 Task: Look for space in Atami, Japan from 22nd June, 2023 to 30th June, 2023 for 2 adults in price range Rs.7000 to Rs.15000. Place can be entire place with 1  bedroom having 1 bed and 1 bathroom. Property type can be house, flat, guest house, hotel. Booking option can be shelf check-in. Required host language is English.
Action: Mouse moved to (591, 142)
Screenshot: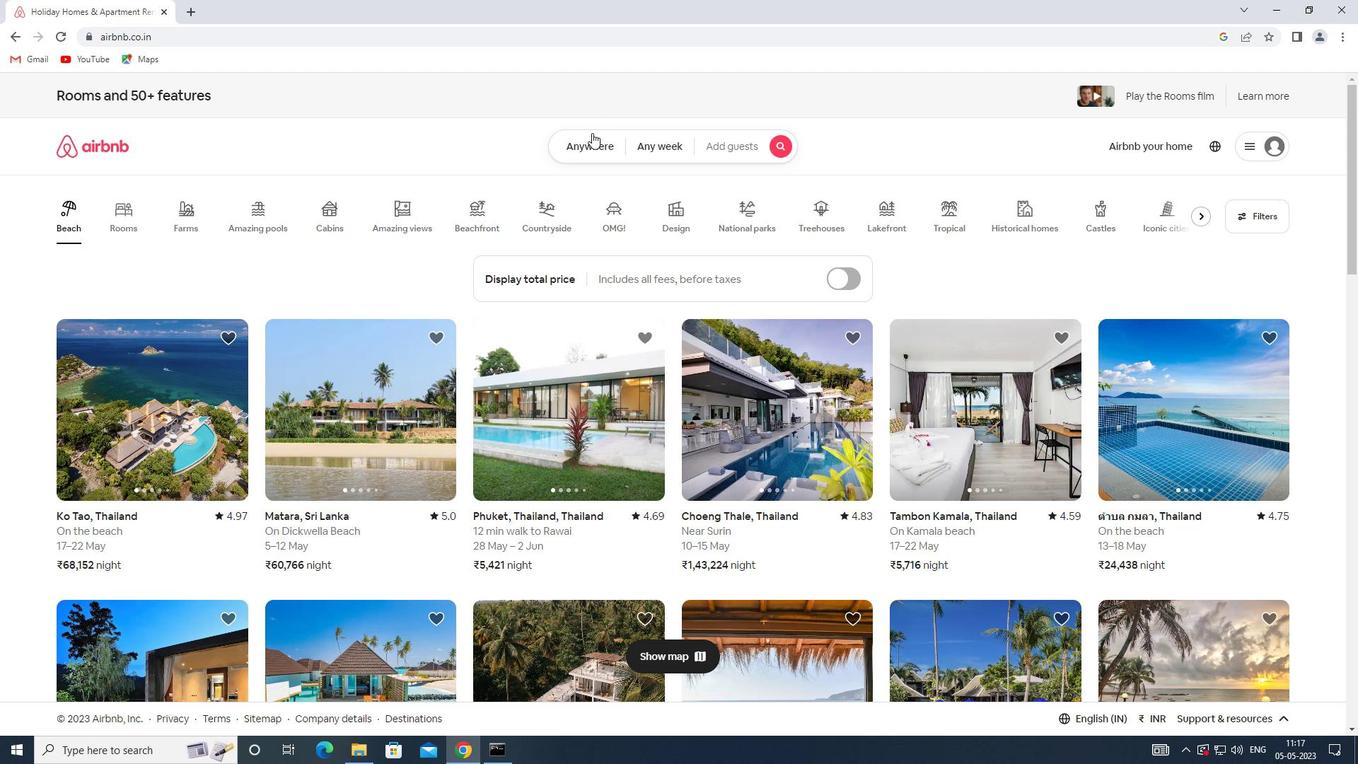 
Action: Mouse pressed left at (591, 142)
Screenshot: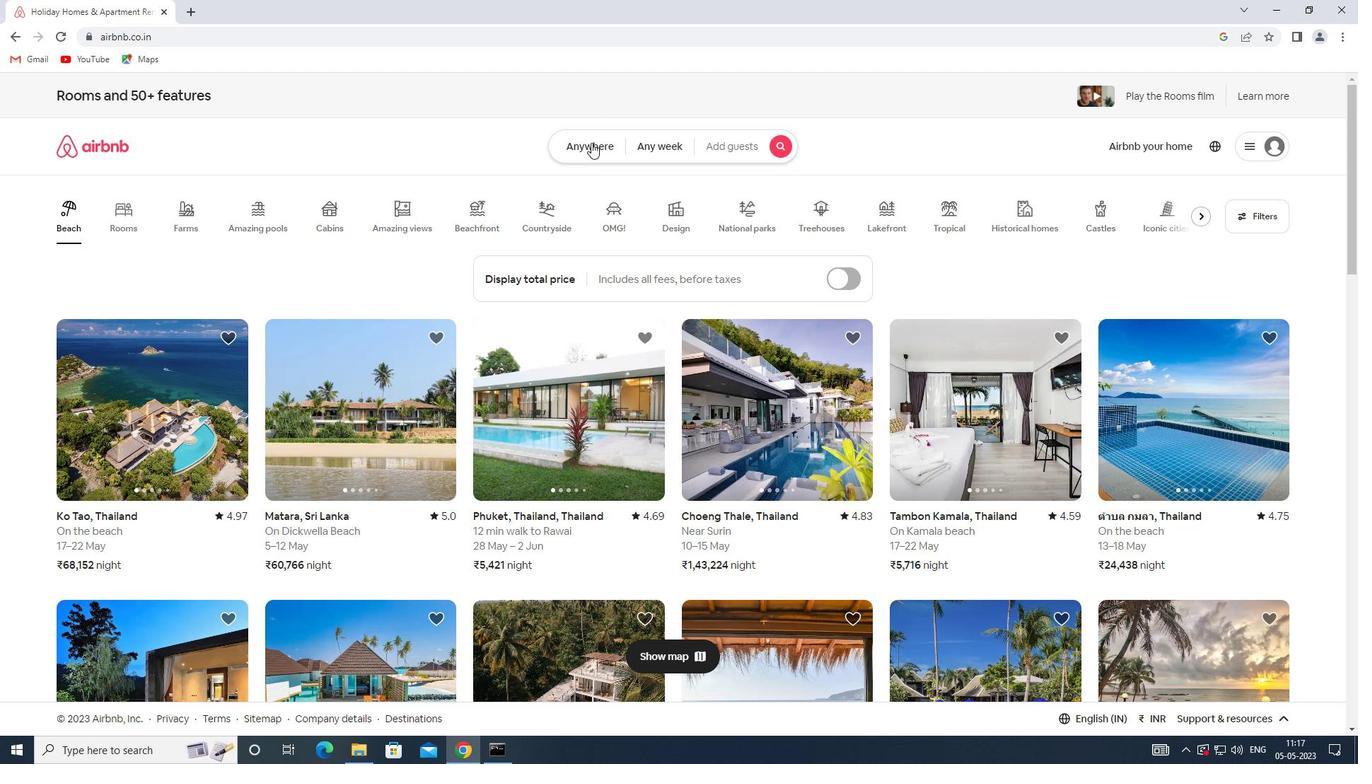 
Action: Mouse moved to (458, 193)
Screenshot: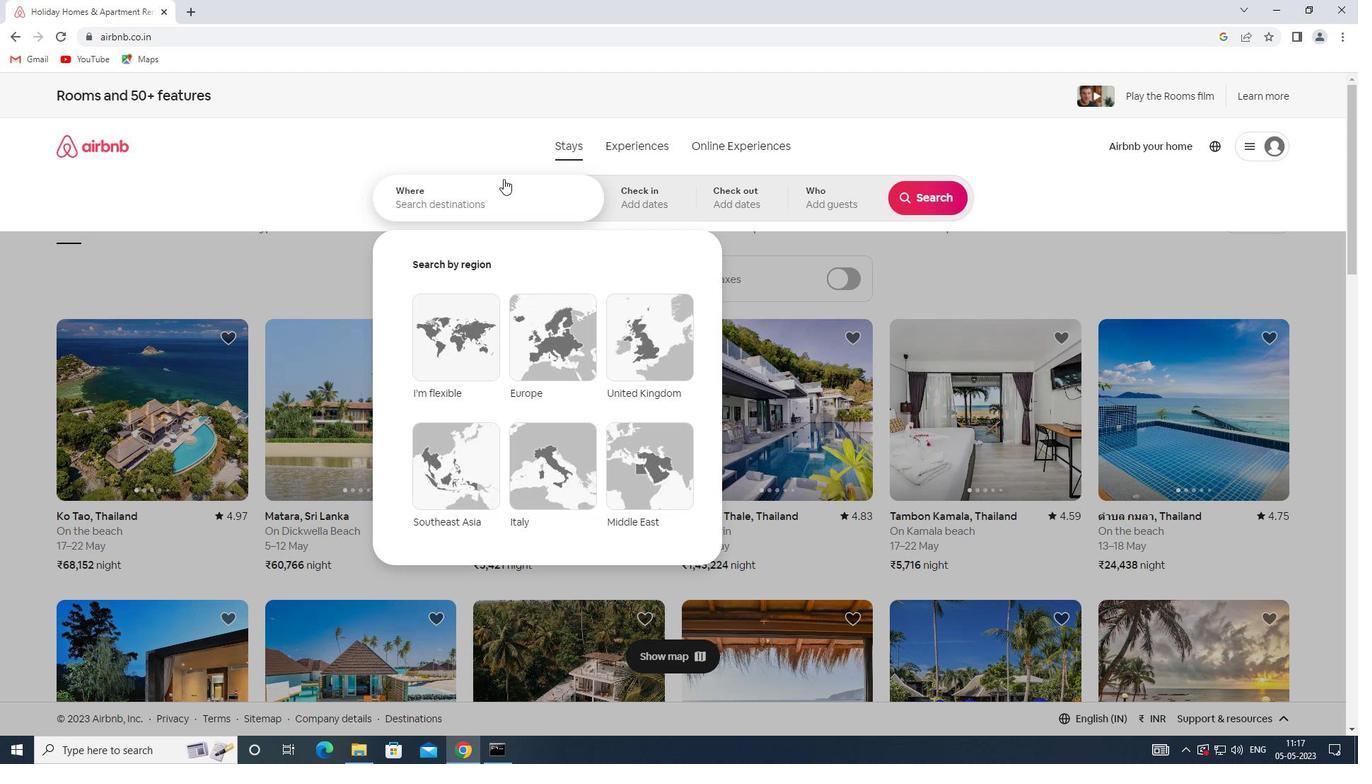 
Action: Mouse pressed left at (458, 193)
Screenshot: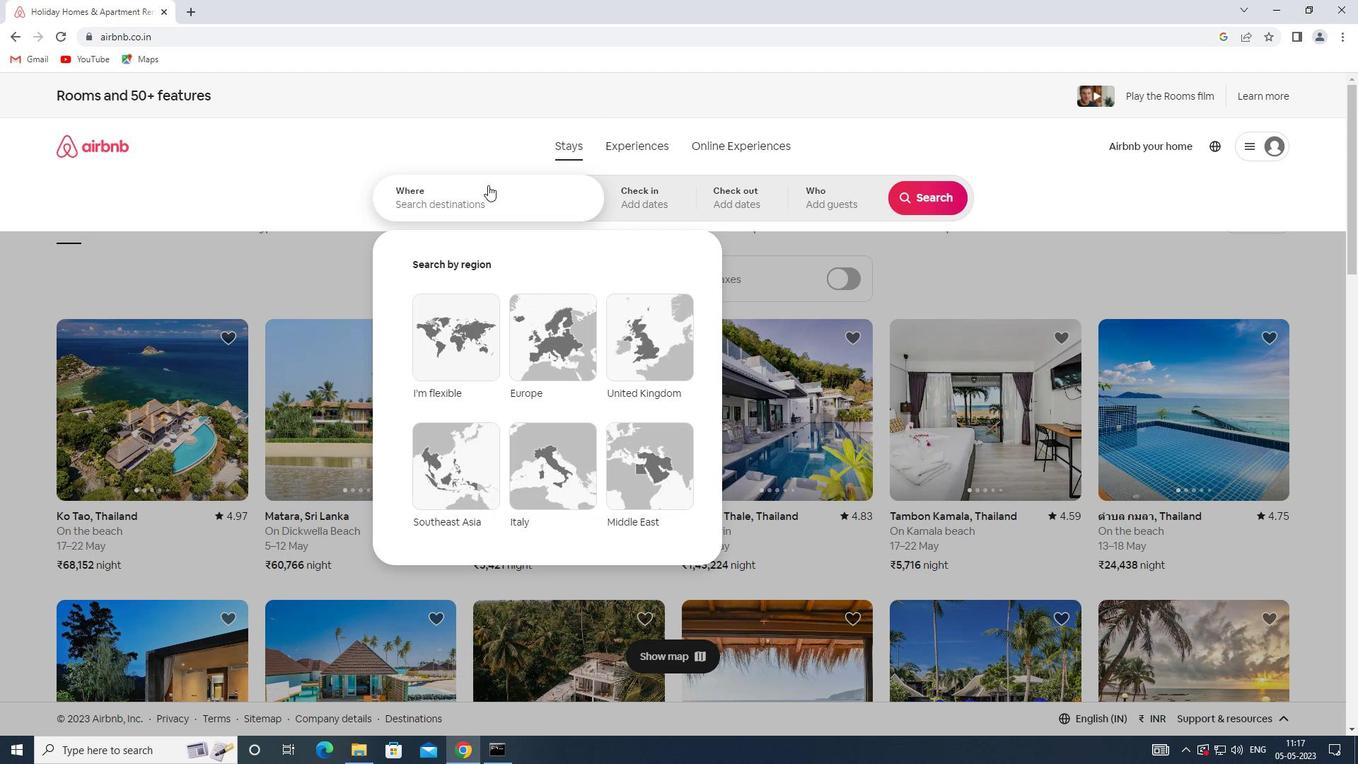 
Action: Key pressed <Key.shift>ATAMI,<Key.shift>JAPAN
Screenshot: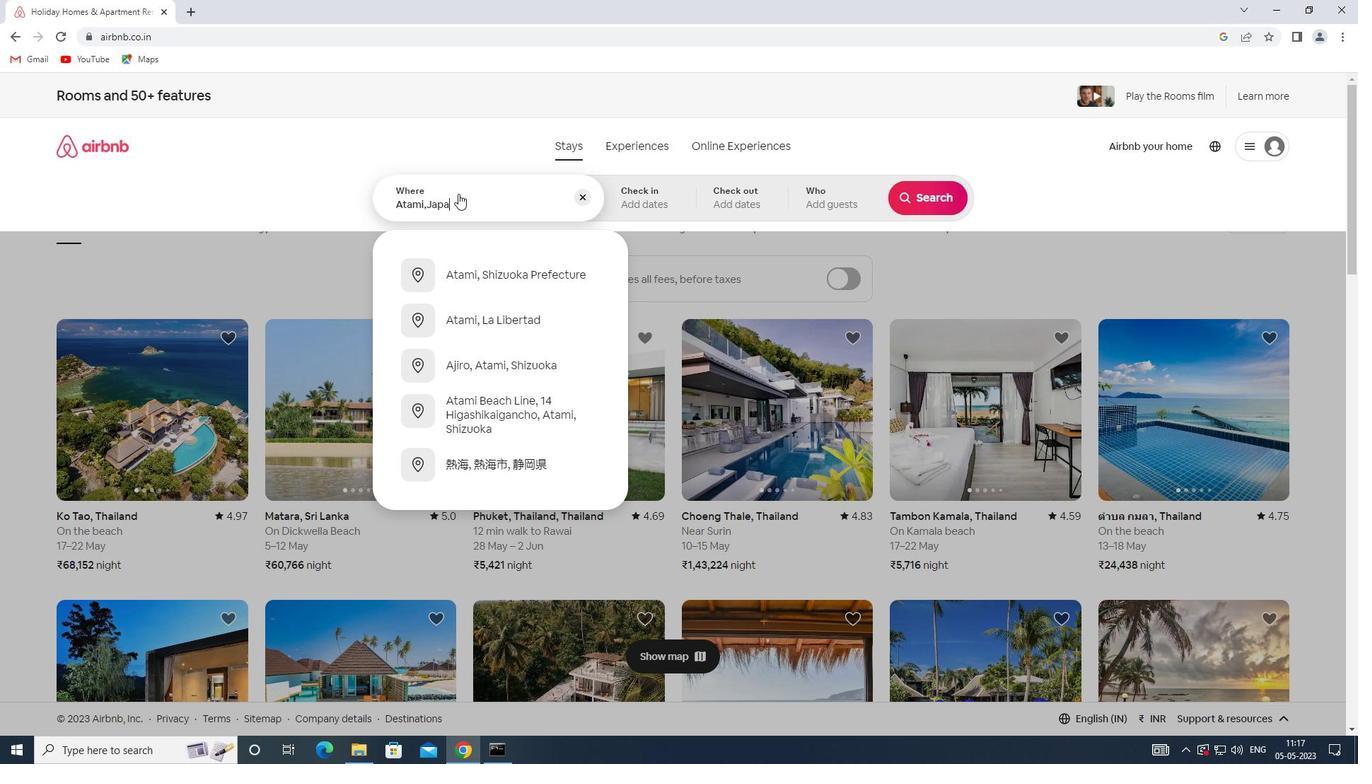 
Action: Mouse moved to (621, 199)
Screenshot: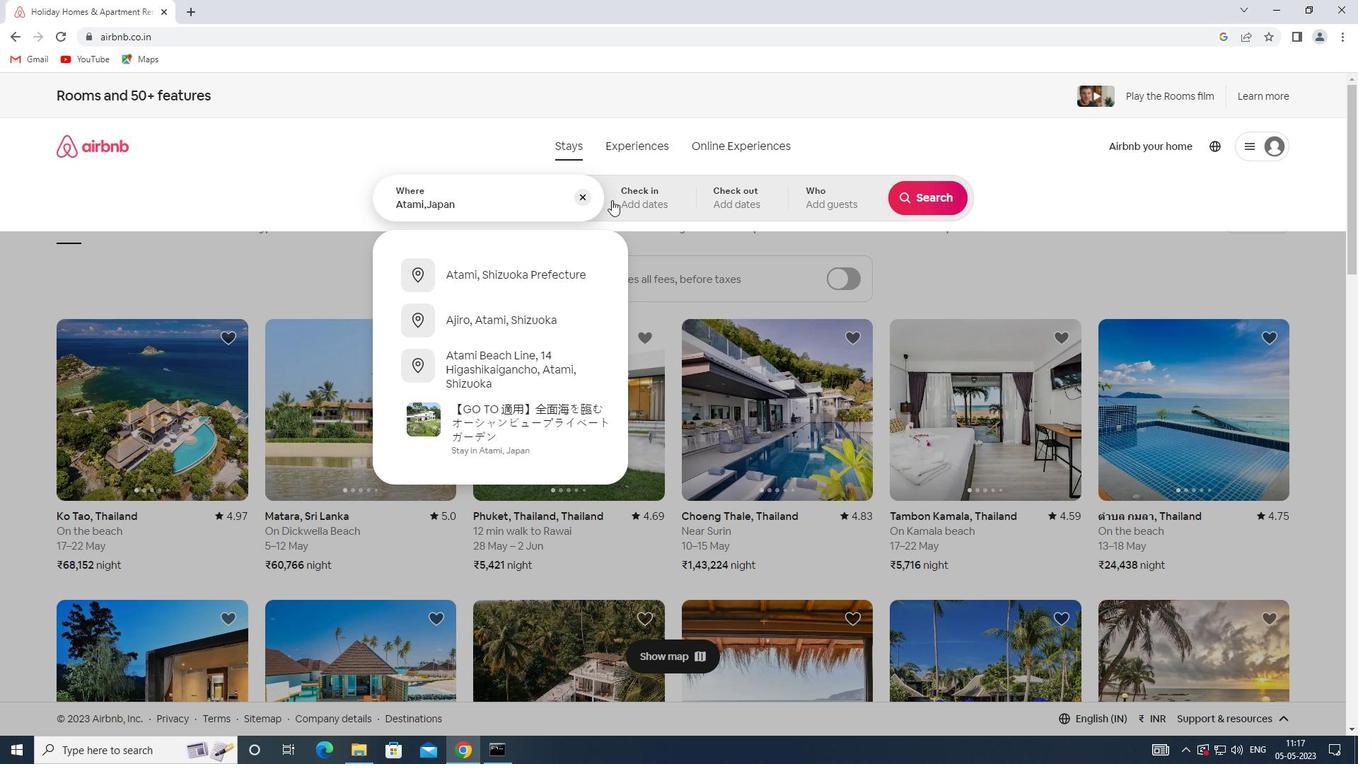 
Action: Mouse pressed left at (621, 199)
Screenshot: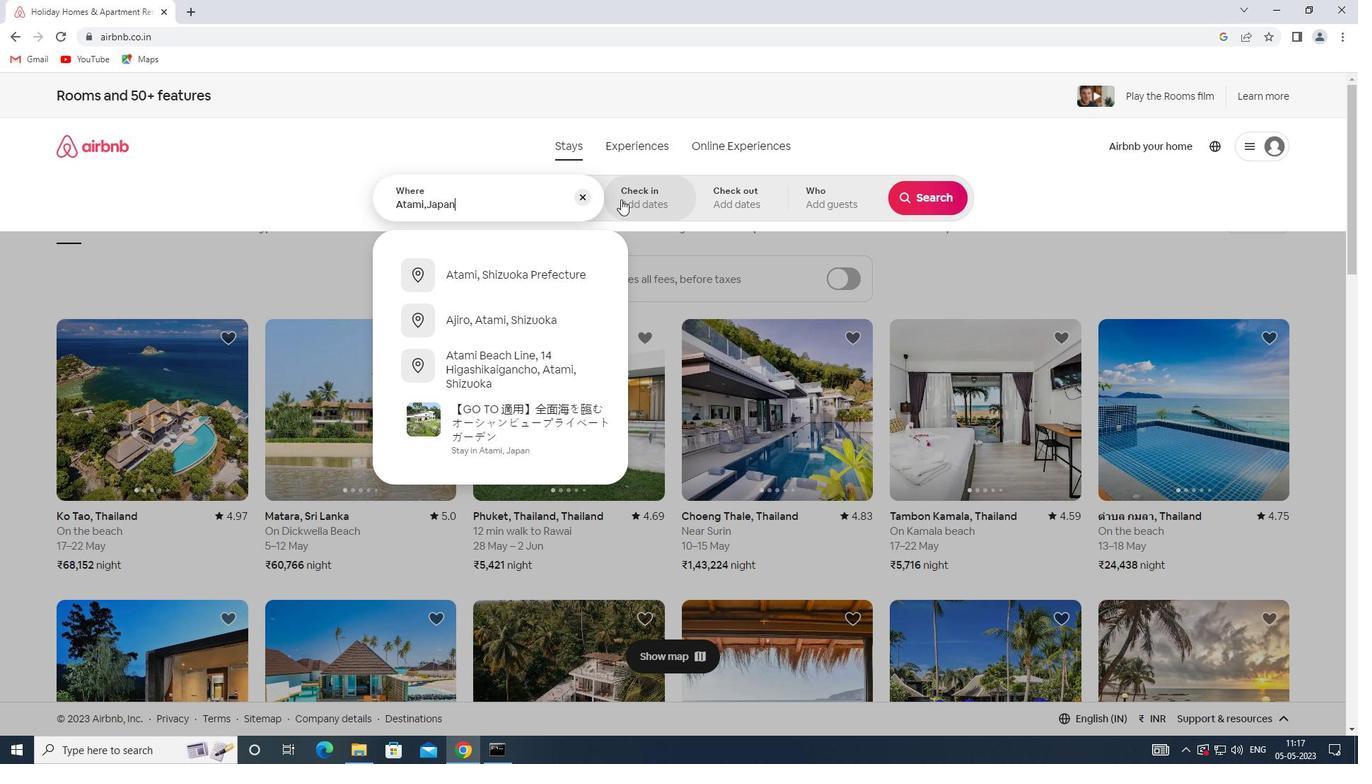 
Action: Mouse moved to (831, 474)
Screenshot: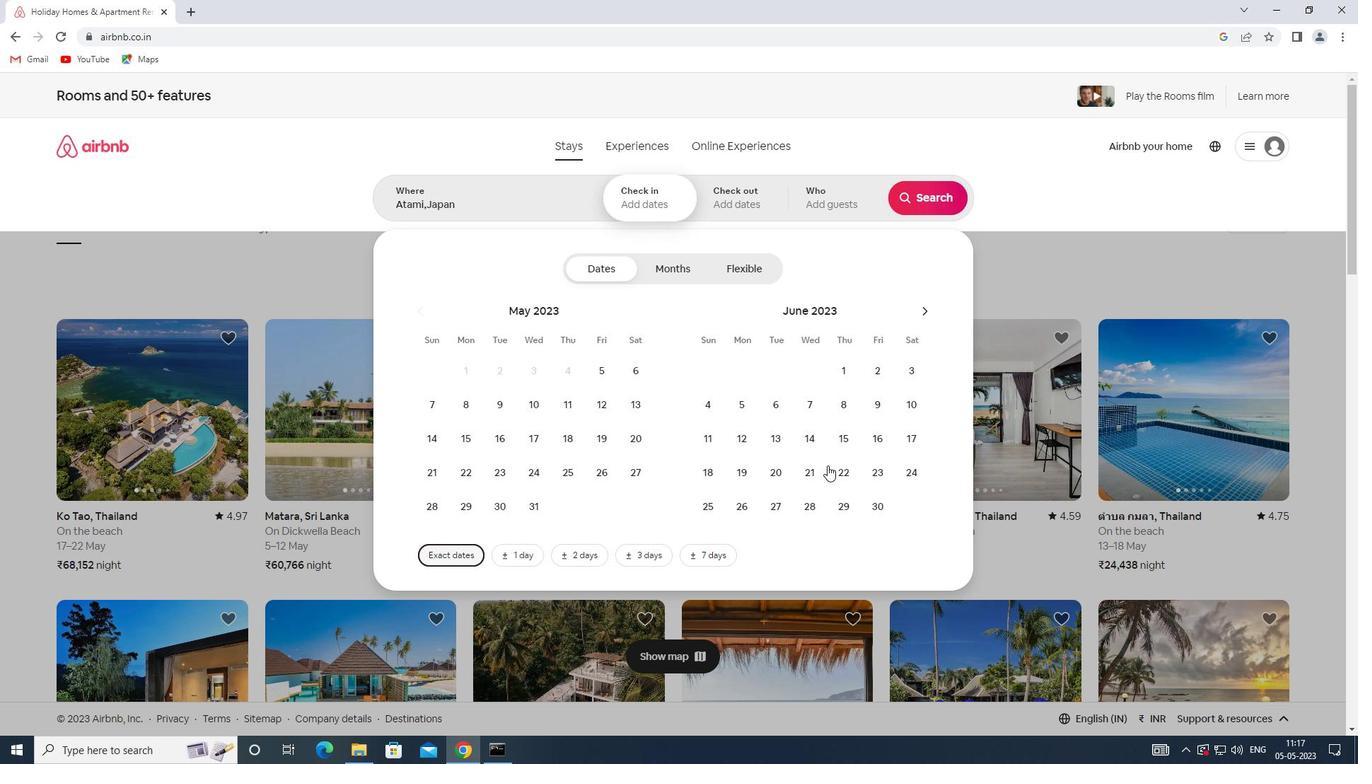 
Action: Mouse pressed left at (831, 474)
Screenshot: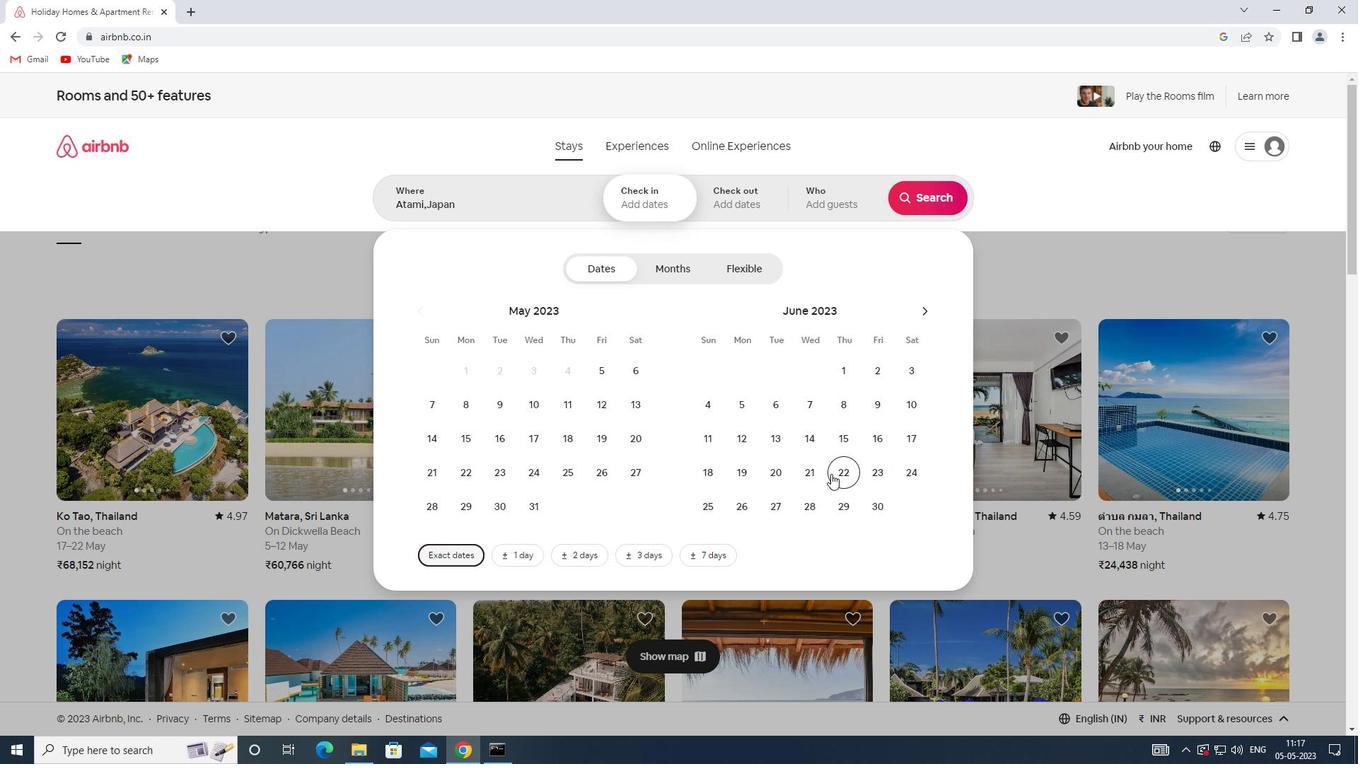 
Action: Mouse moved to (881, 498)
Screenshot: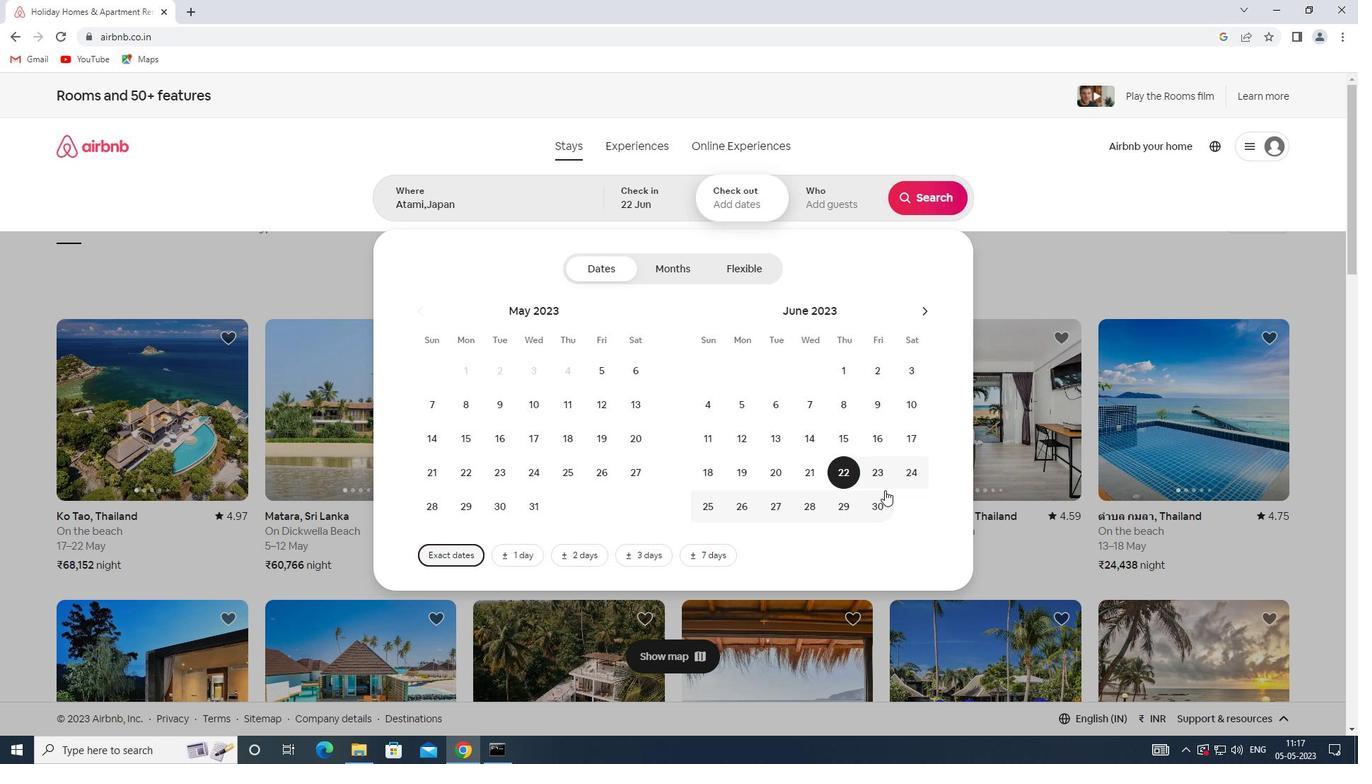 
Action: Mouse pressed left at (881, 498)
Screenshot: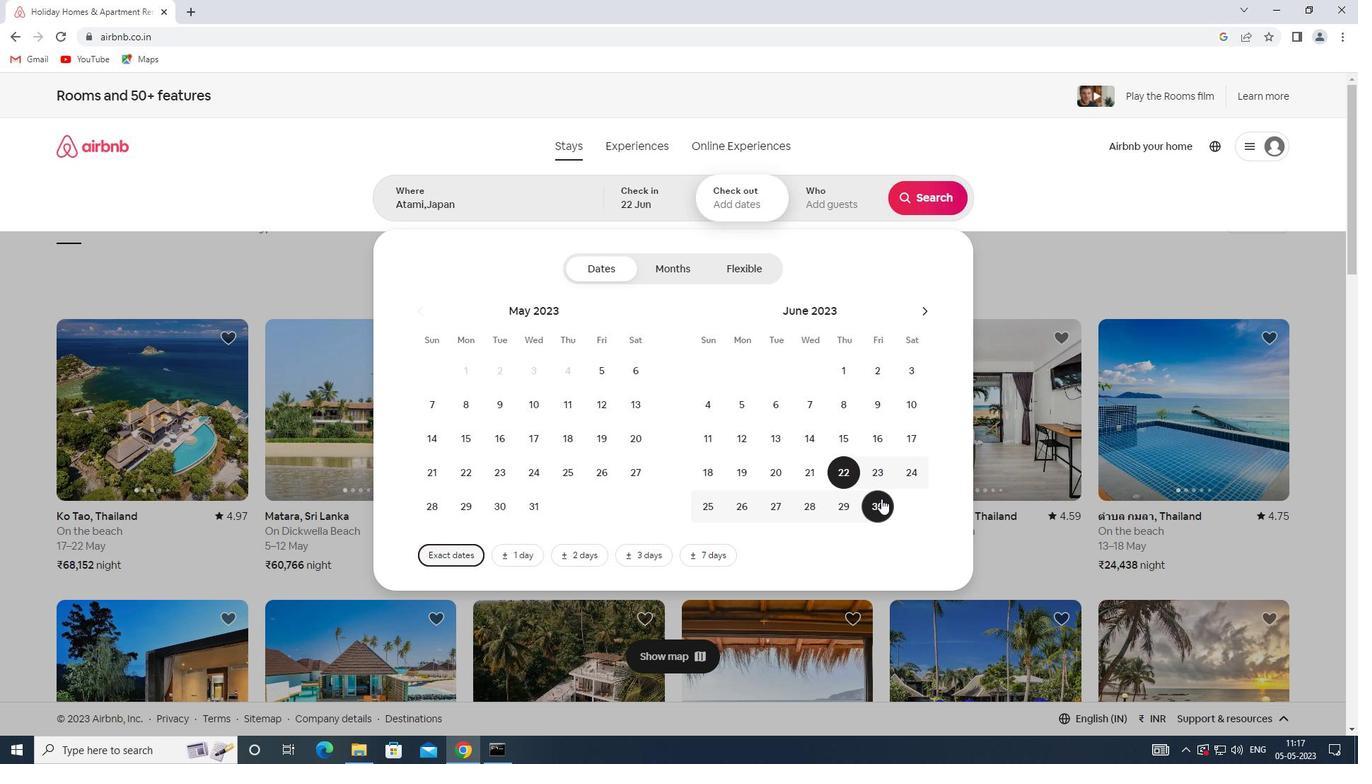 
Action: Mouse moved to (830, 192)
Screenshot: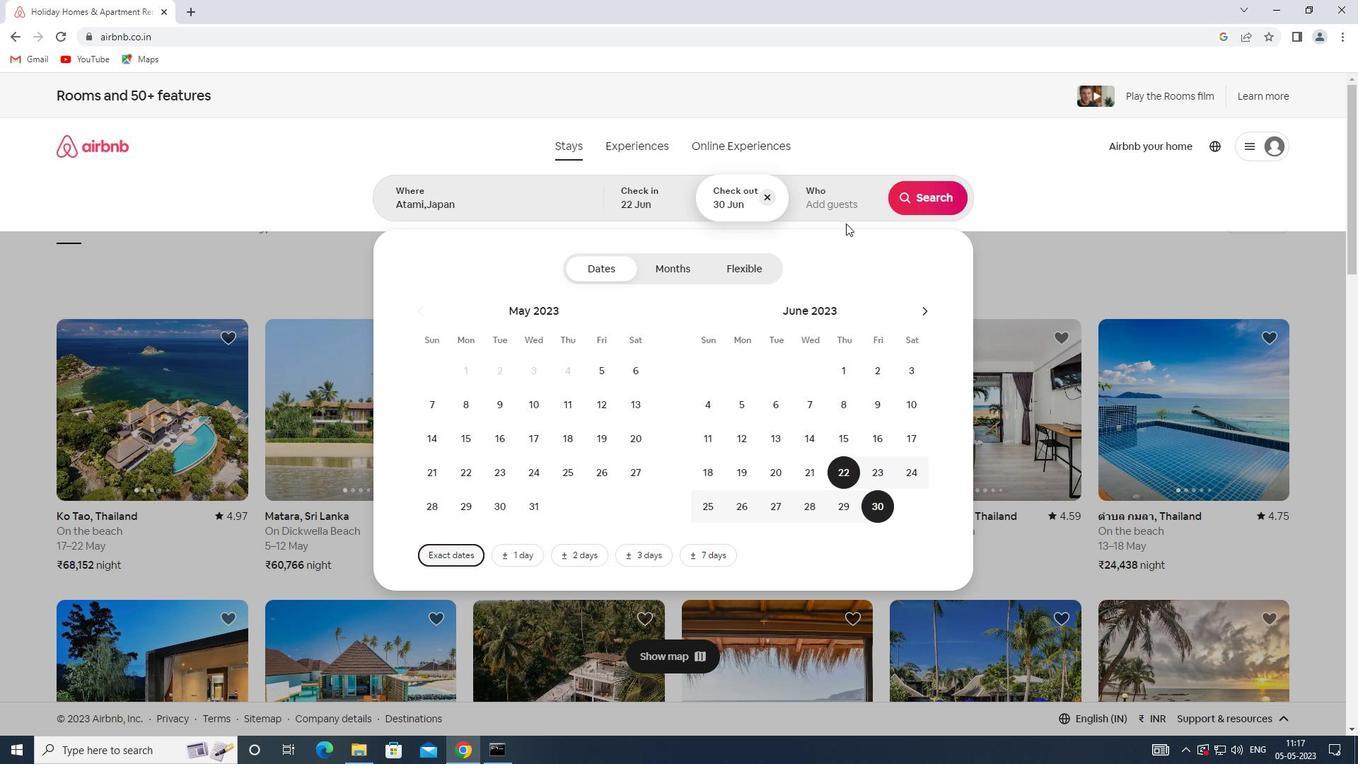 
Action: Mouse pressed left at (830, 192)
Screenshot: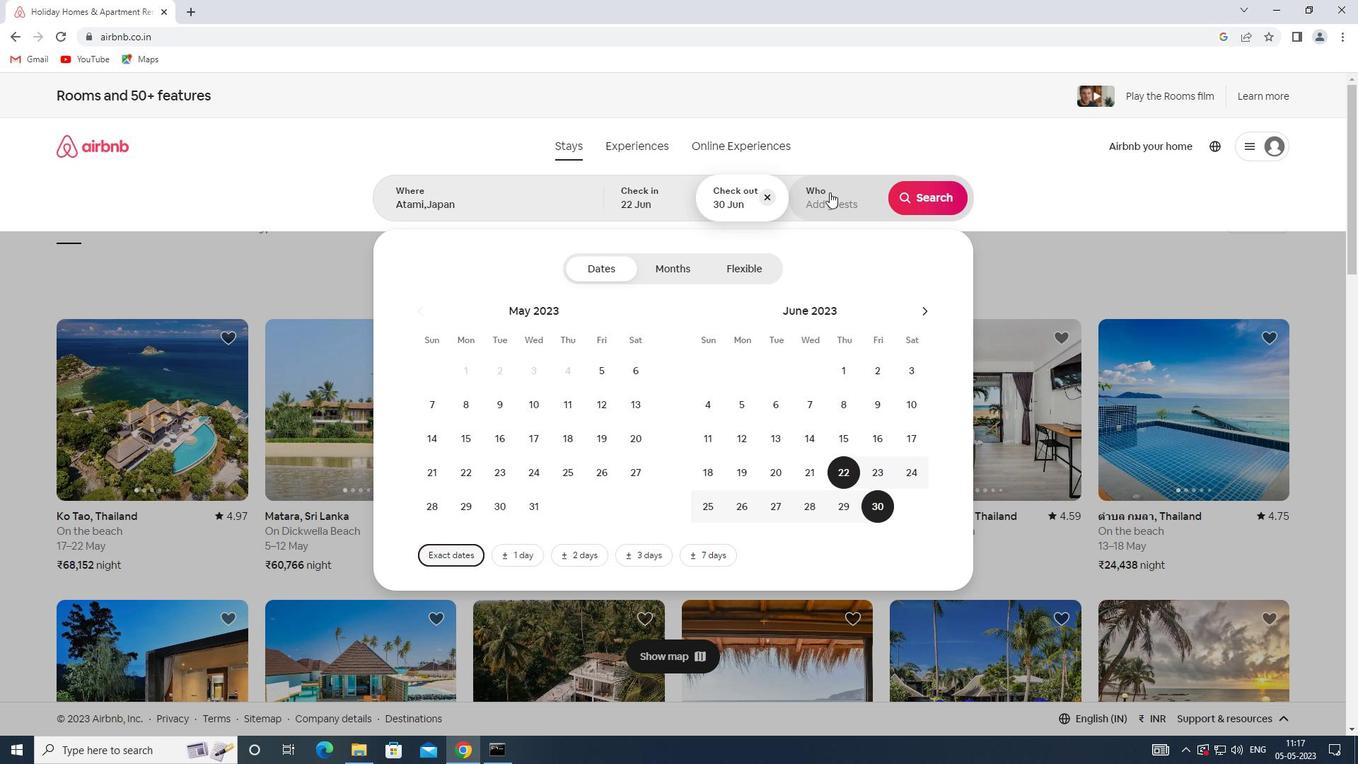 
Action: Mouse moved to (931, 271)
Screenshot: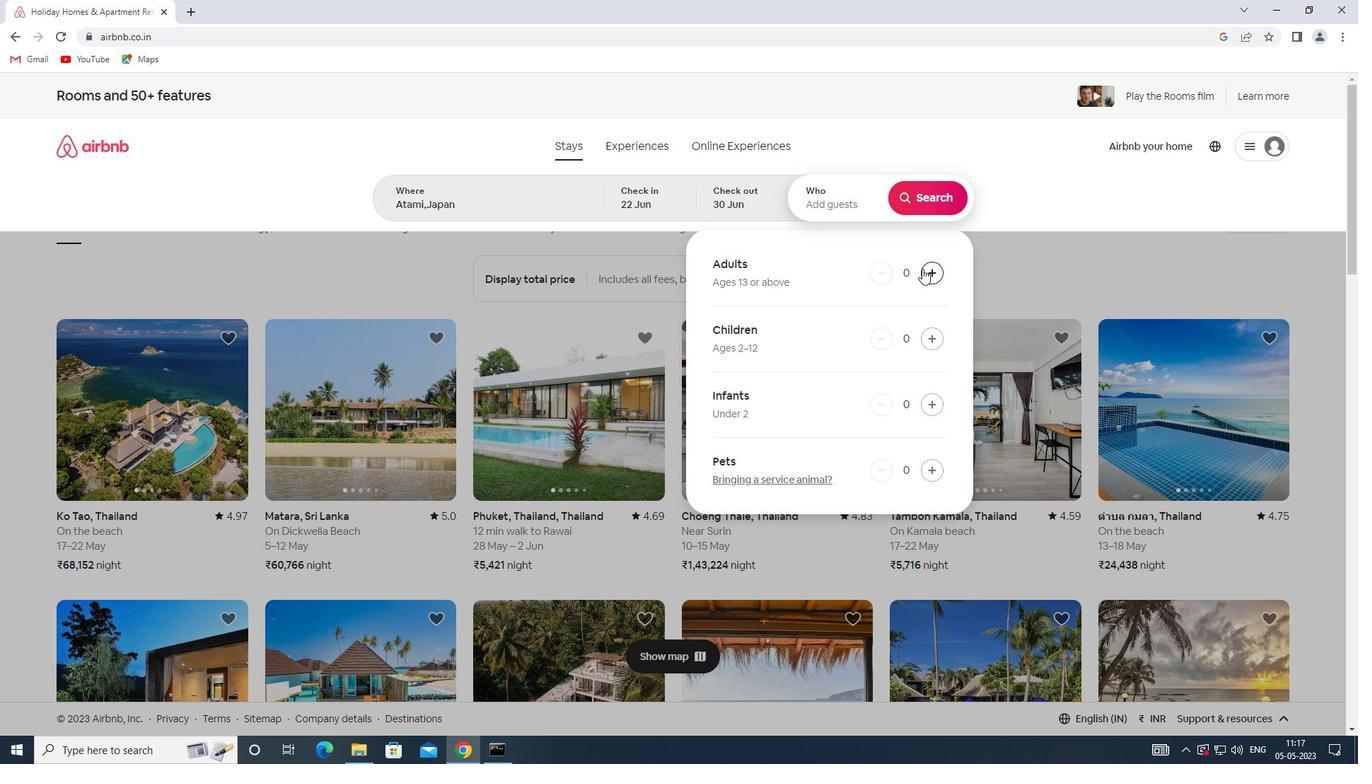 
Action: Mouse pressed left at (931, 271)
Screenshot: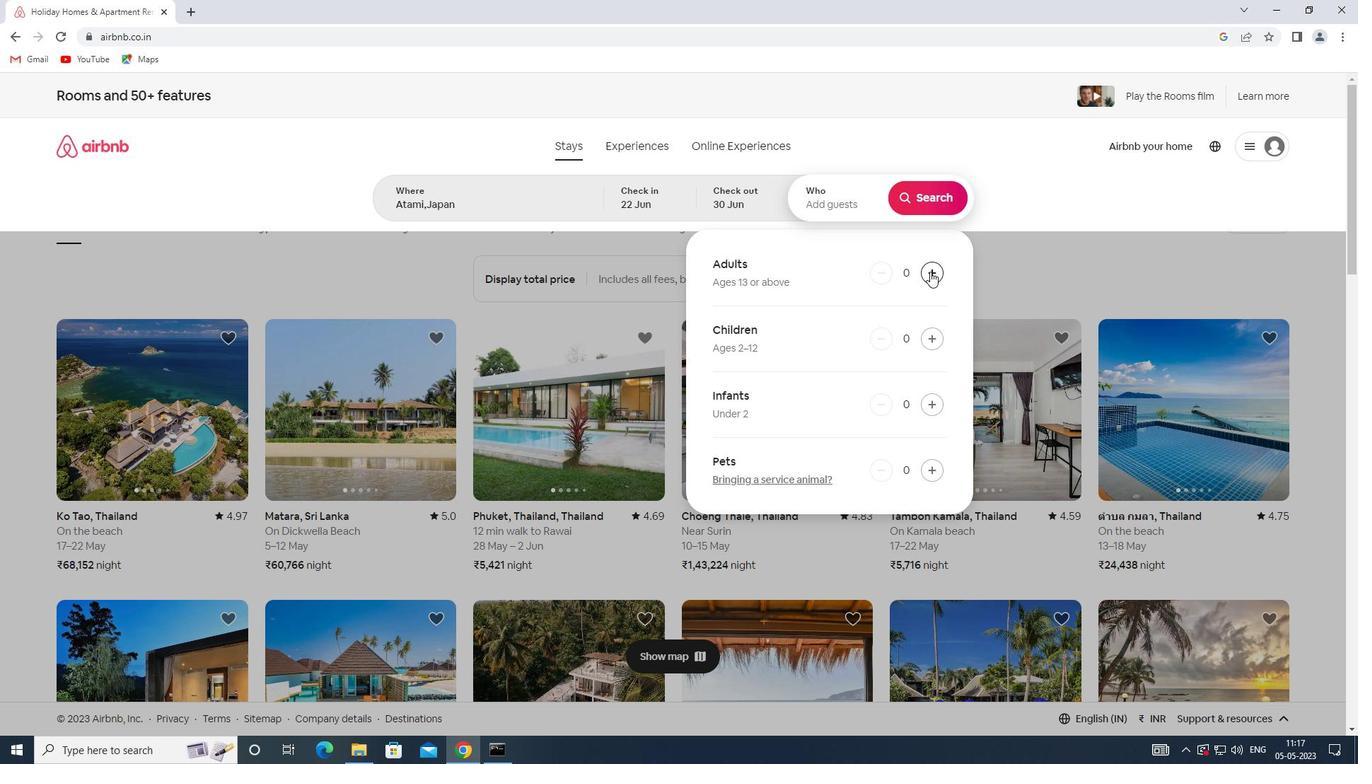 
Action: Mouse pressed left at (931, 271)
Screenshot: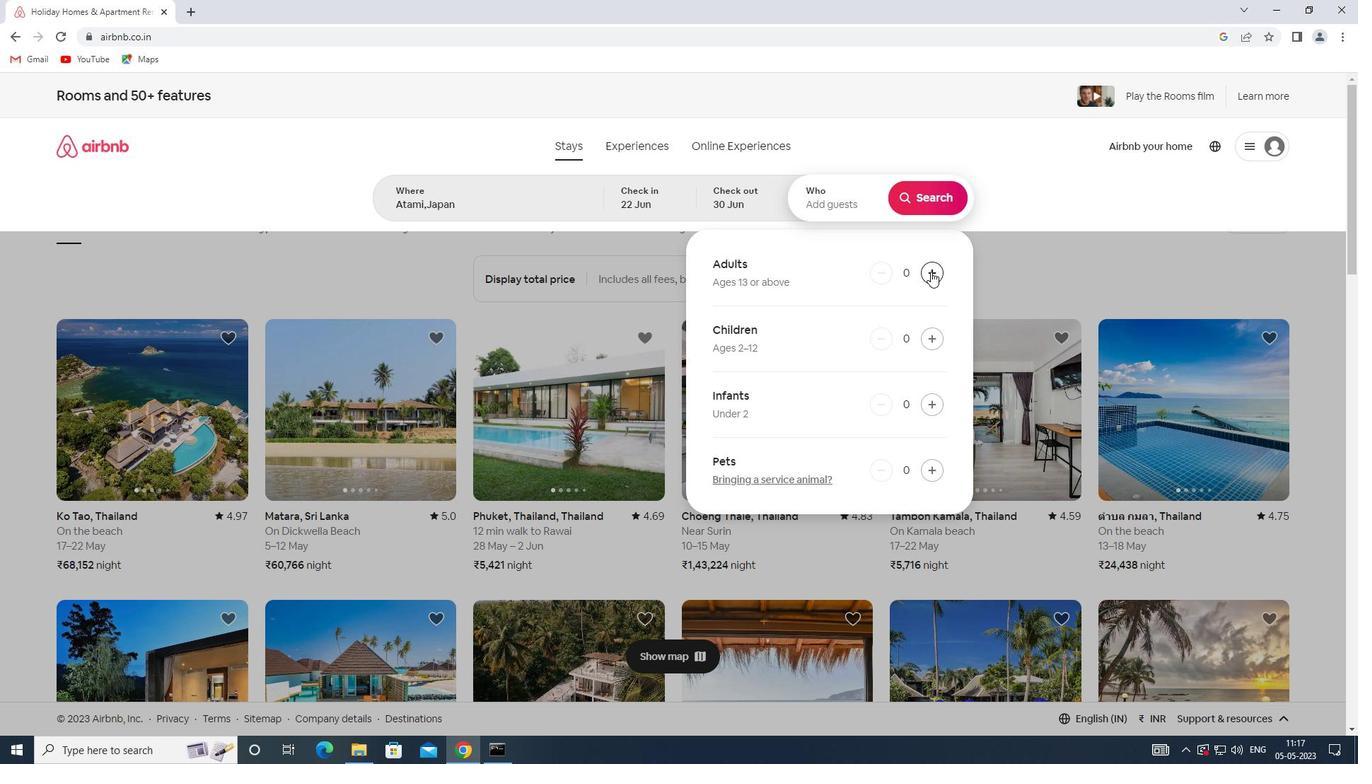 
Action: Mouse moved to (940, 203)
Screenshot: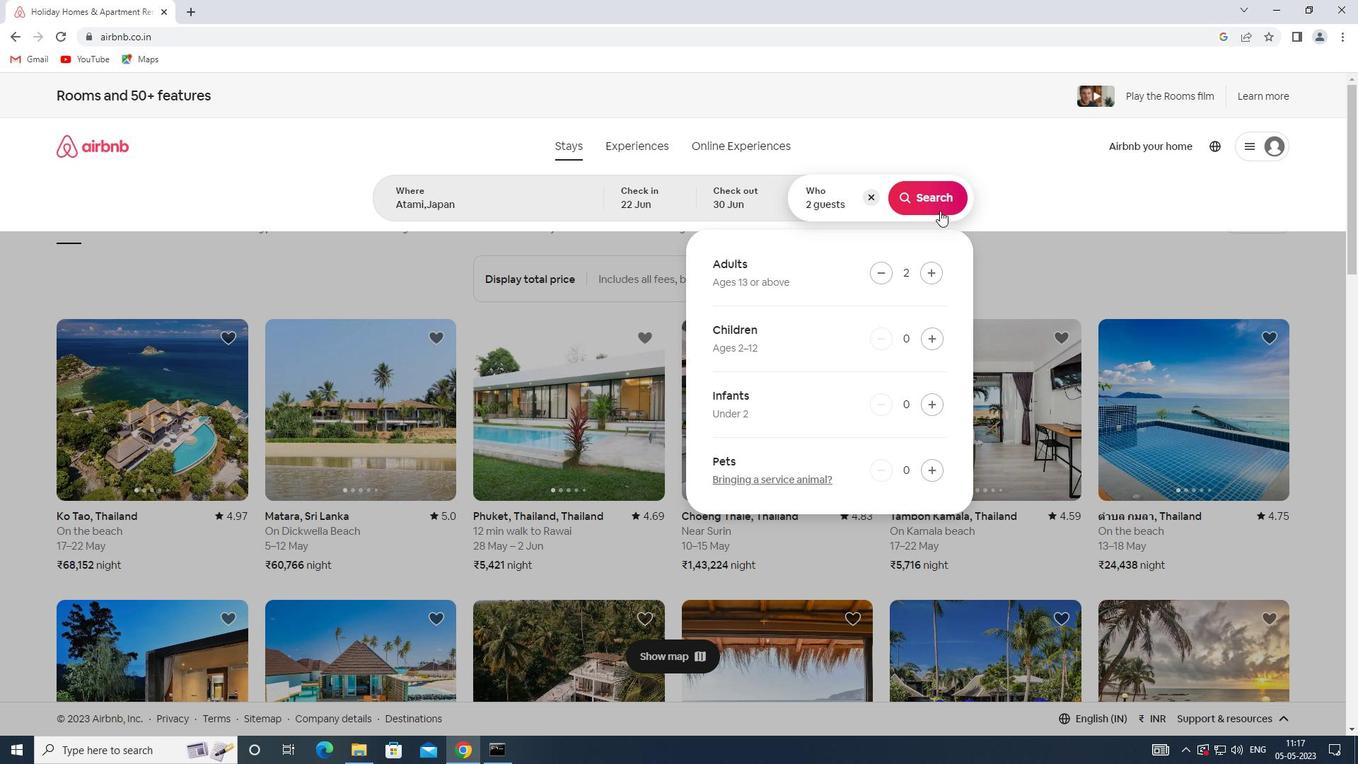 
Action: Mouse pressed left at (940, 203)
Screenshot: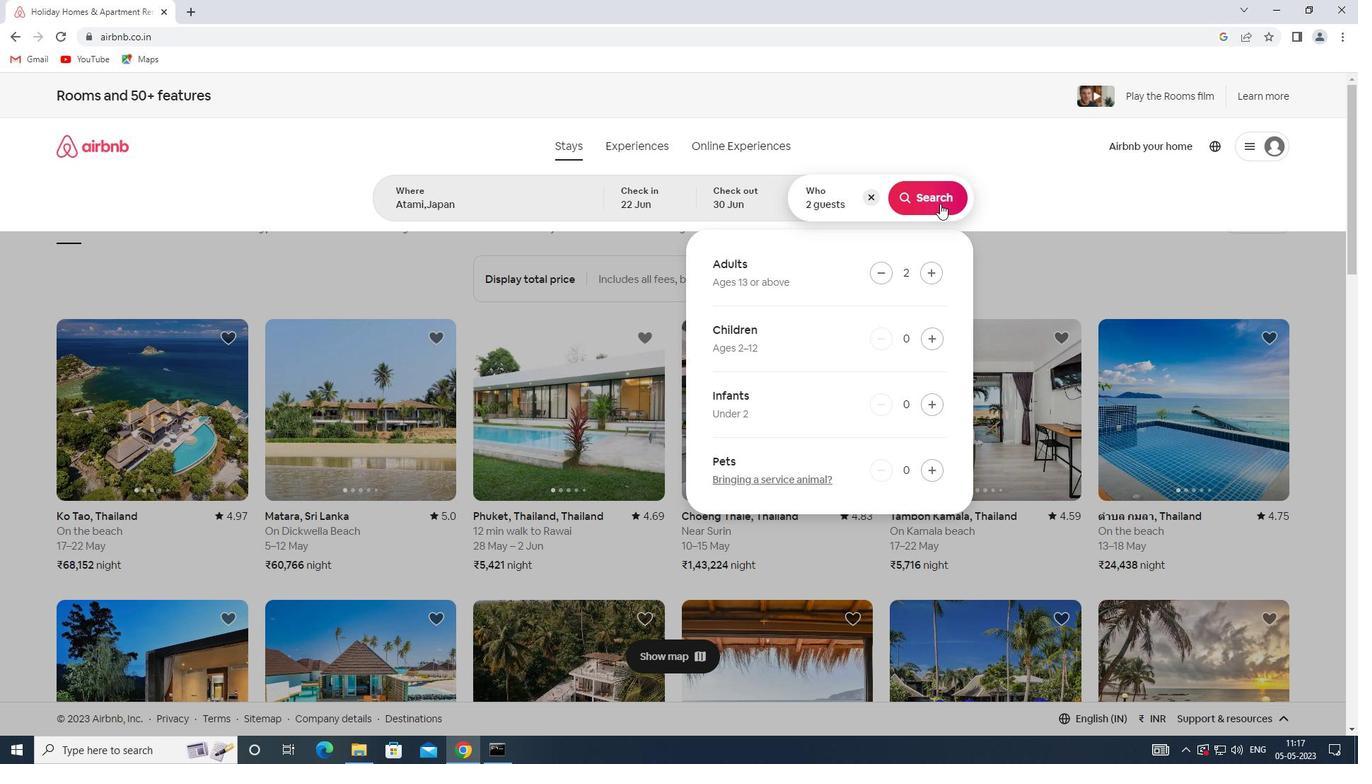 
Action: Mouse moved to (1292, 161)
Screenshot: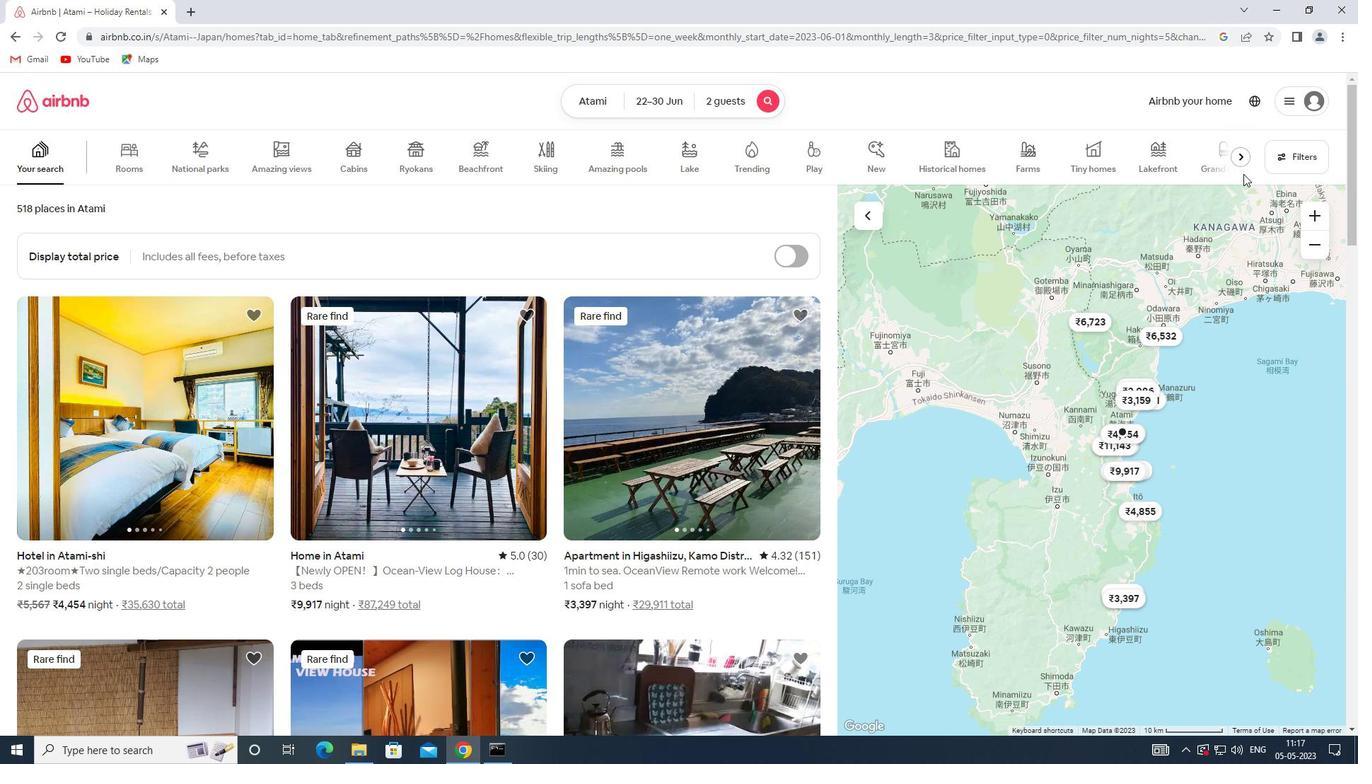 
Action: Mouse pressed left at (1292, 161)
Screenshot: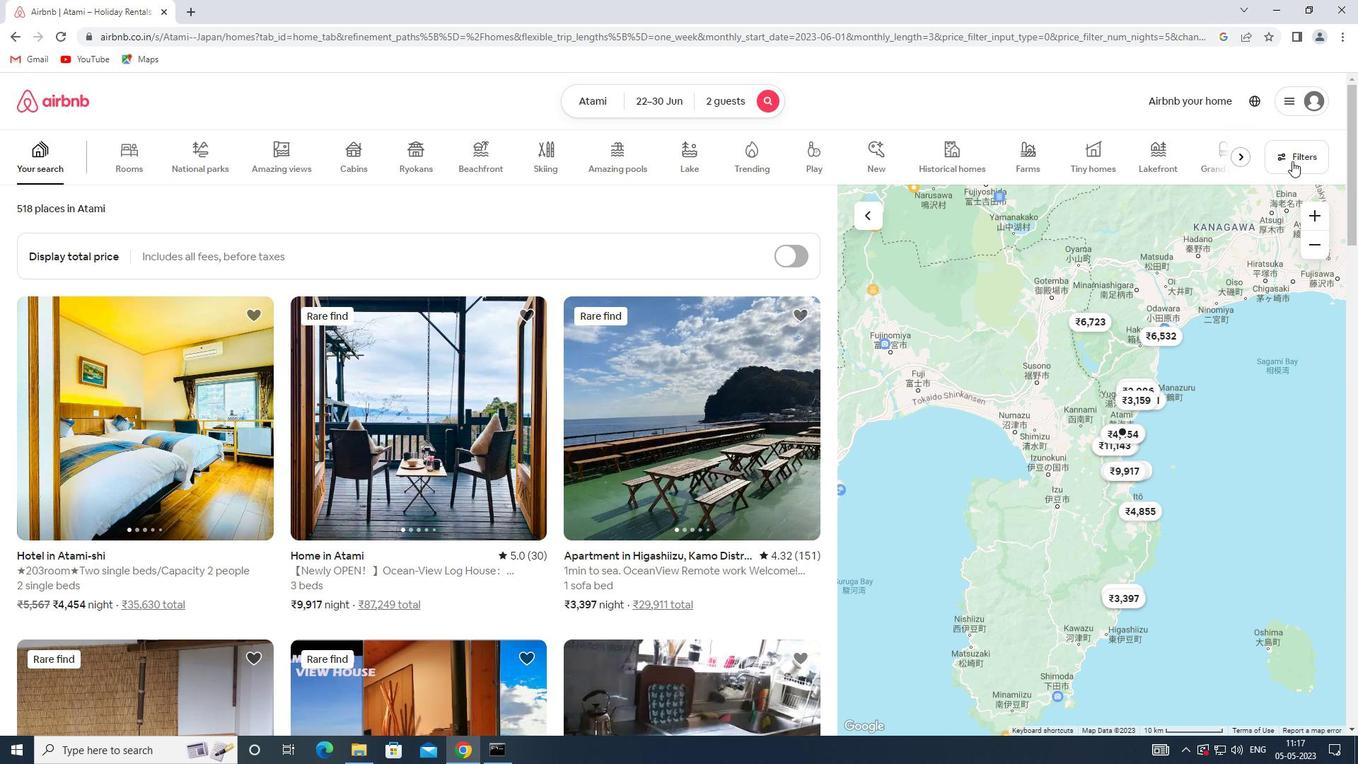 
Action: Mouse moved to (494, 505)
Screenshot: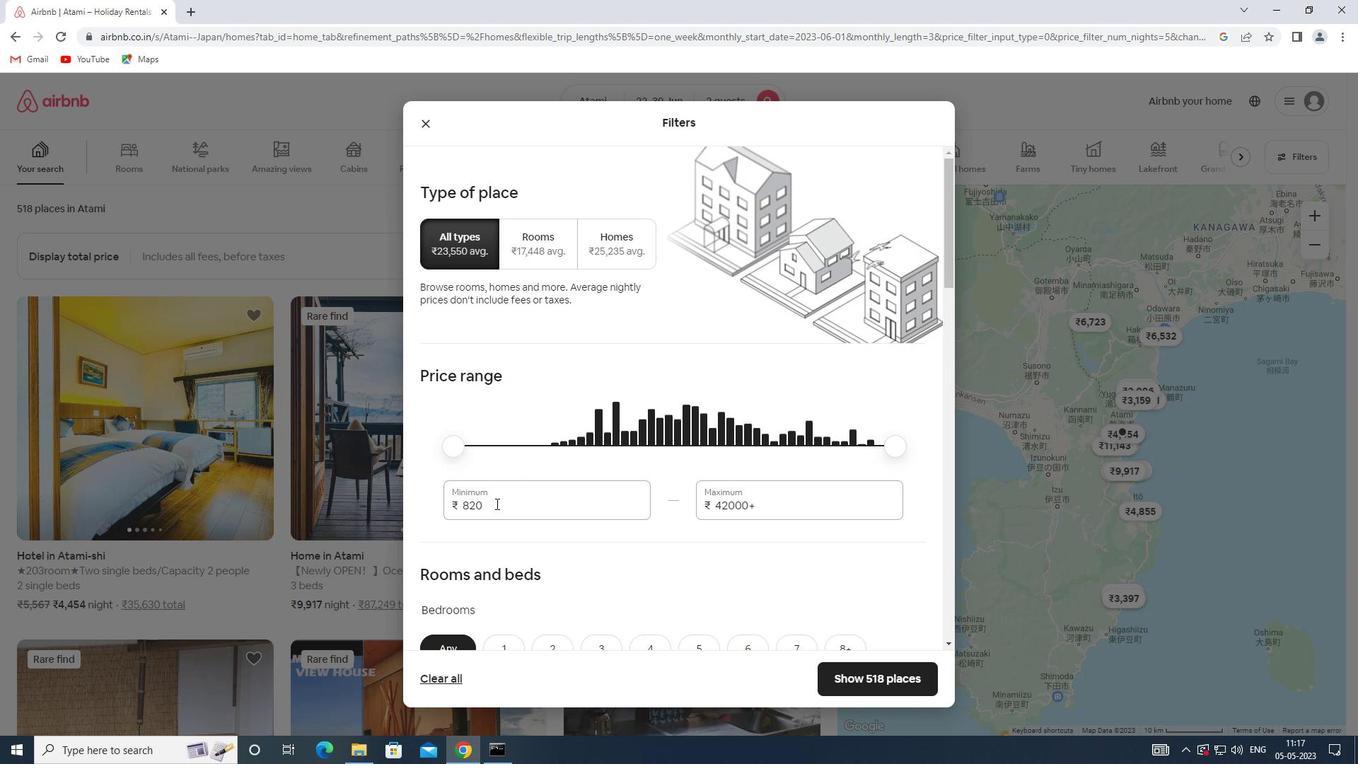 
Action: Mouse pressed left at (494, 505)
Screenshot: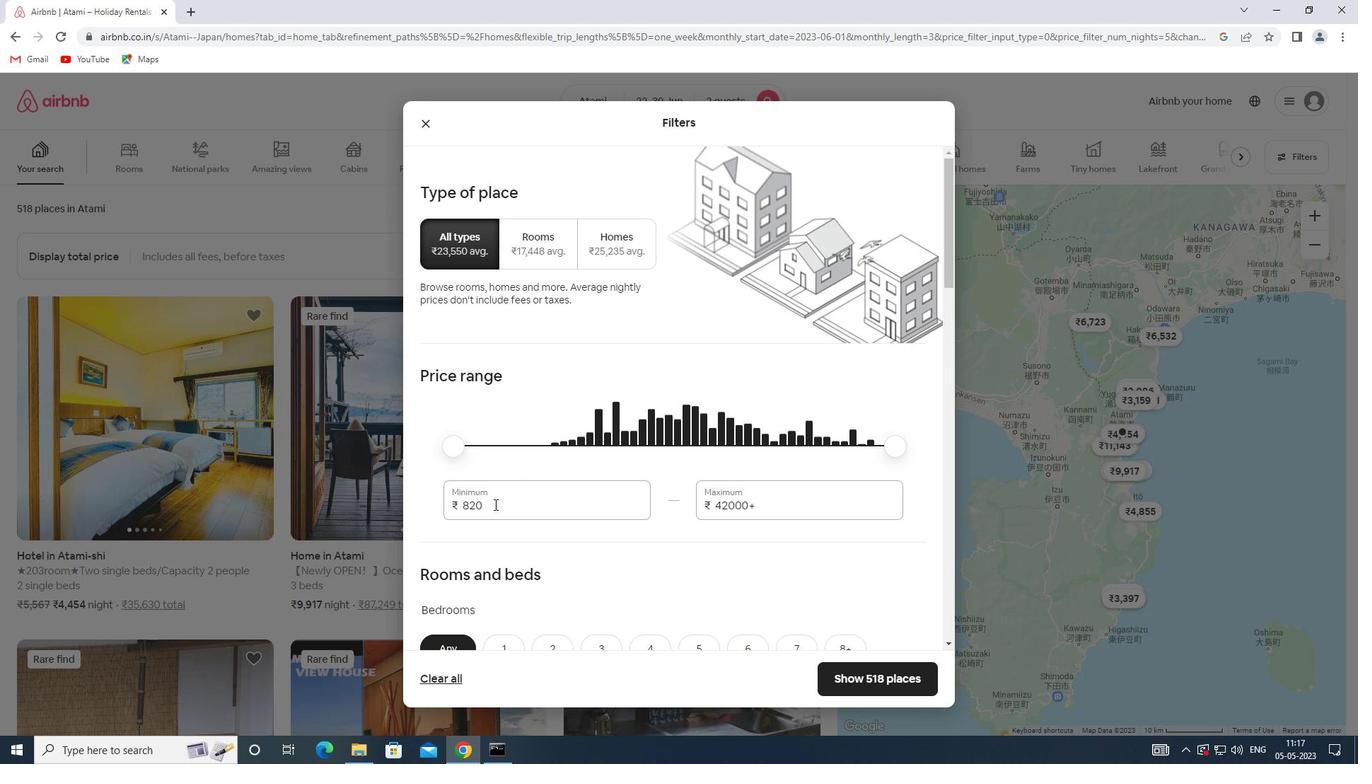 
Action: Mouse moved to (441, 502)
Screenshot: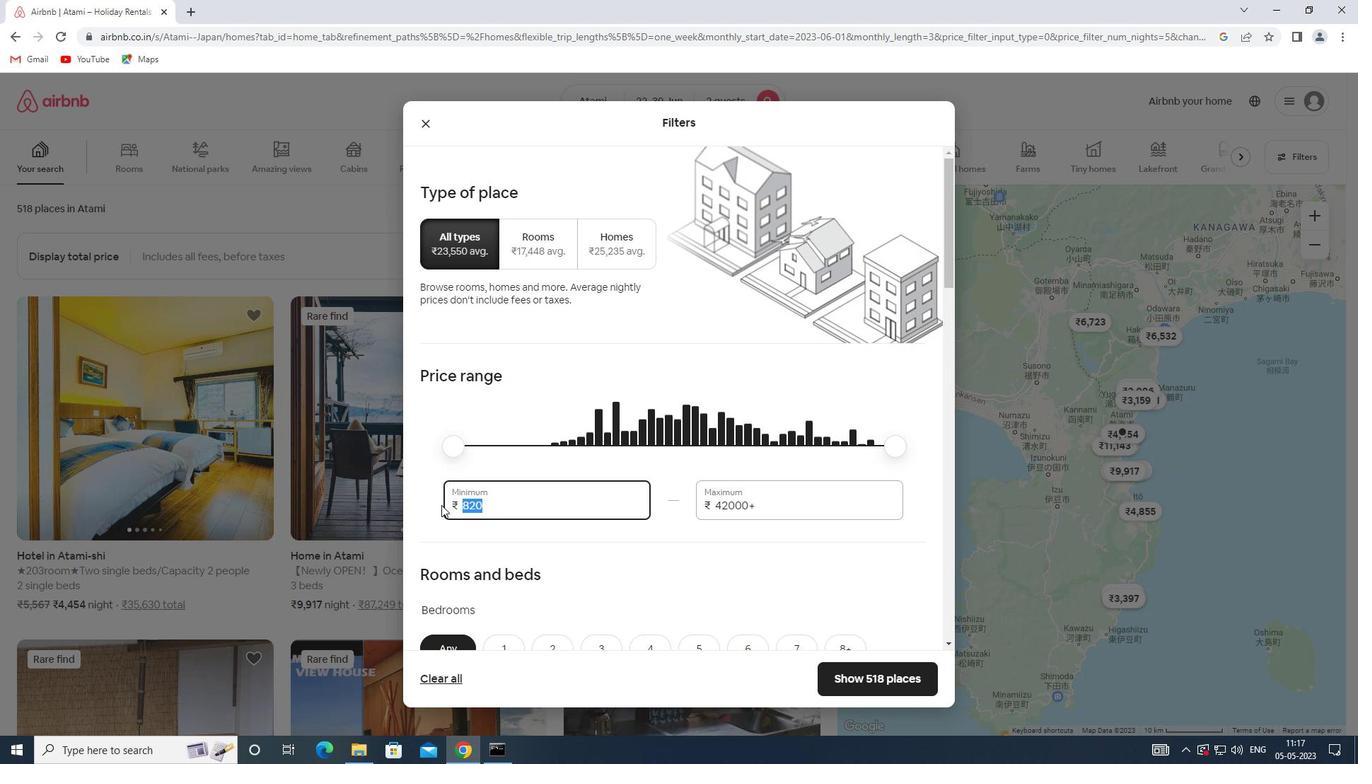 
Action: Key pressed 7000
Screenshot: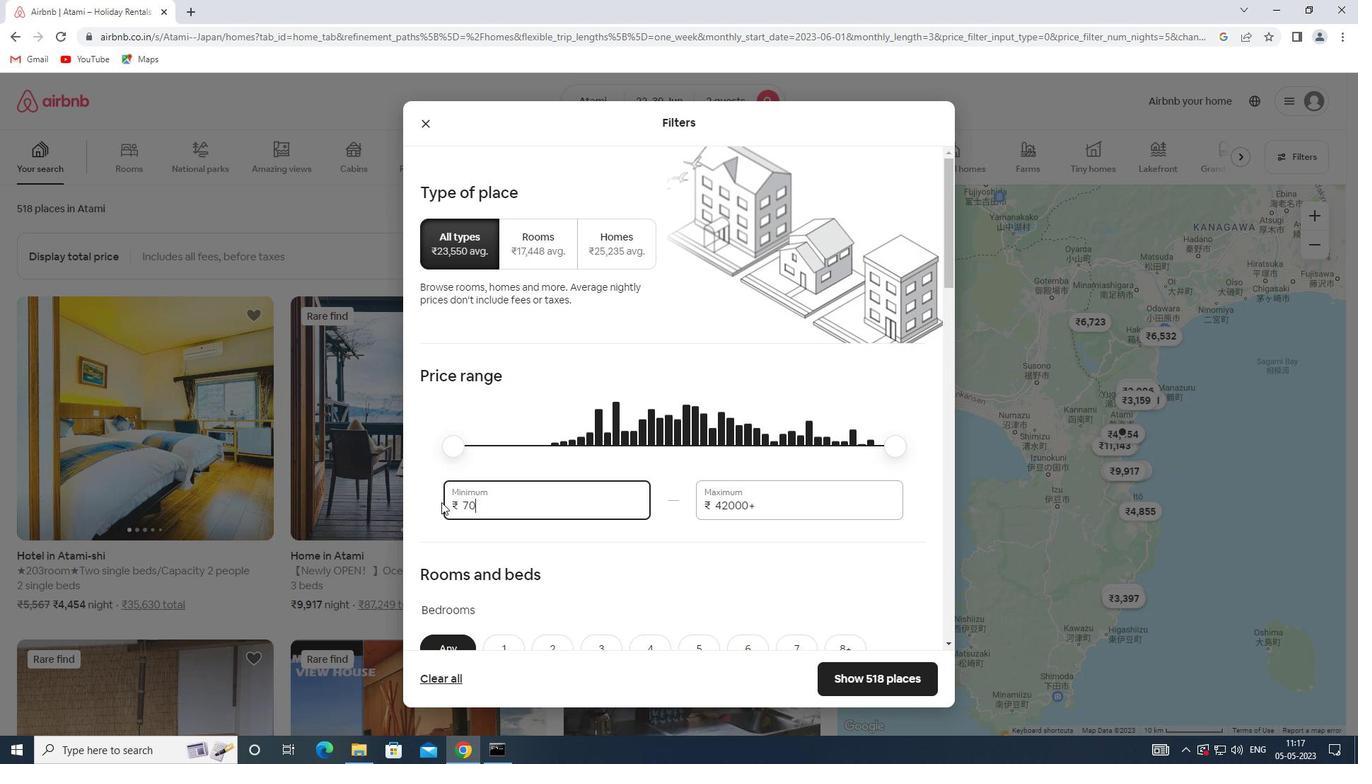 
Action: Mouse moved to (762, 508)
Screenshot: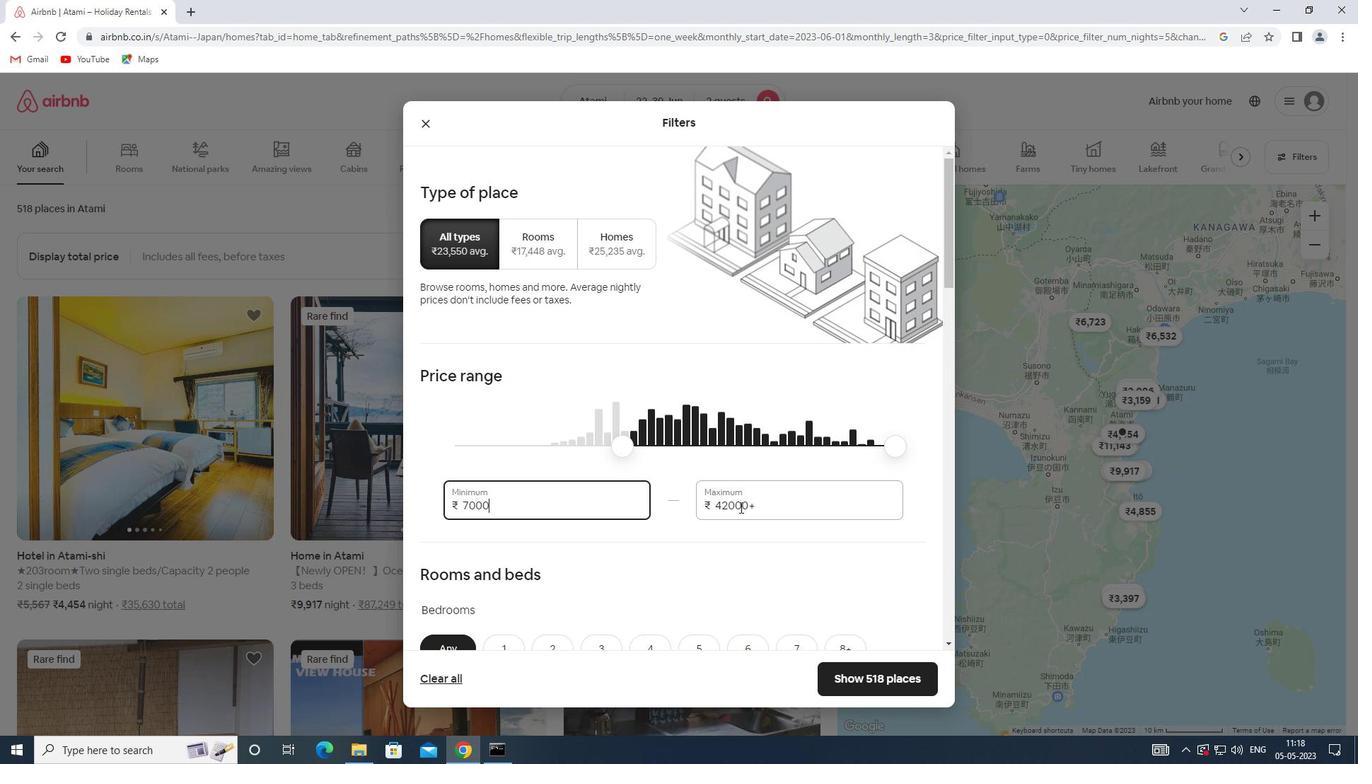 
Action: Mouse pressed left at (762, 508)
Screenshot: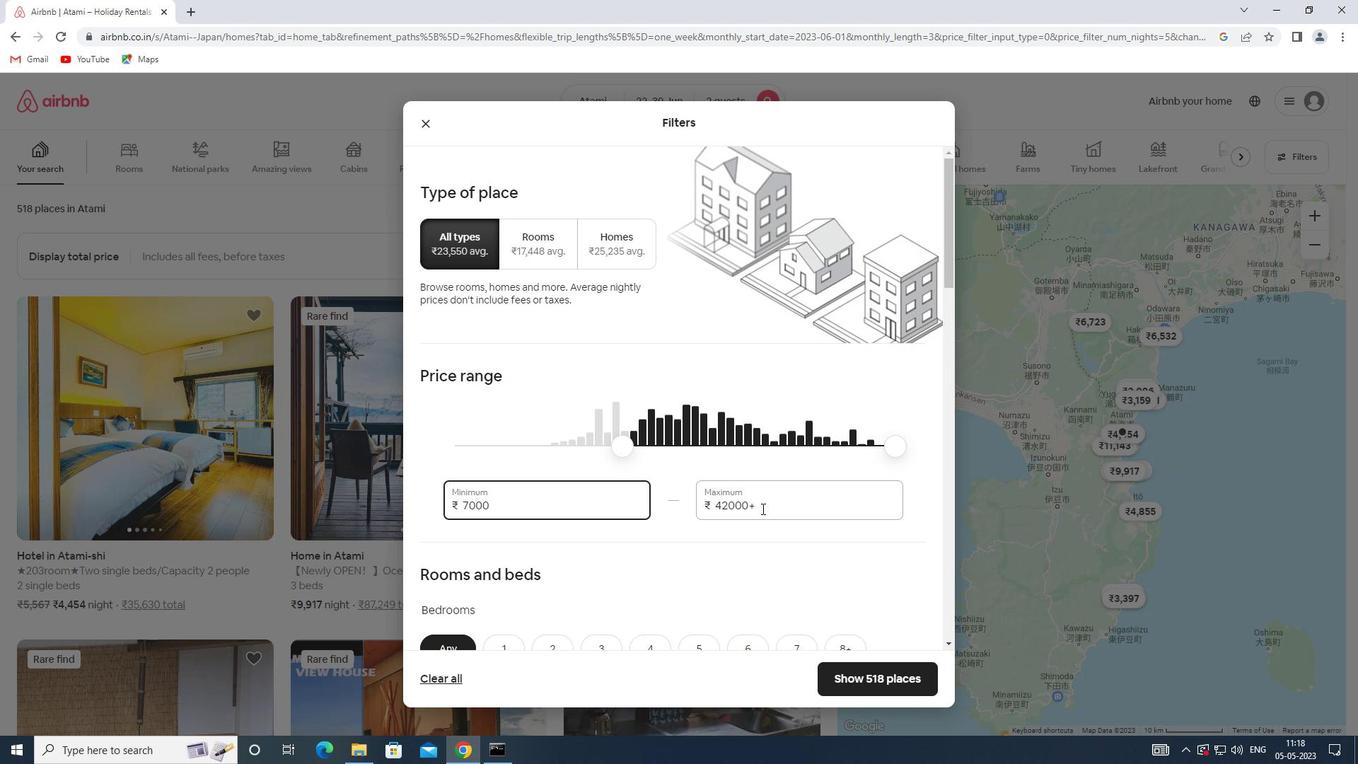 
Action: Mouse moved to (689, 510)
Screenshot: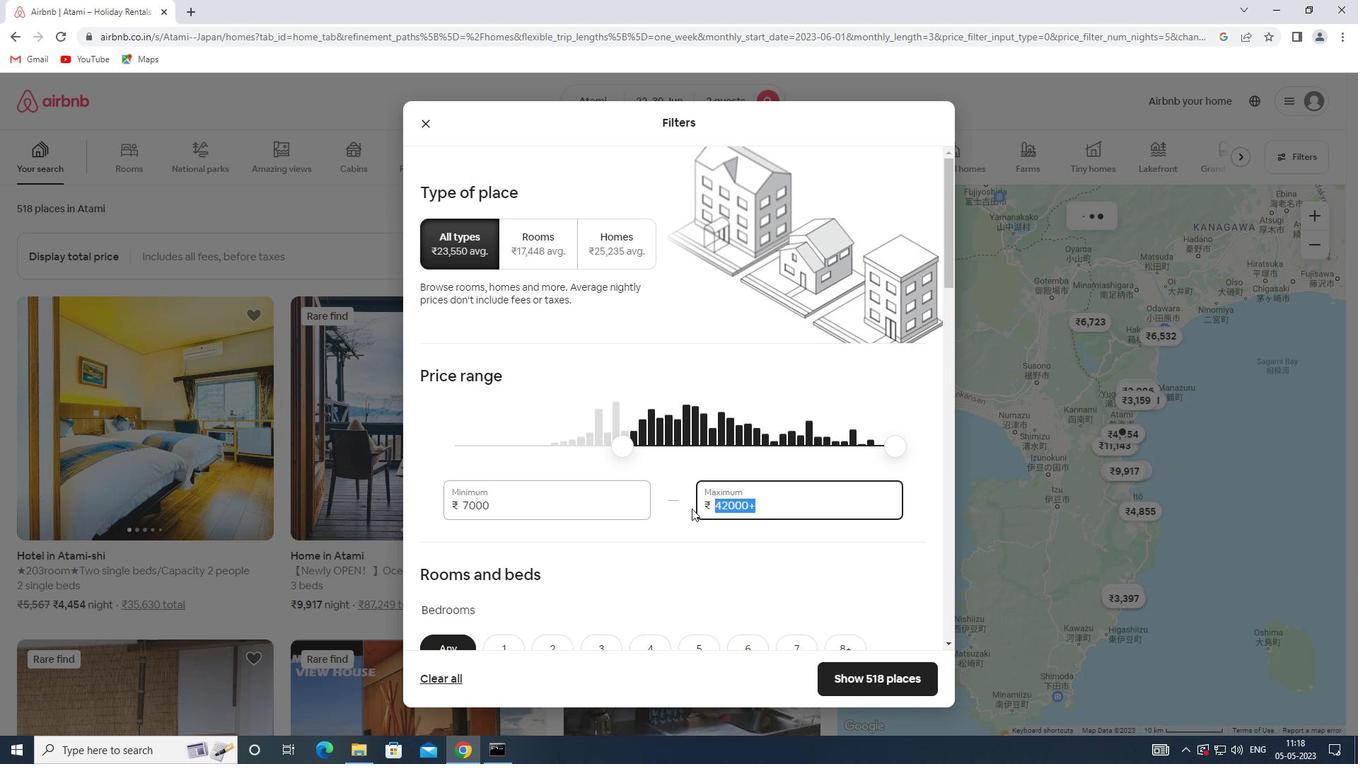 
Action: Key pressed 15000
Screenshot: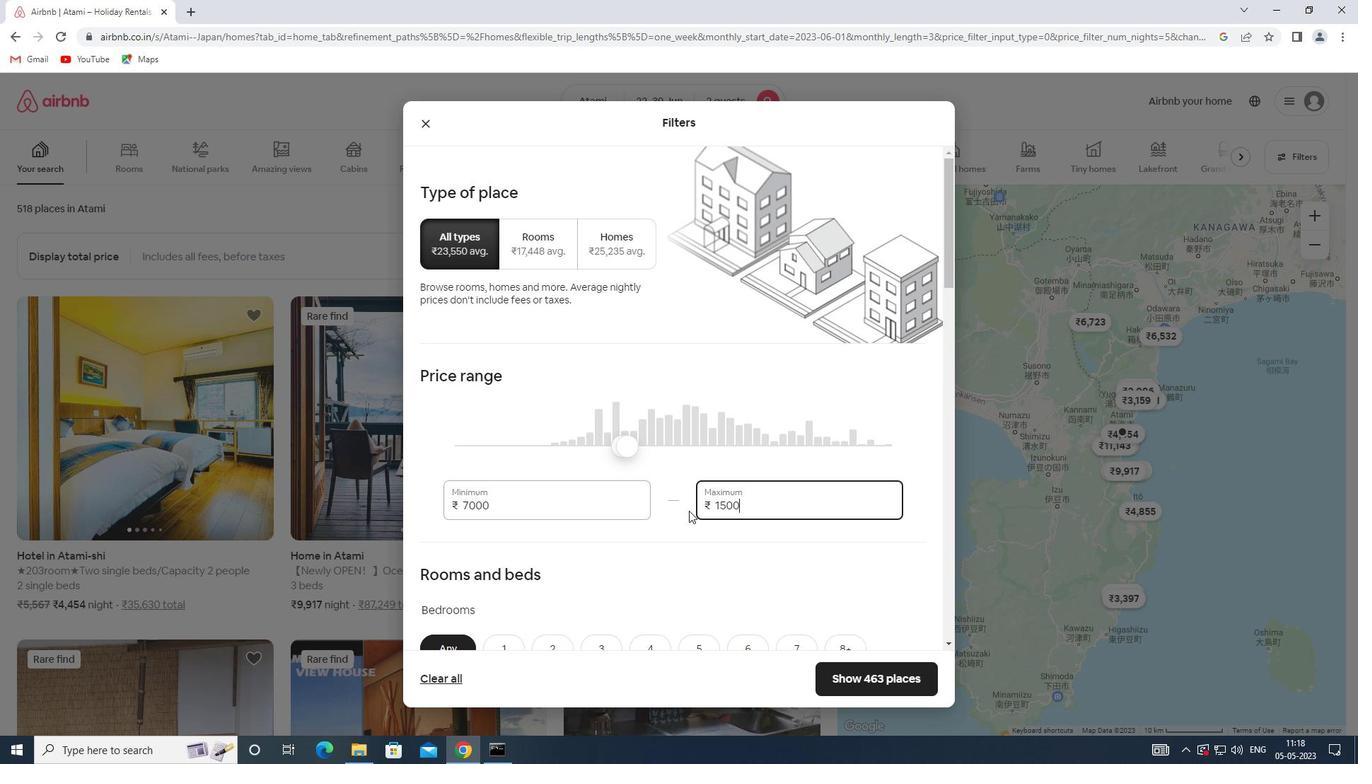 
Action: Mouse scrolled (689, 510) with delta (0, 0)
Screenshot: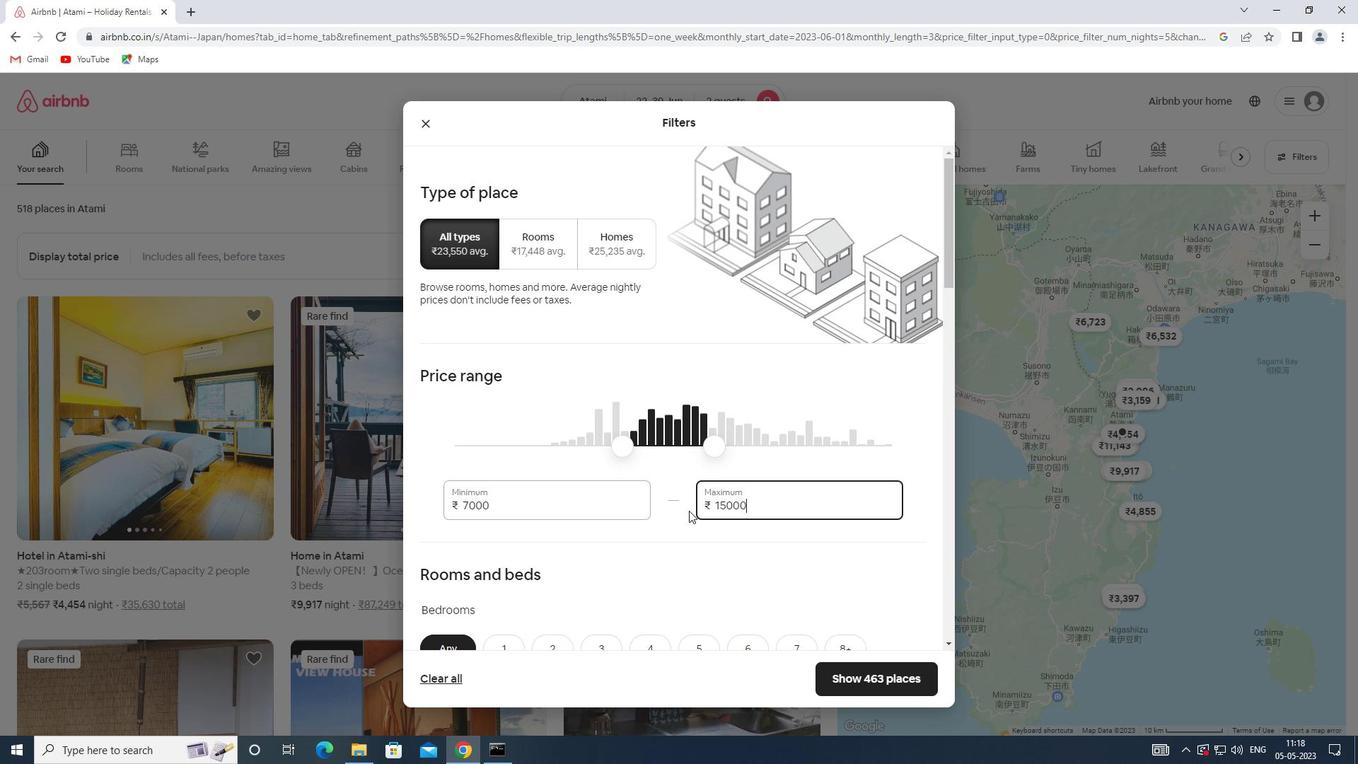 
Action: Mouse scrolled (689, 510) with delta (0, 0)
Screenshot: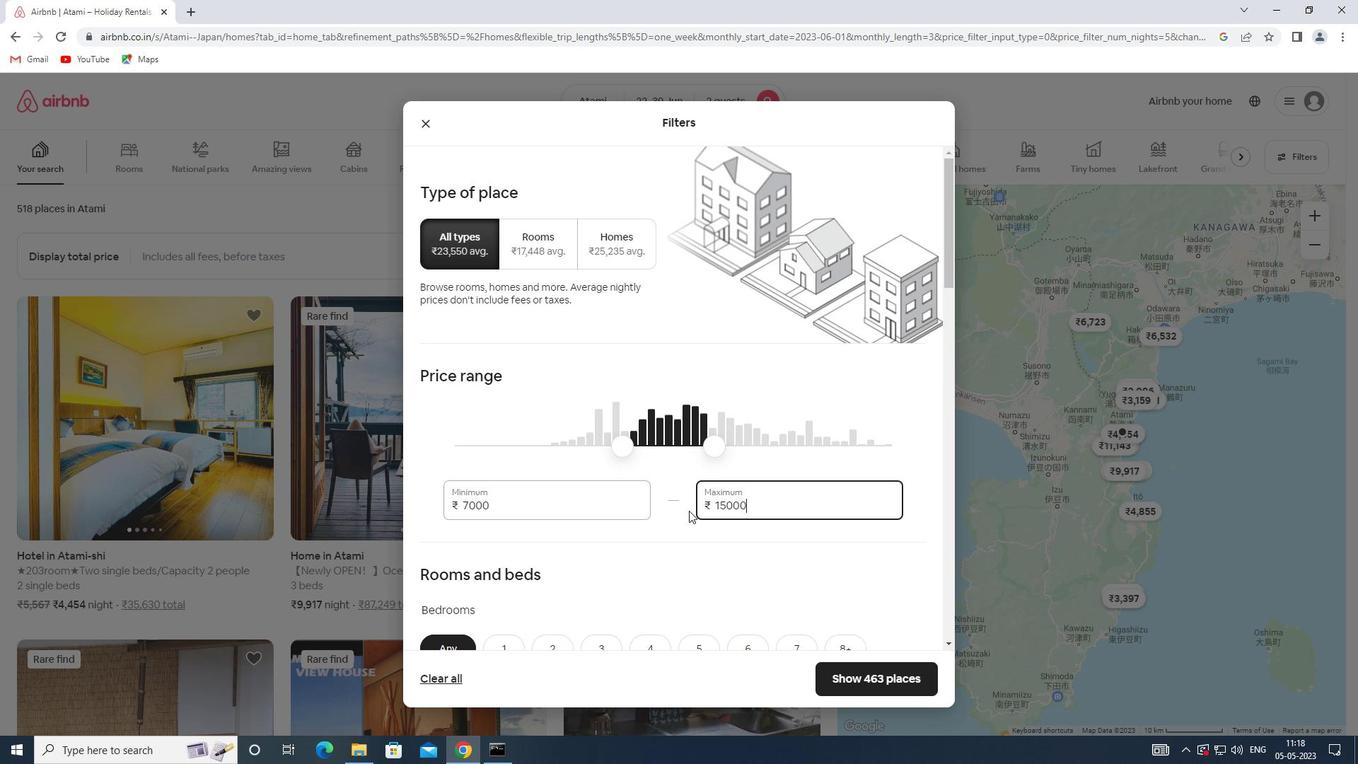 
Action: Mouse scrolled (689, 510) with delta (0, 0)
Screenshot: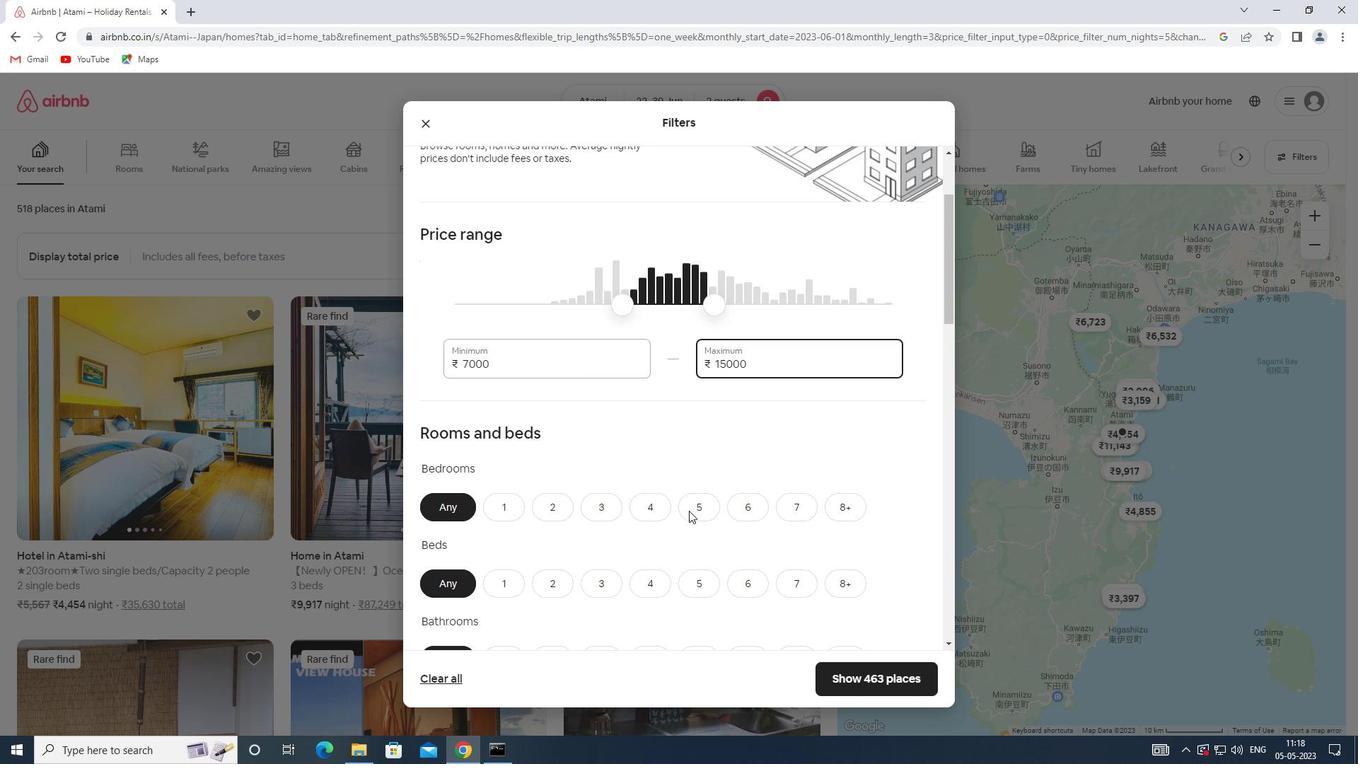 
Action: Mouse moved to (510, 433)
Screenshot: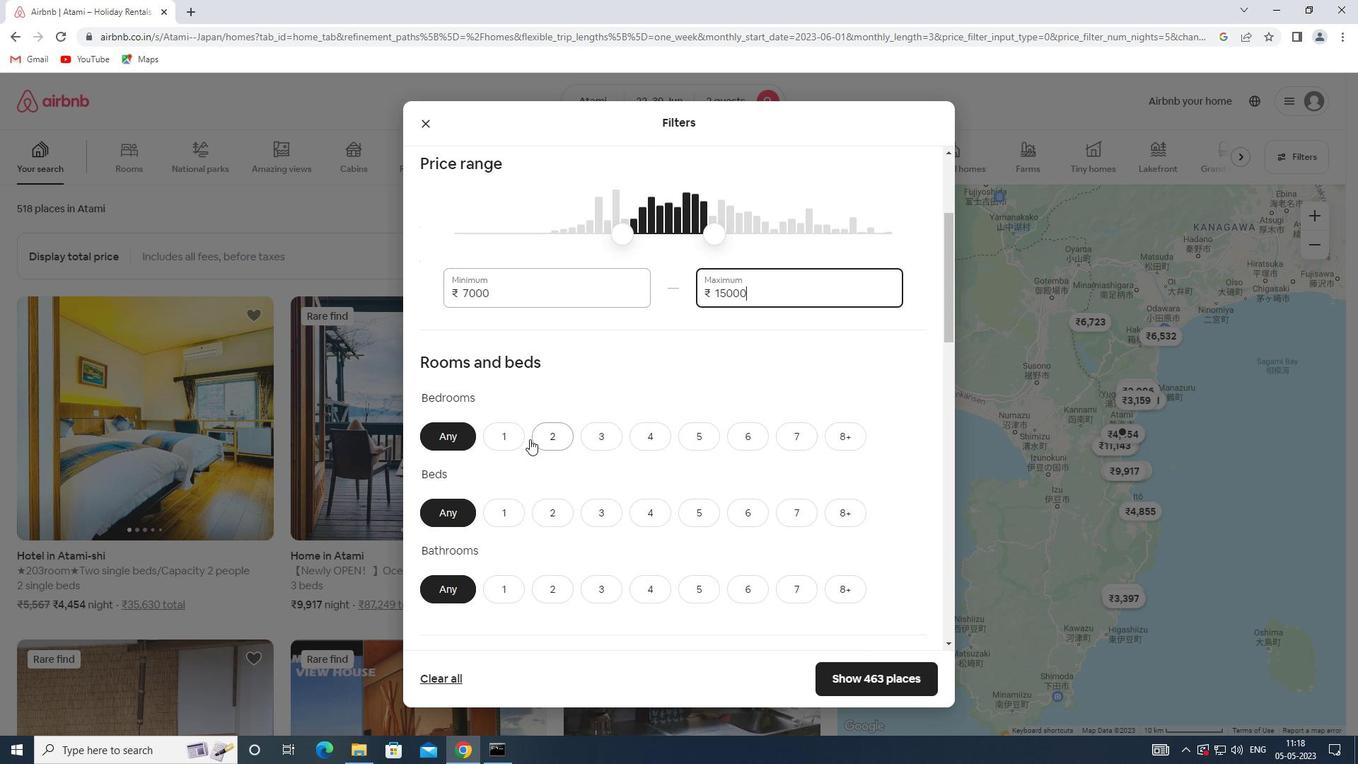 
Action: Mouse pressed left at (510, 433)
Screenshot: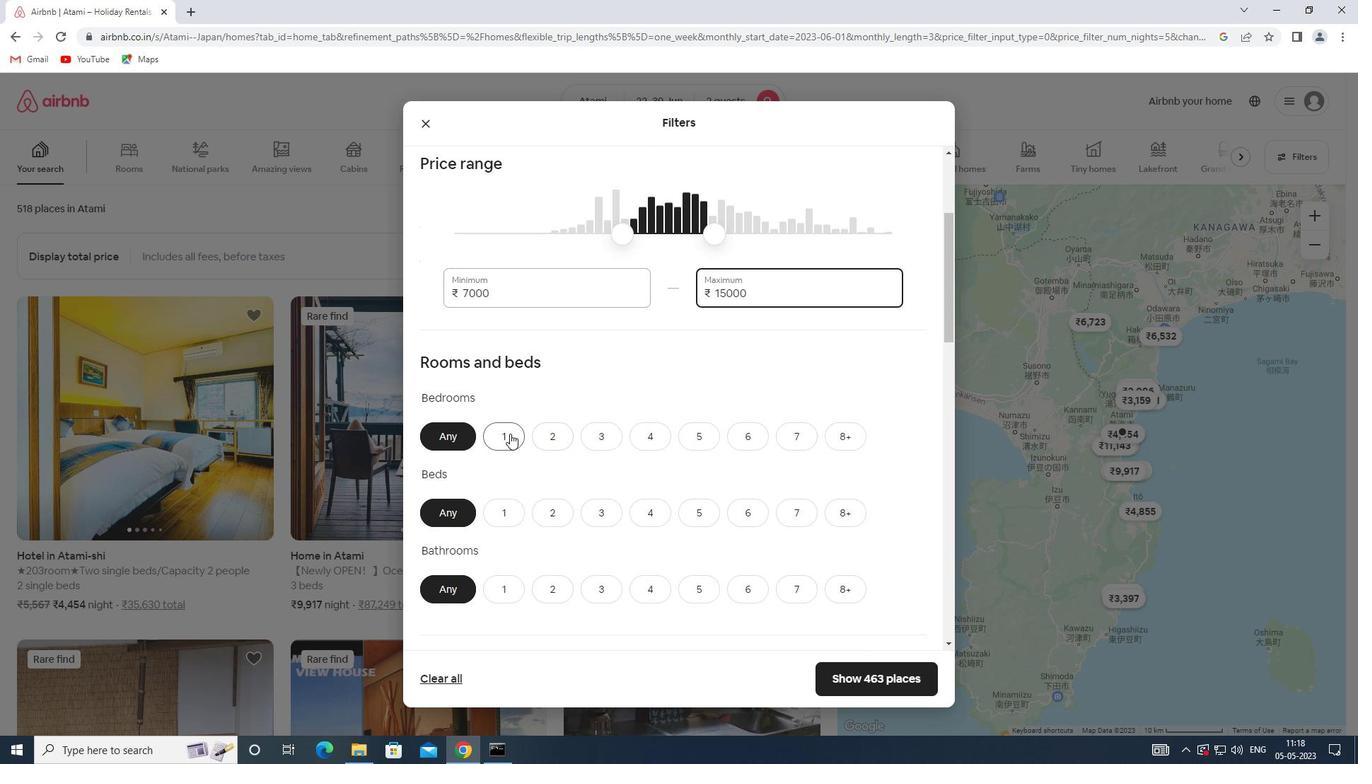 
Action: Mouse moved to (503, 510)
Screenshot: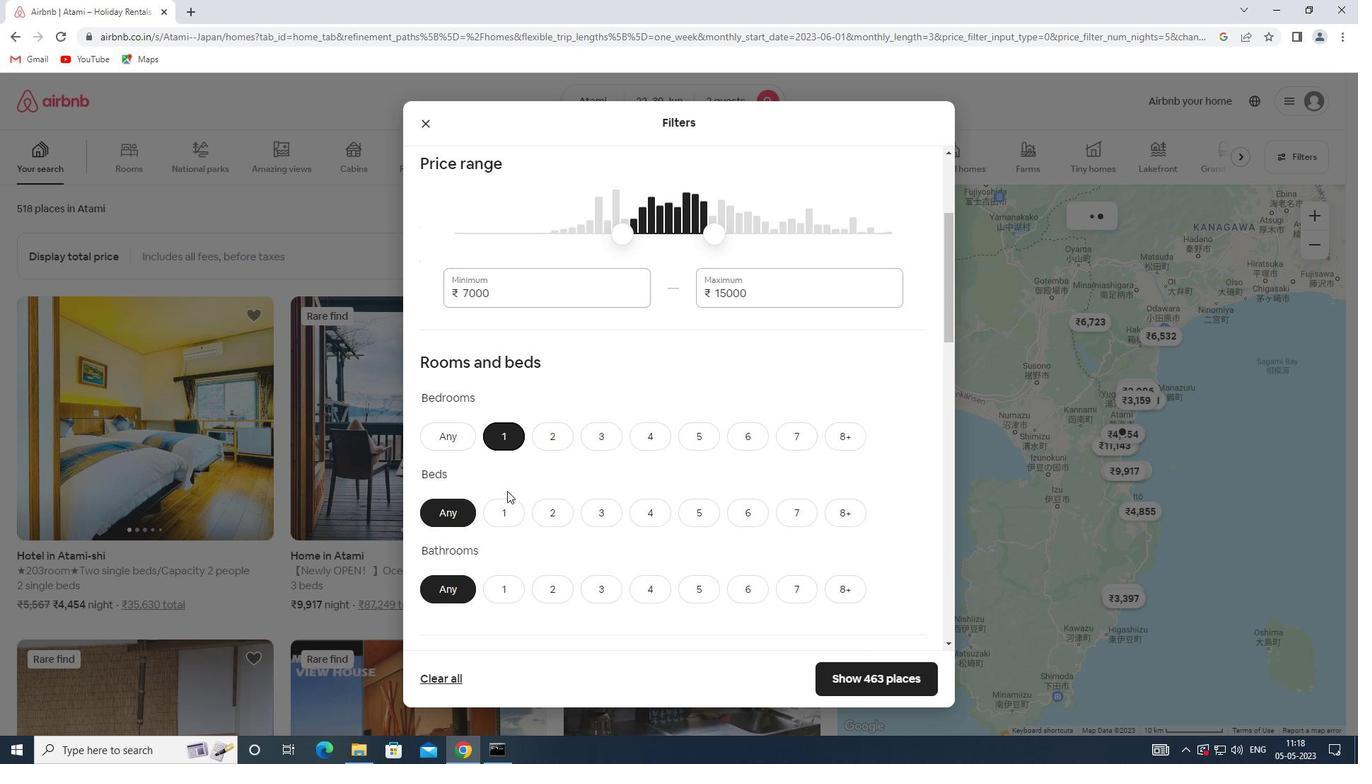 
Action: Mouse pressed left at (503, 510)
Screenshot: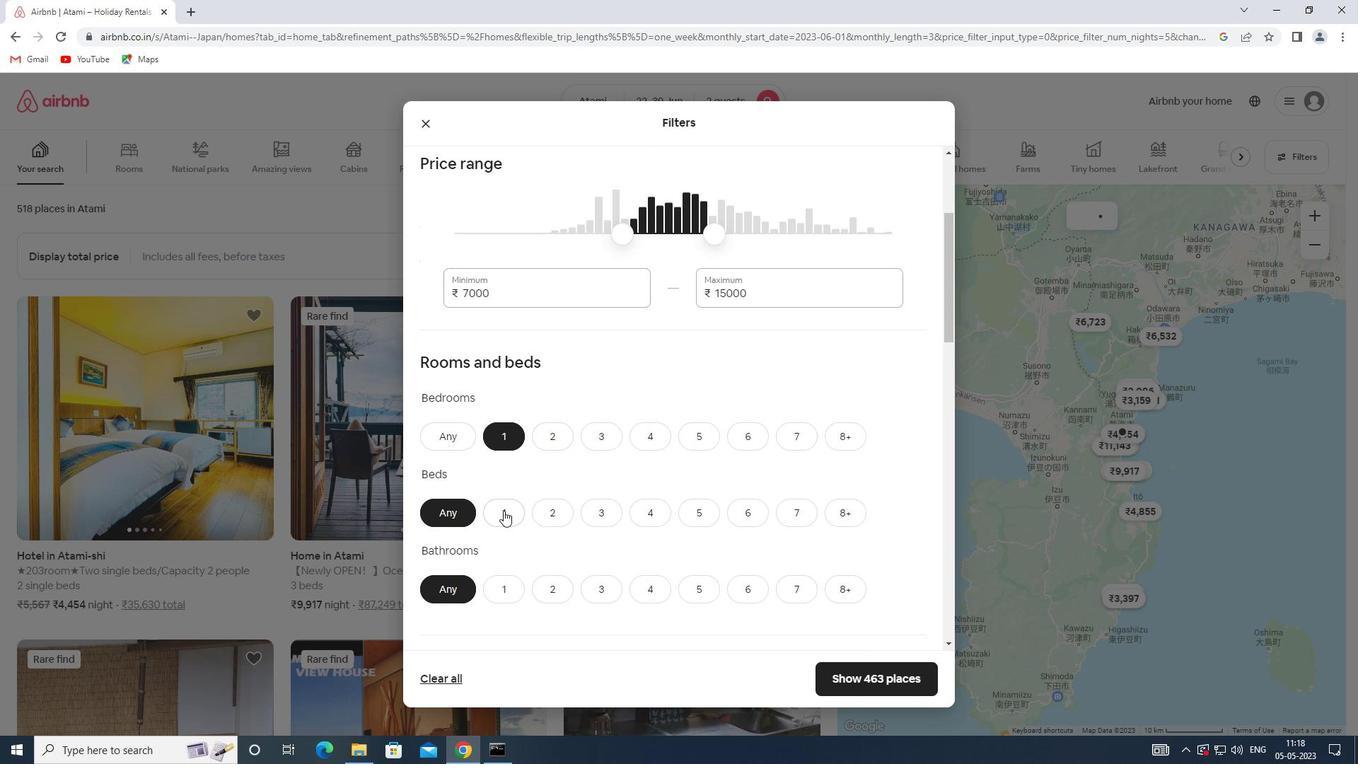 
Action: Mouse moved to (508, 588)
Screenshot: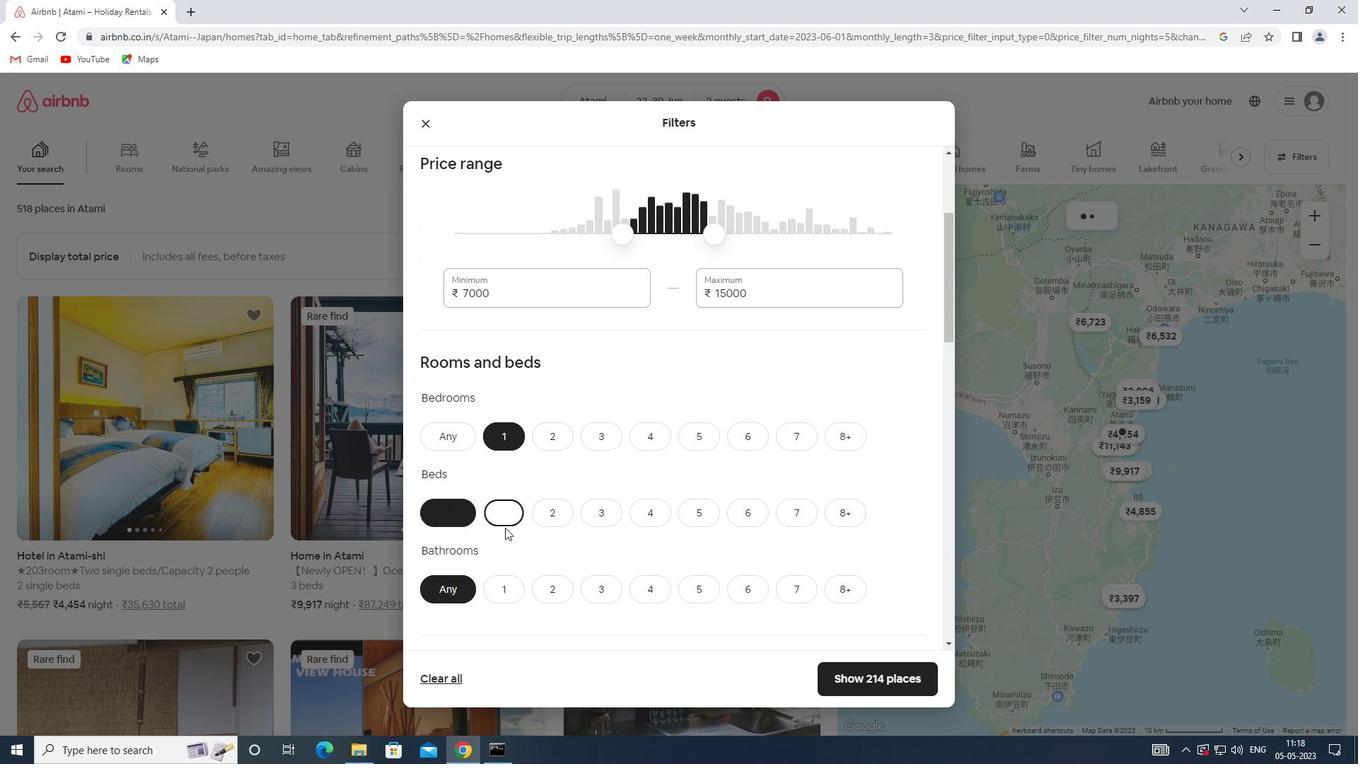 
Action: Mouse pressed left at (508, 588)
Screenshot: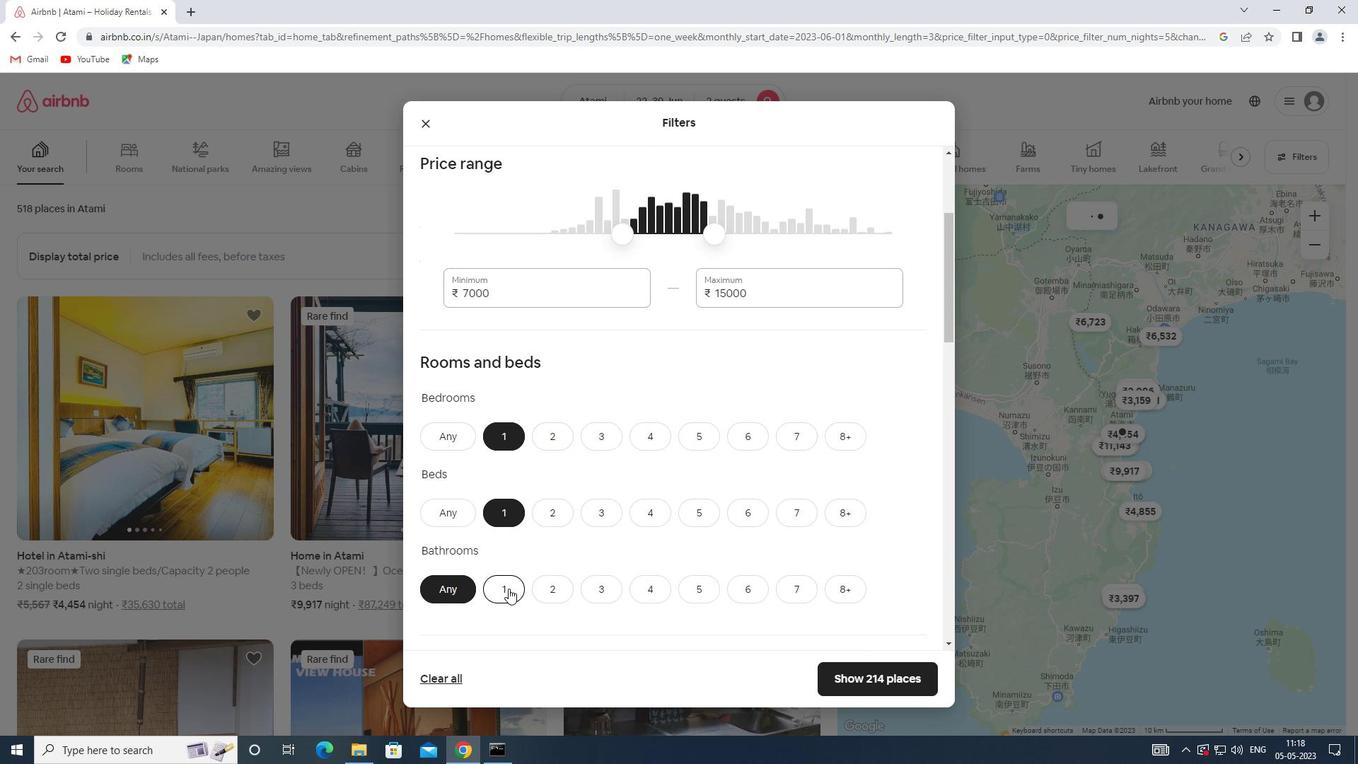 
Action: Mouse moved to (508, 588)
Screenshot: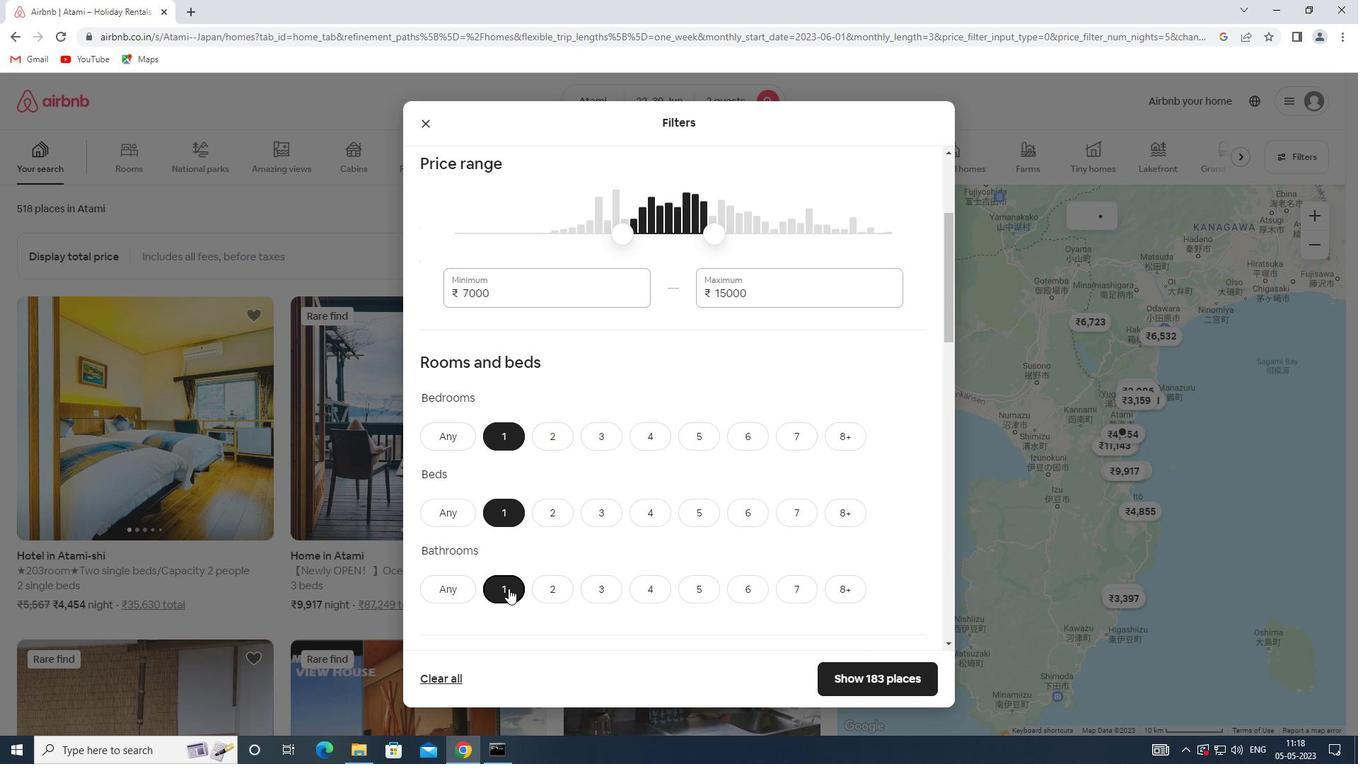 
Action: Mouse scrolled (508, 588) with delta (0, 0)
Screenshot: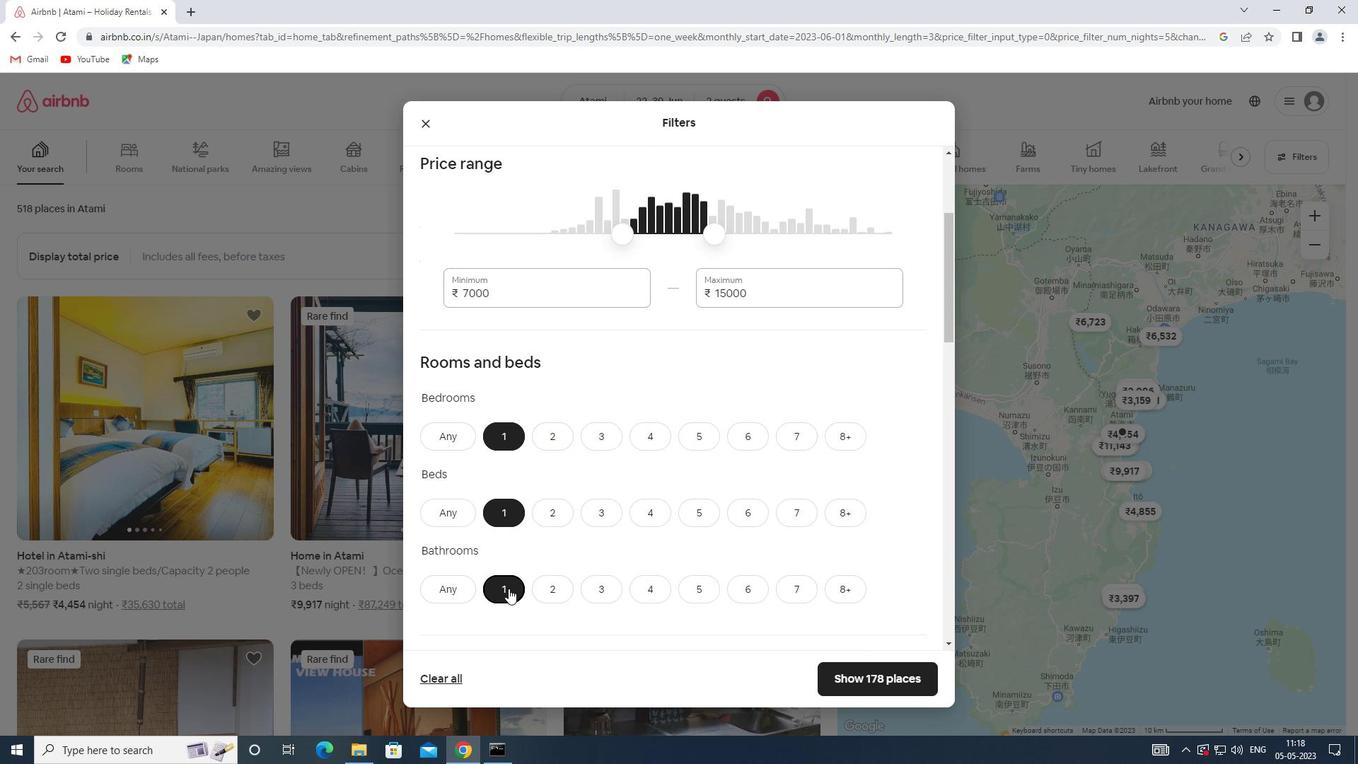 
Action: Mouse scrolled (508, 588) with delta (0, 0)
Screenshot: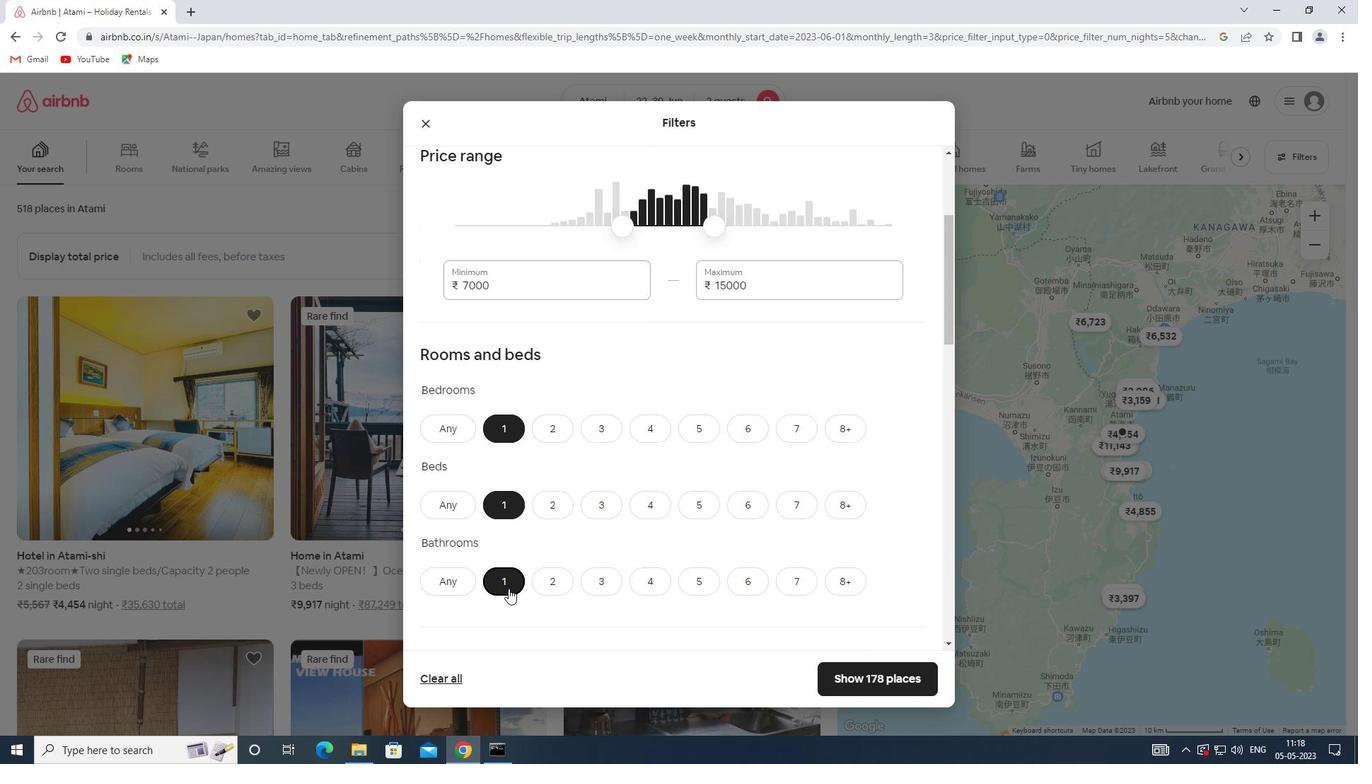 
Action: Mouse moved to (515, 582)
Screenshot: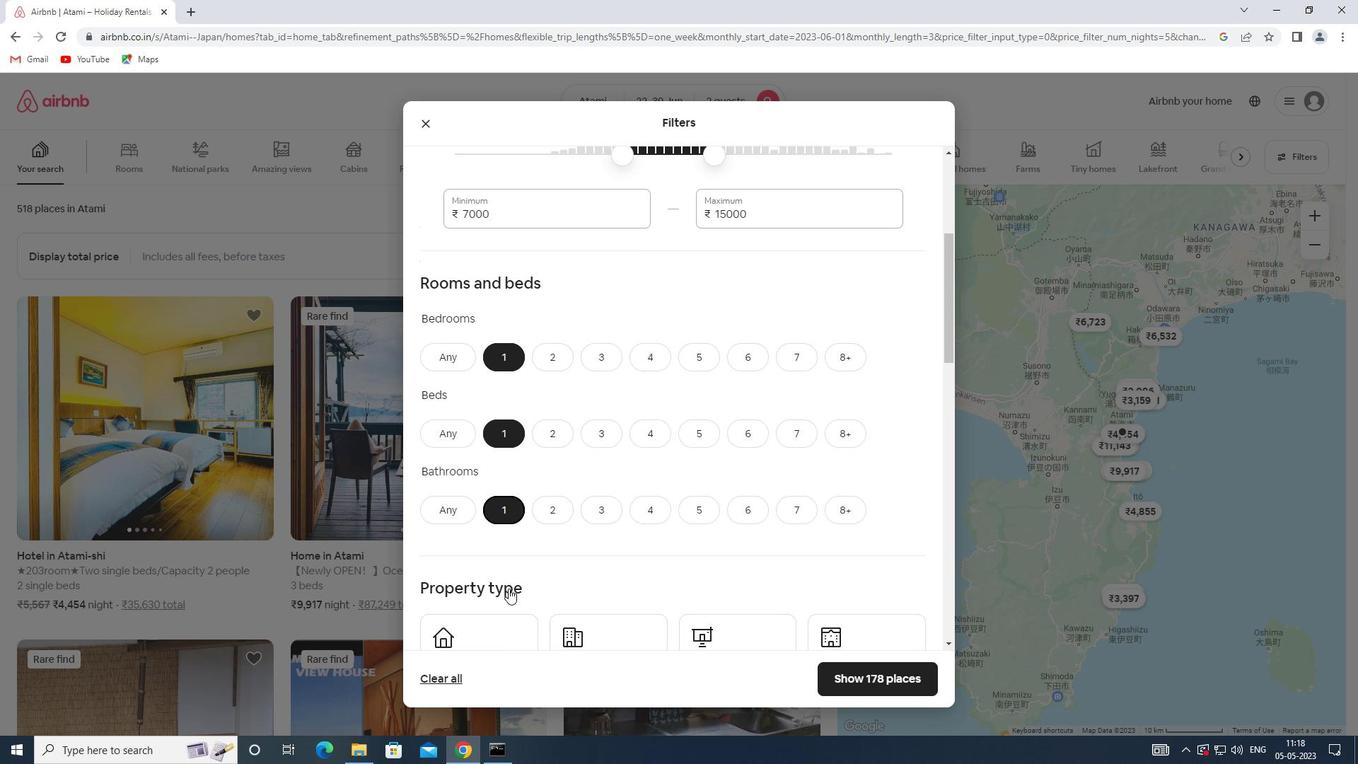 
Action: Mouse scrolled (515, 581) with delta (0, 0)
Screenshot: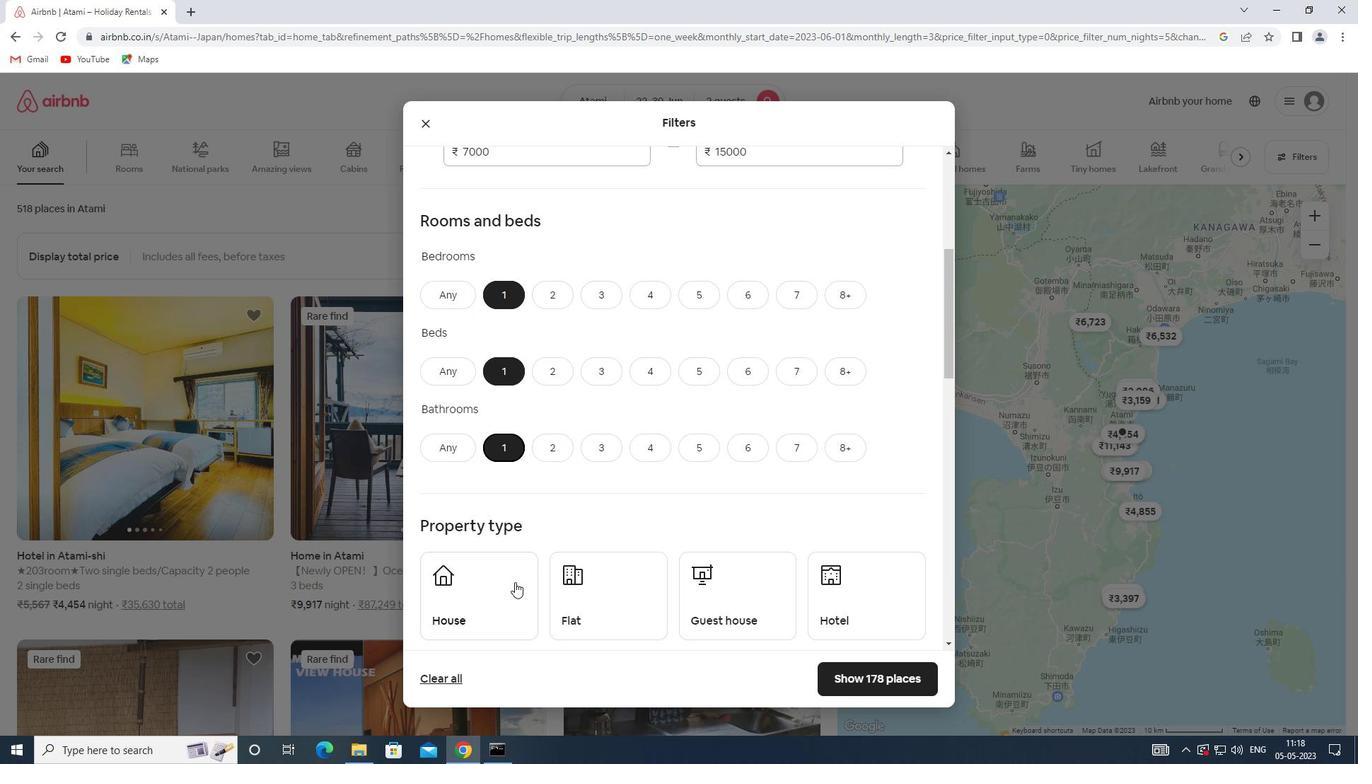 
Action: Mouse scrolled (515, 581) with delta (0, 0)
Screenshot: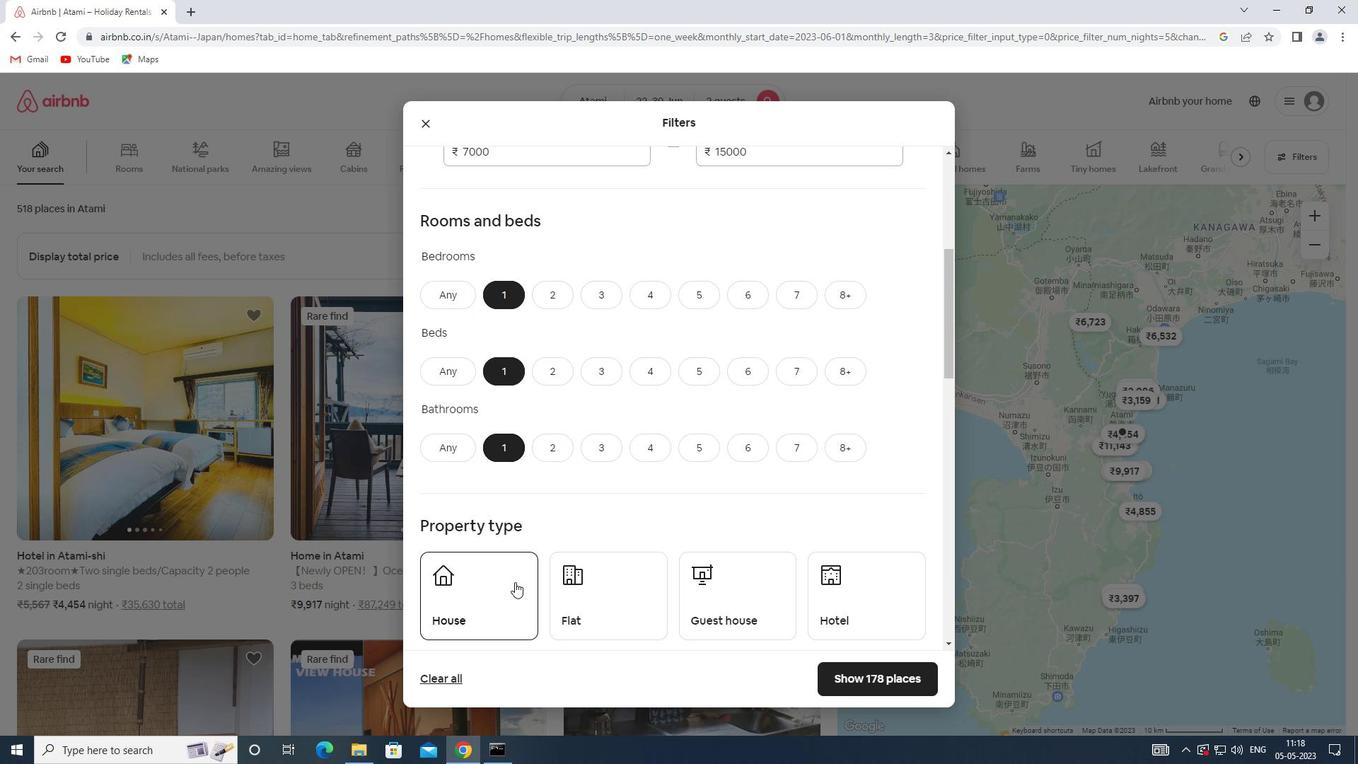 
Action: Mouse scrolled (515, 581) with delta (0, 0)
Screenshot: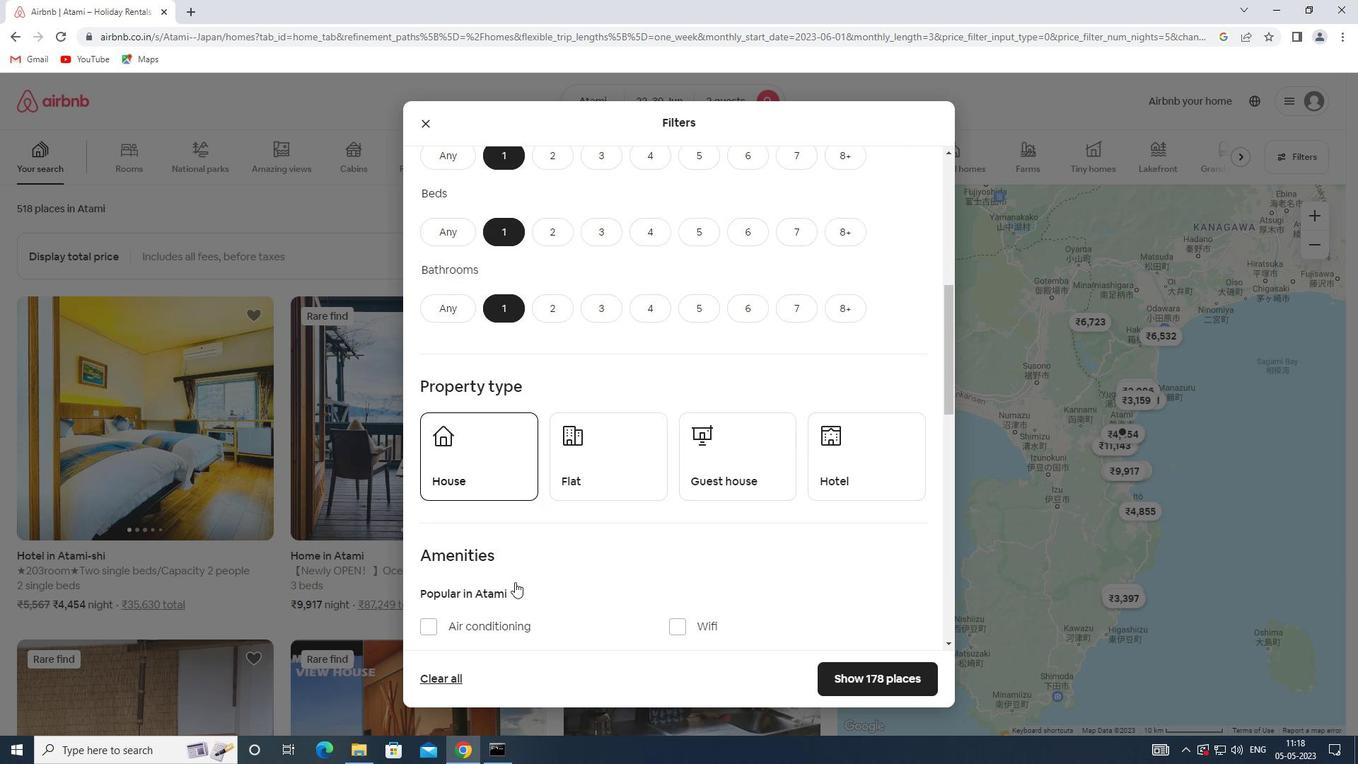 
Action: Mouse moved to (518, 419)
Screenshot: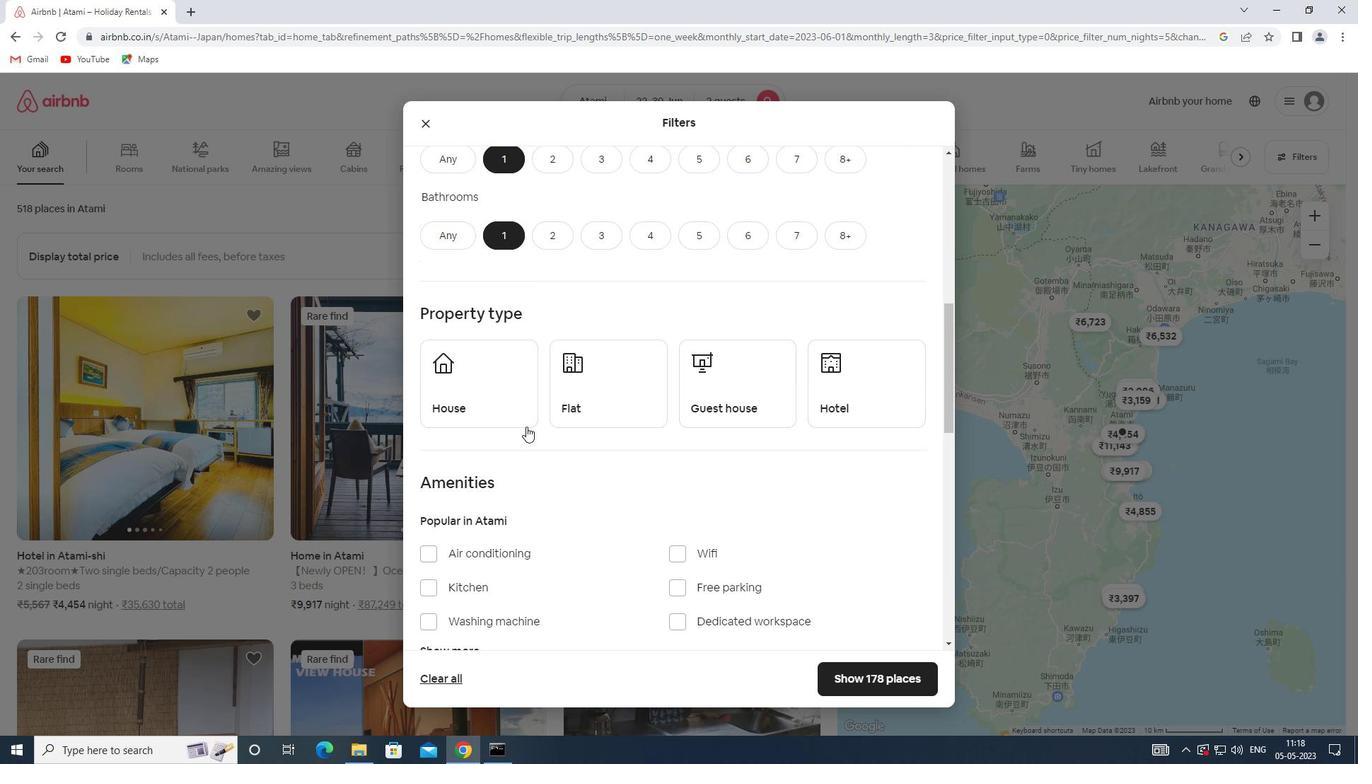 
Action: Mouse pressed left at (518, 419)
Screenshot: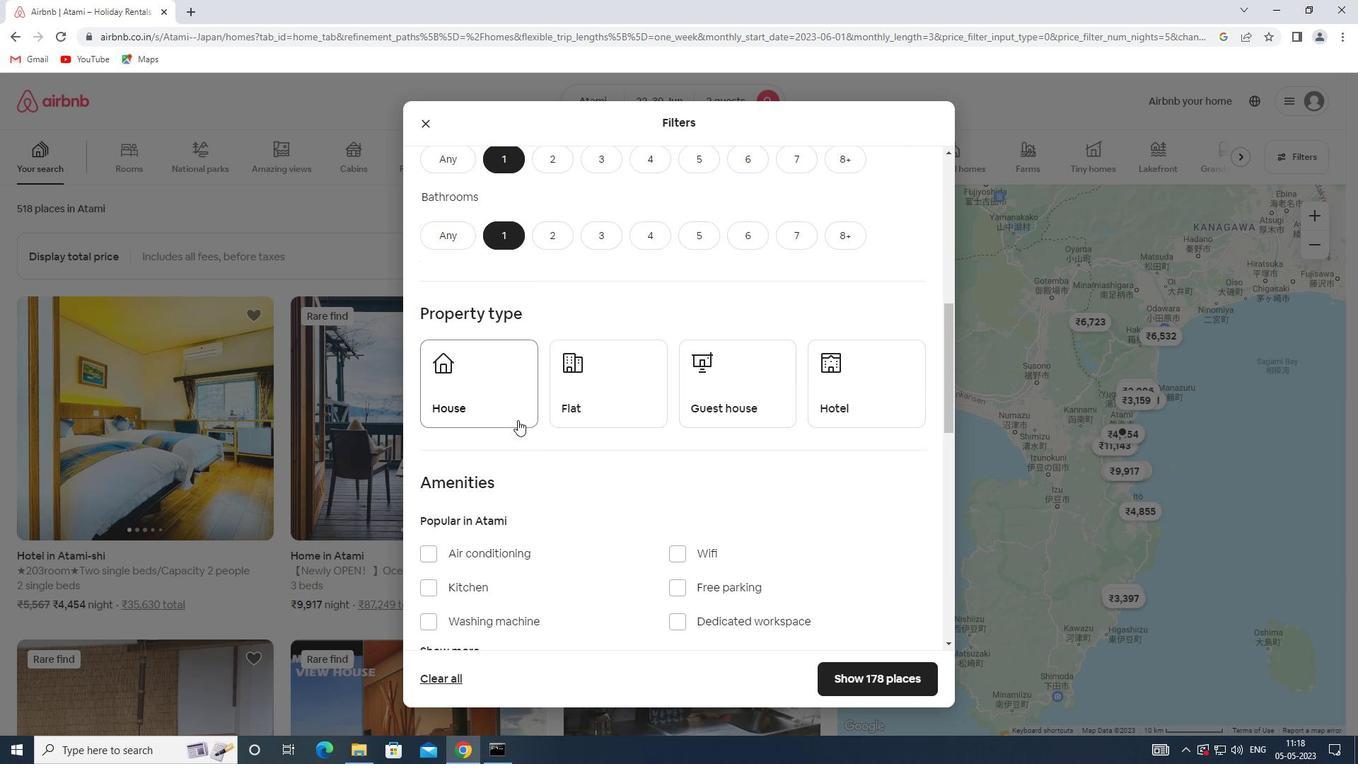 
Action: Mouse moved to (556, 416)
Screenshot: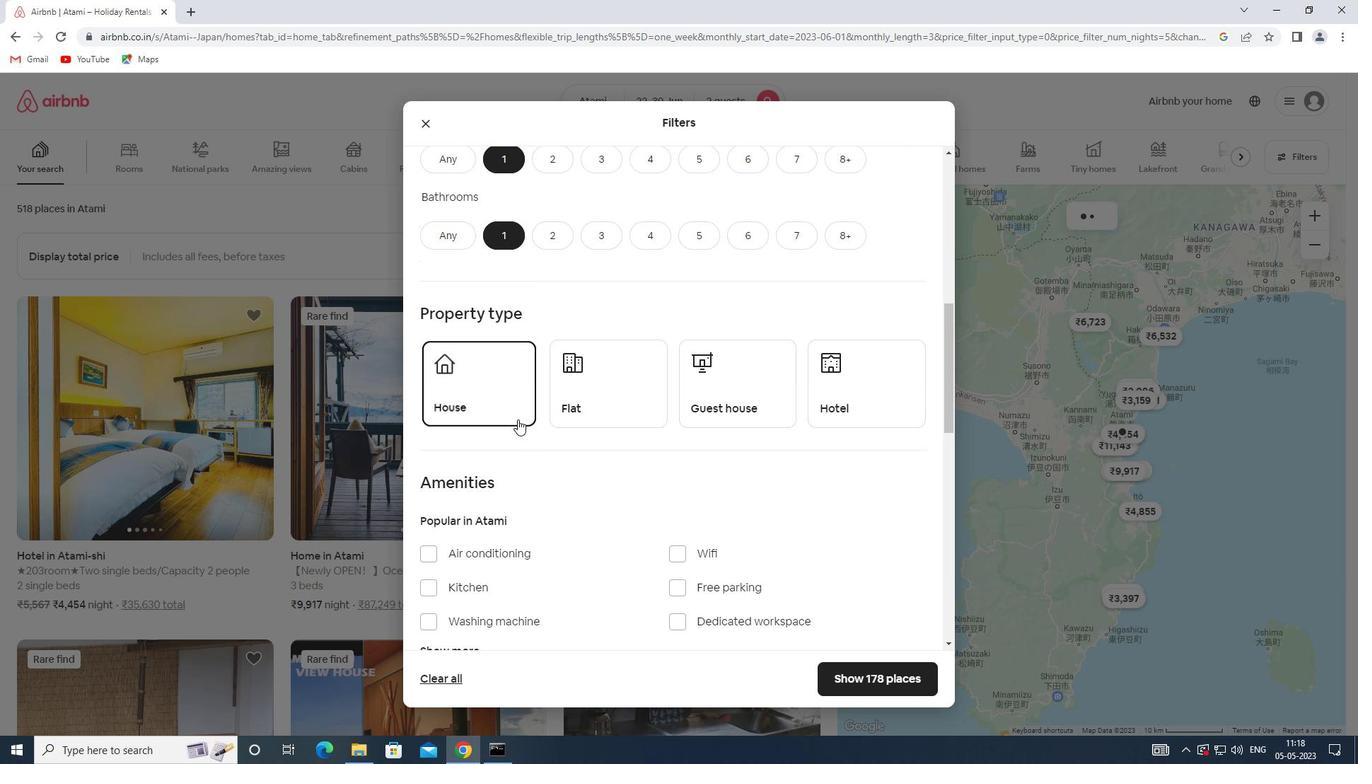 
Action: Mouse pressed left at (556, 416)
Screenshot: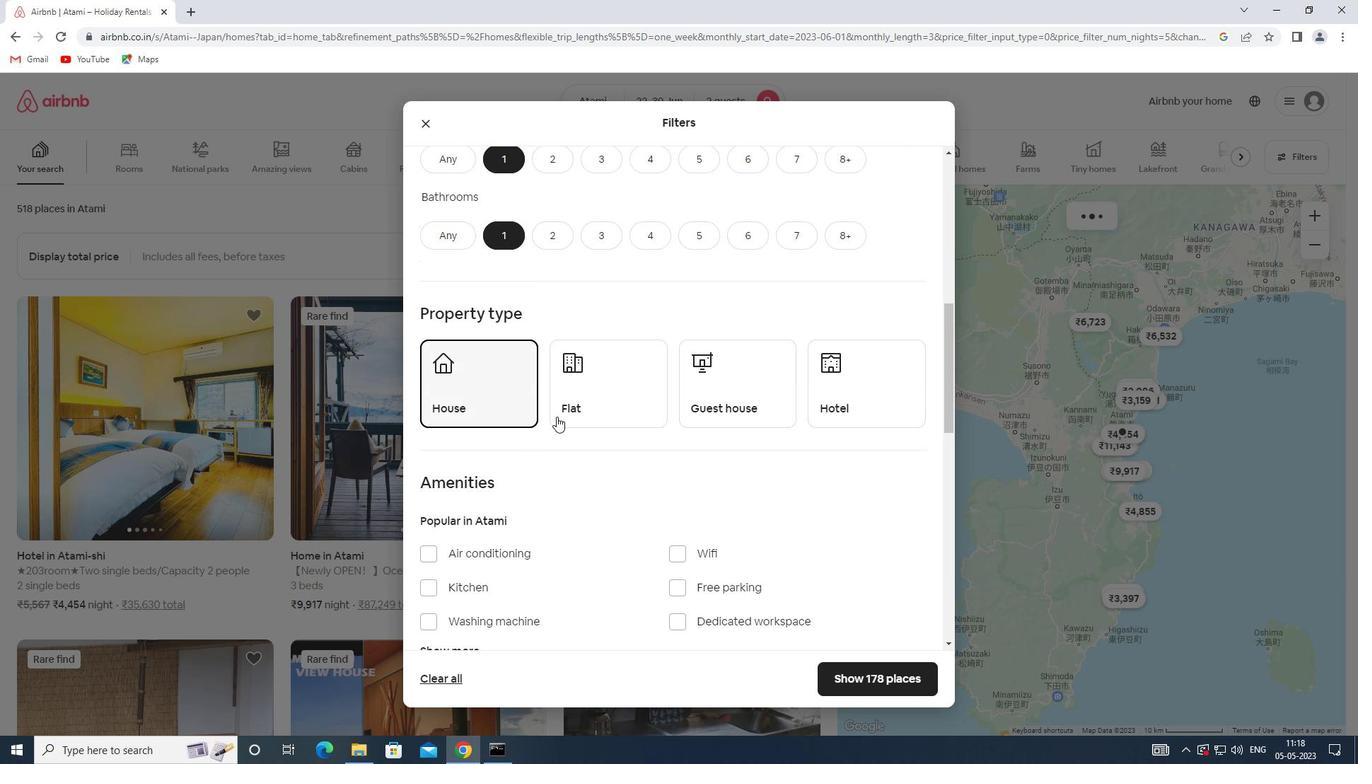 
Action: Mouse moved to (698, 407)
Screenshot: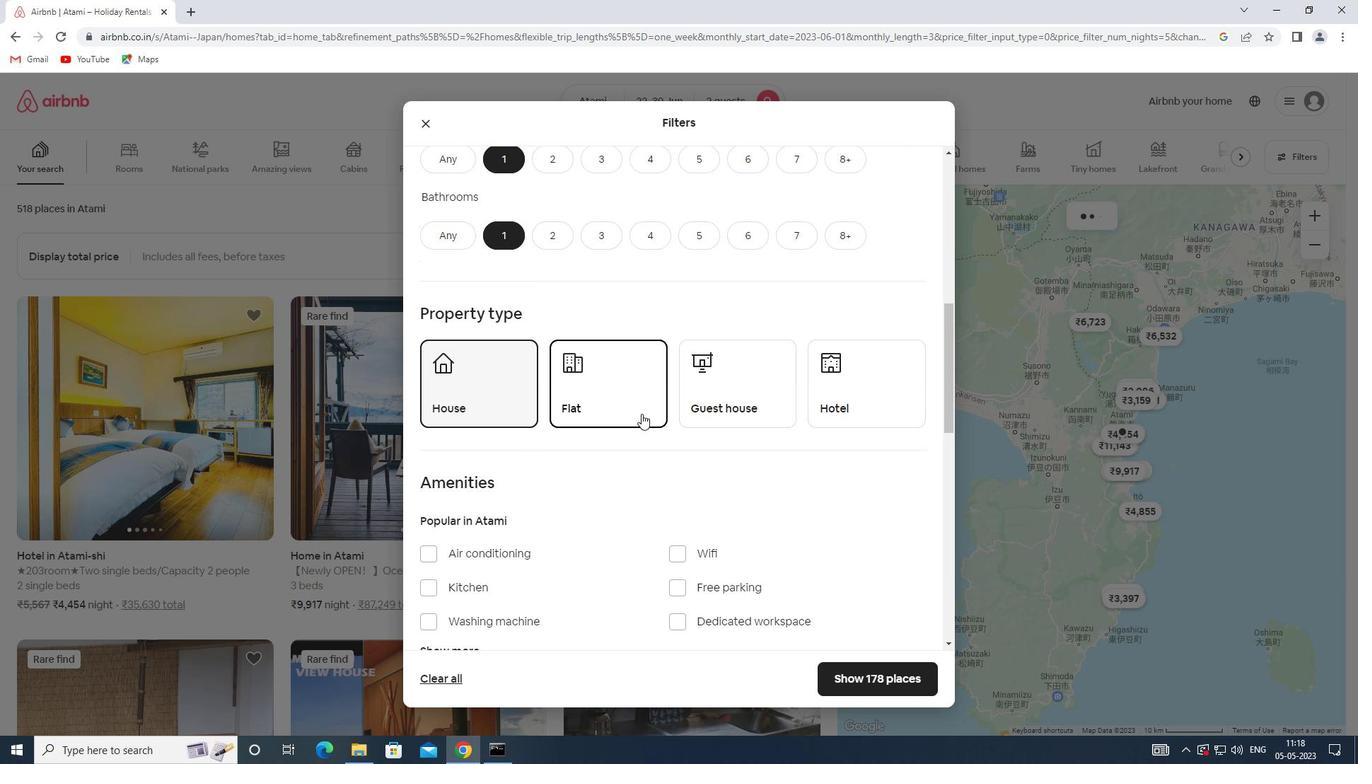 
Action: Mouse pressed left at (698, 407)
Screenshot: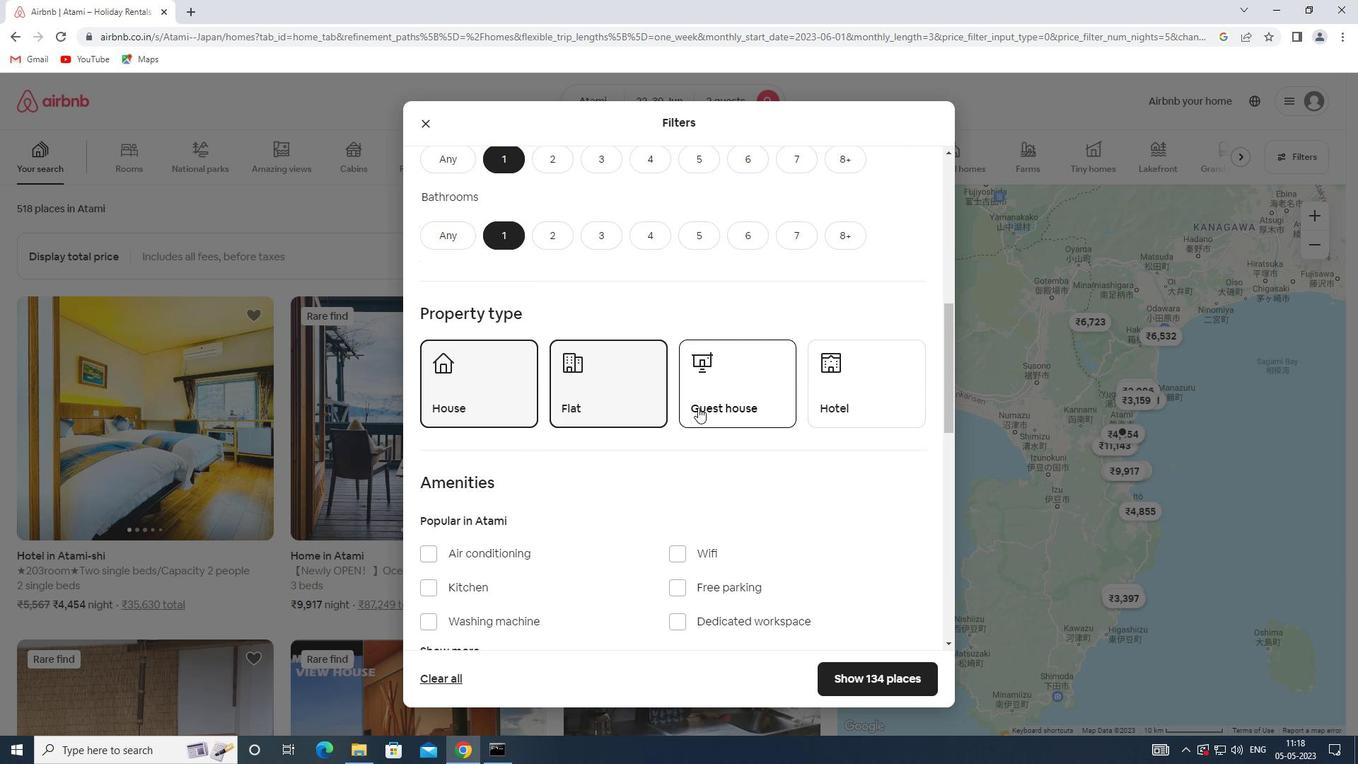 
Action: Mouse moved to (827, 394)
Screenshot: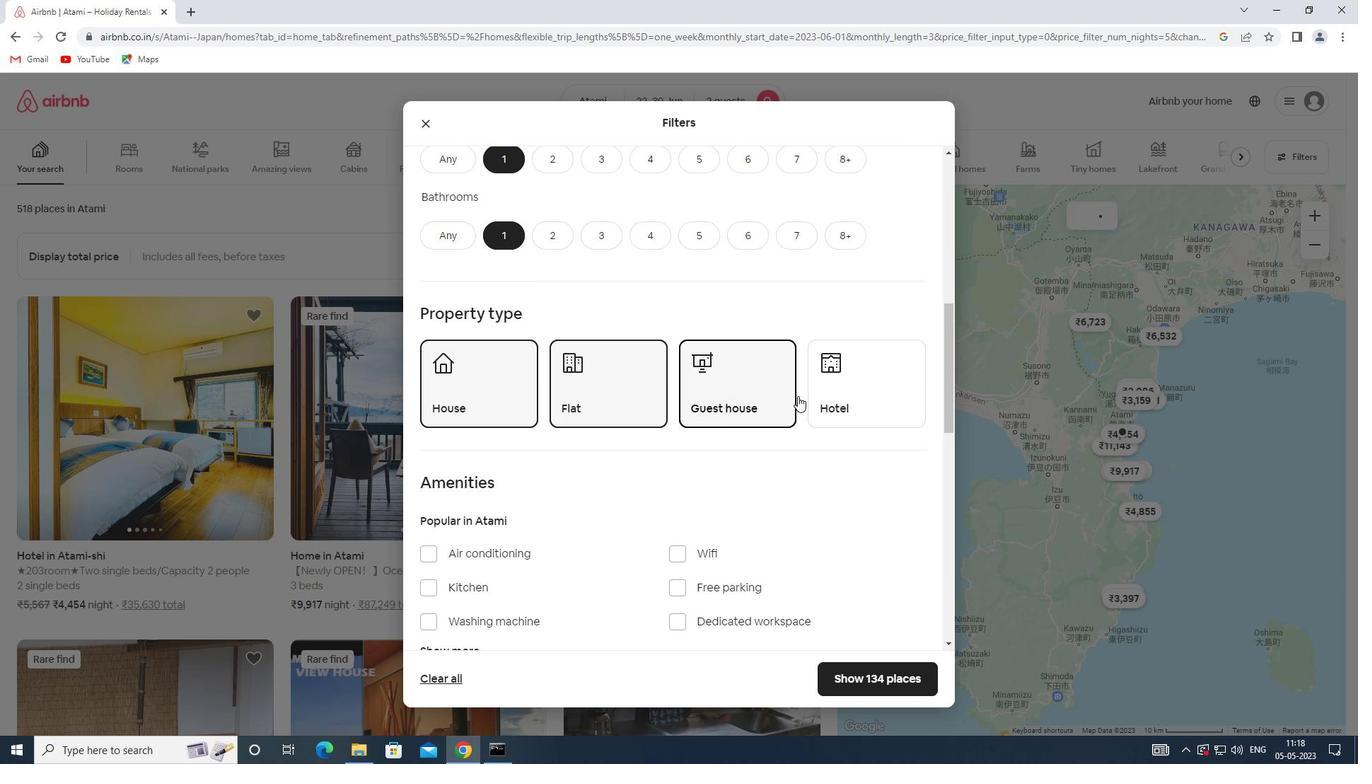 
Action: Mouse pressed left at (827, 394)
Screenshot: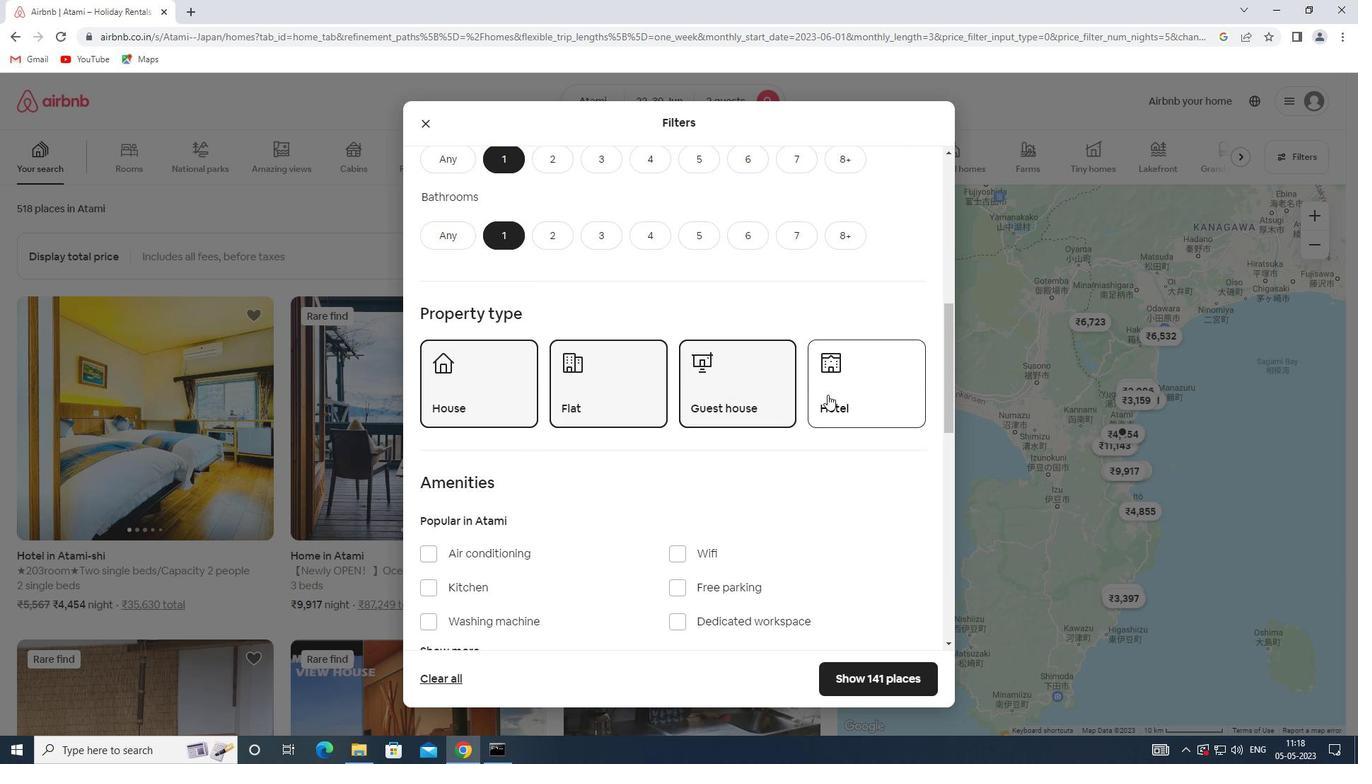 
Action: Mouse moved to (740, 415)
Screenshot: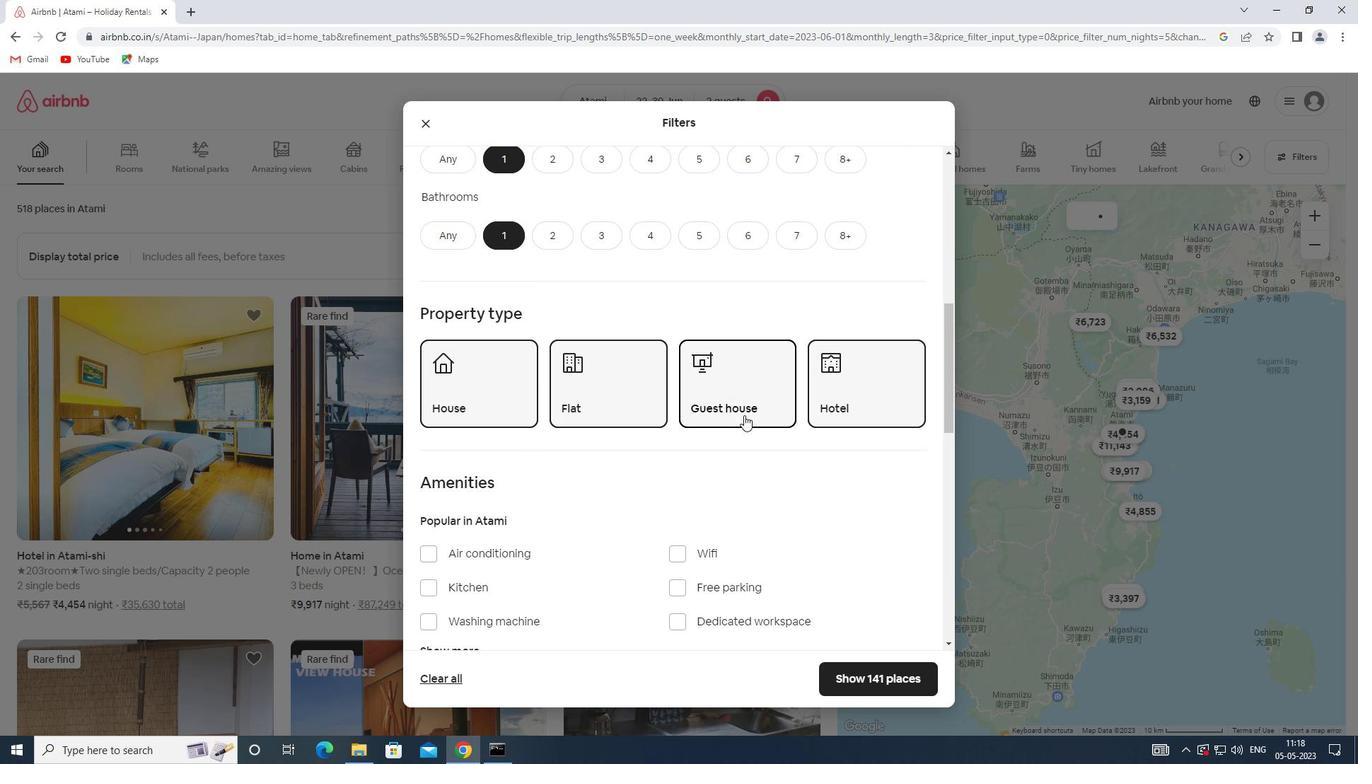 
Action: Mouse scrolled (740, 414) with delta (0, 0)
Screenshot: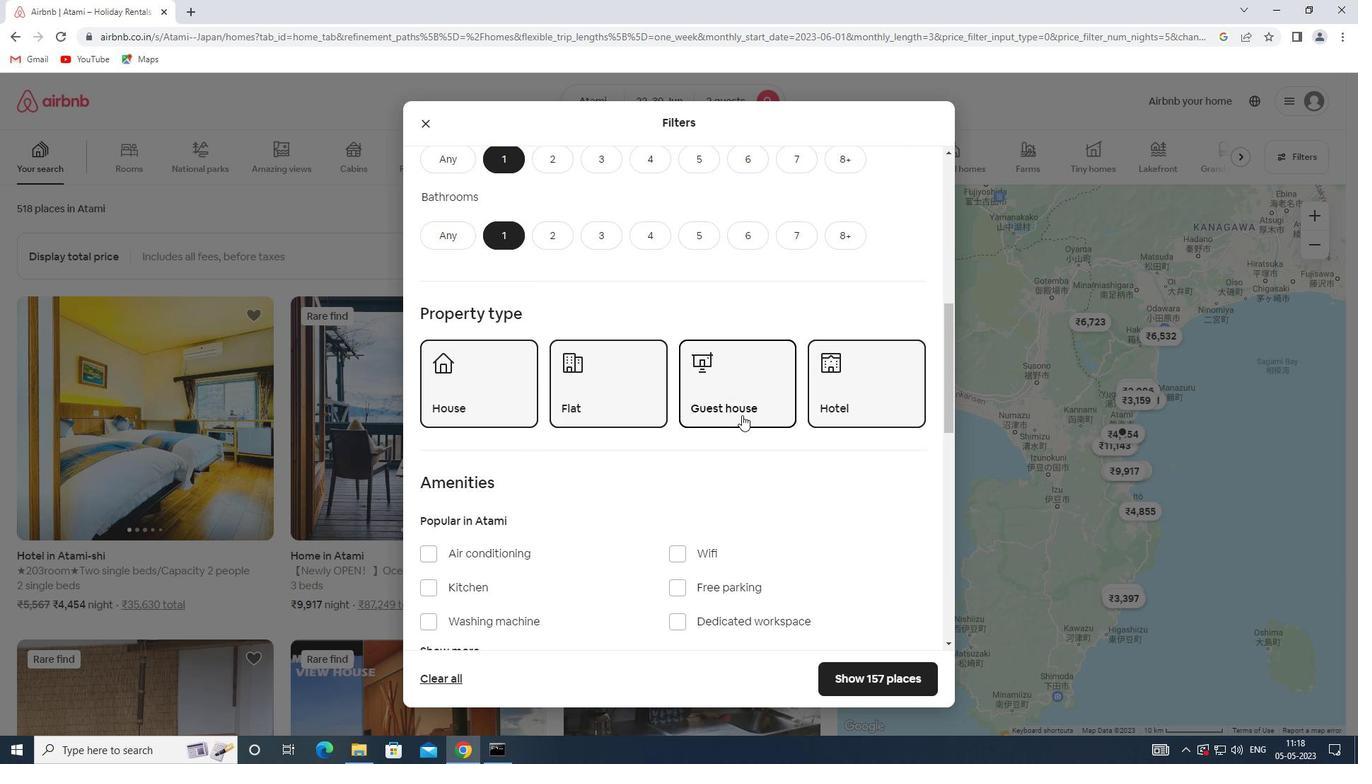 
Action: Mouse scrolled (740, 414) with delta (0, 0)
Screenshot: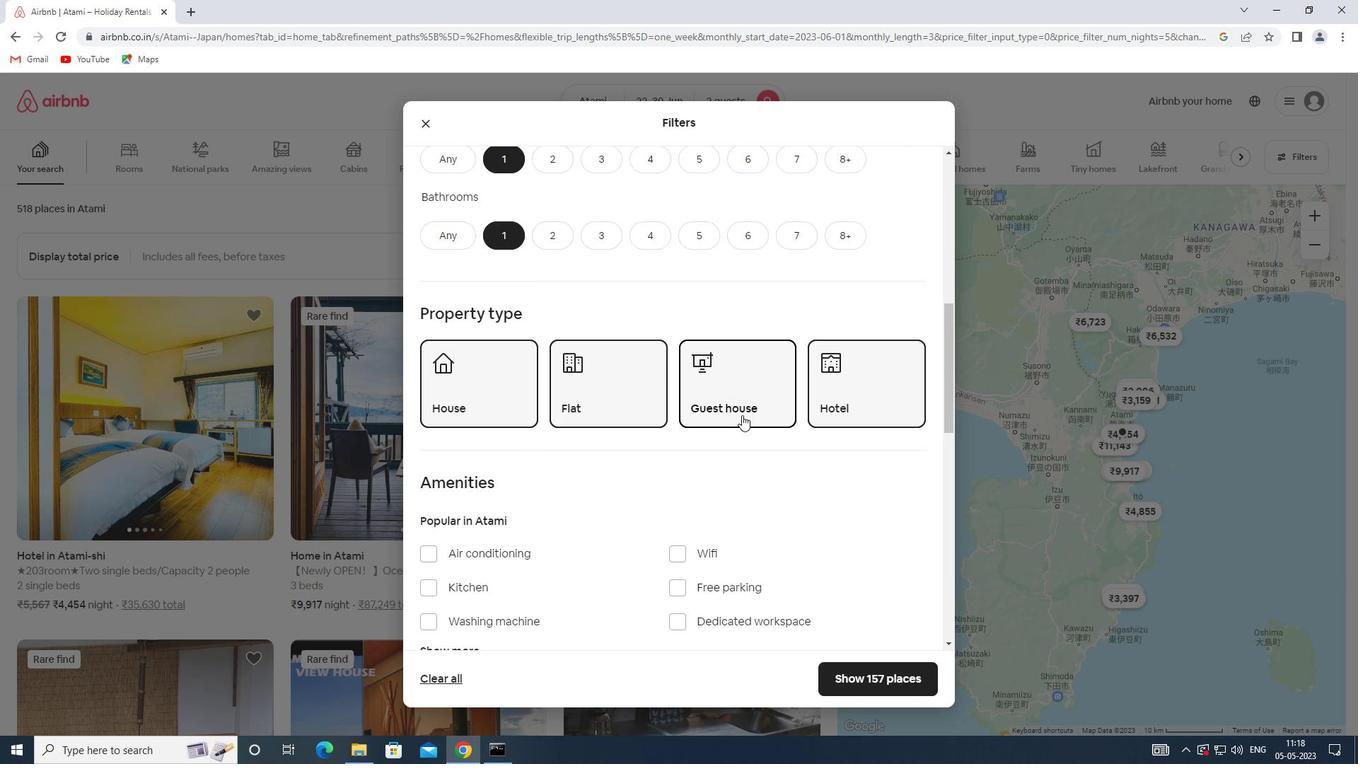 
Action: Mouse scrolled (740, 414) with delta (0, 0)
Screenshot: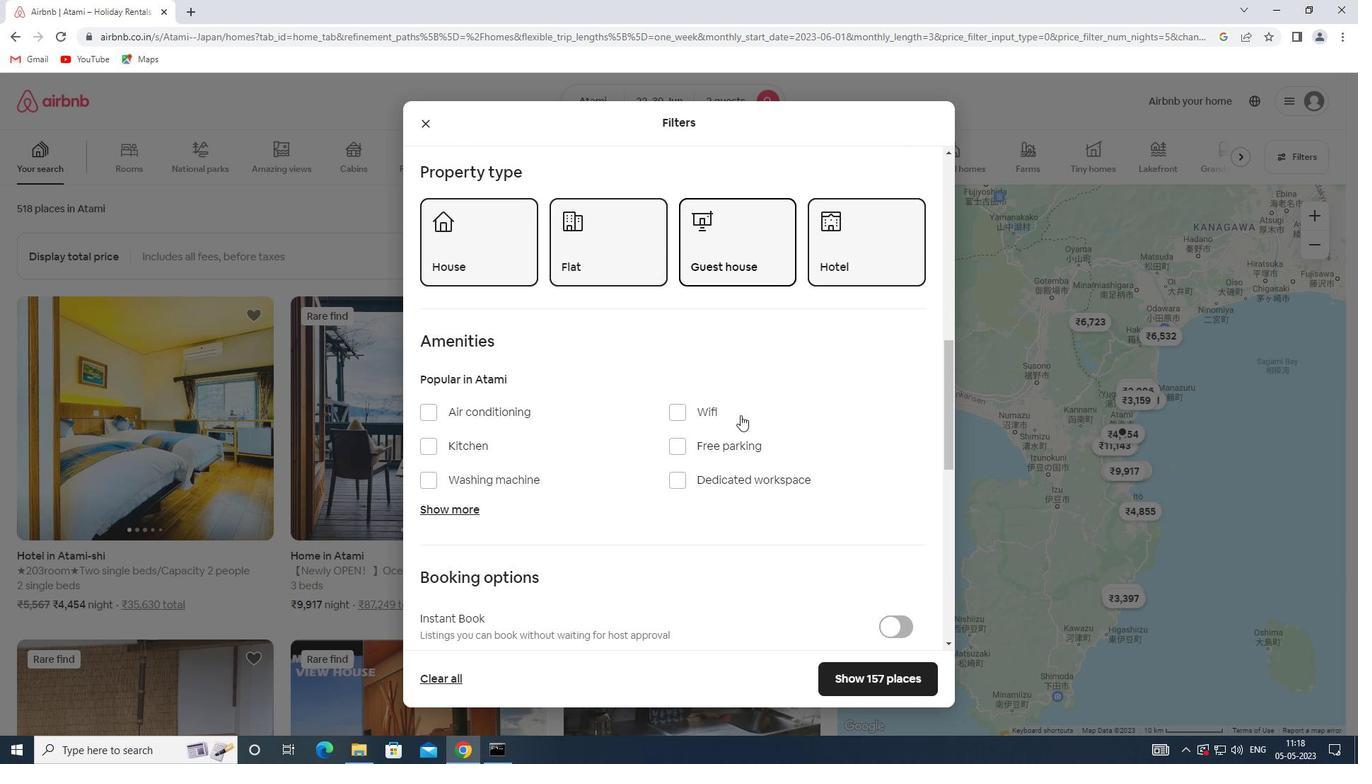 
Action: Mouse scrolled (740, 414) with delta (0, 0)
Screenshot: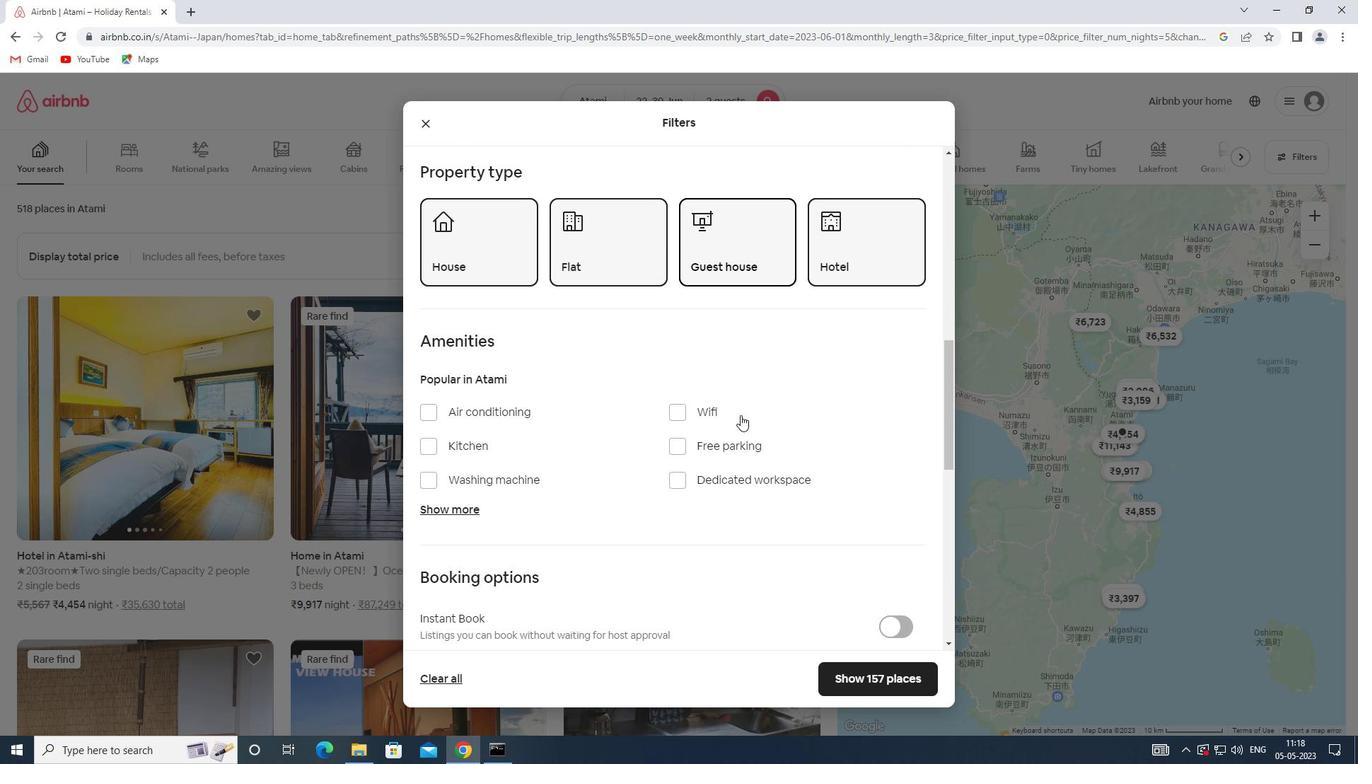 
Action: Mouse scrolled (740, 414) with delta (0, 0)
Screenshot: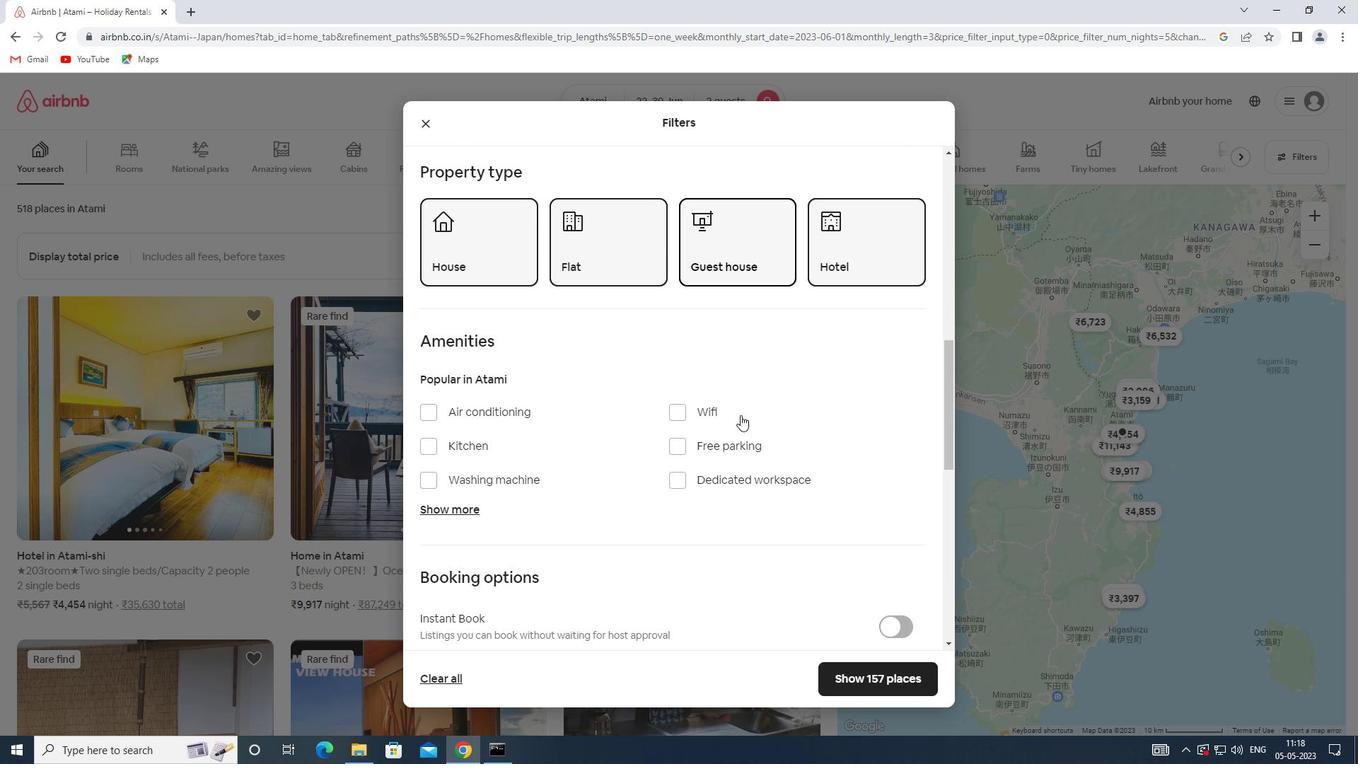 
Action: Mouse moved to (887, 464)
Screenshot: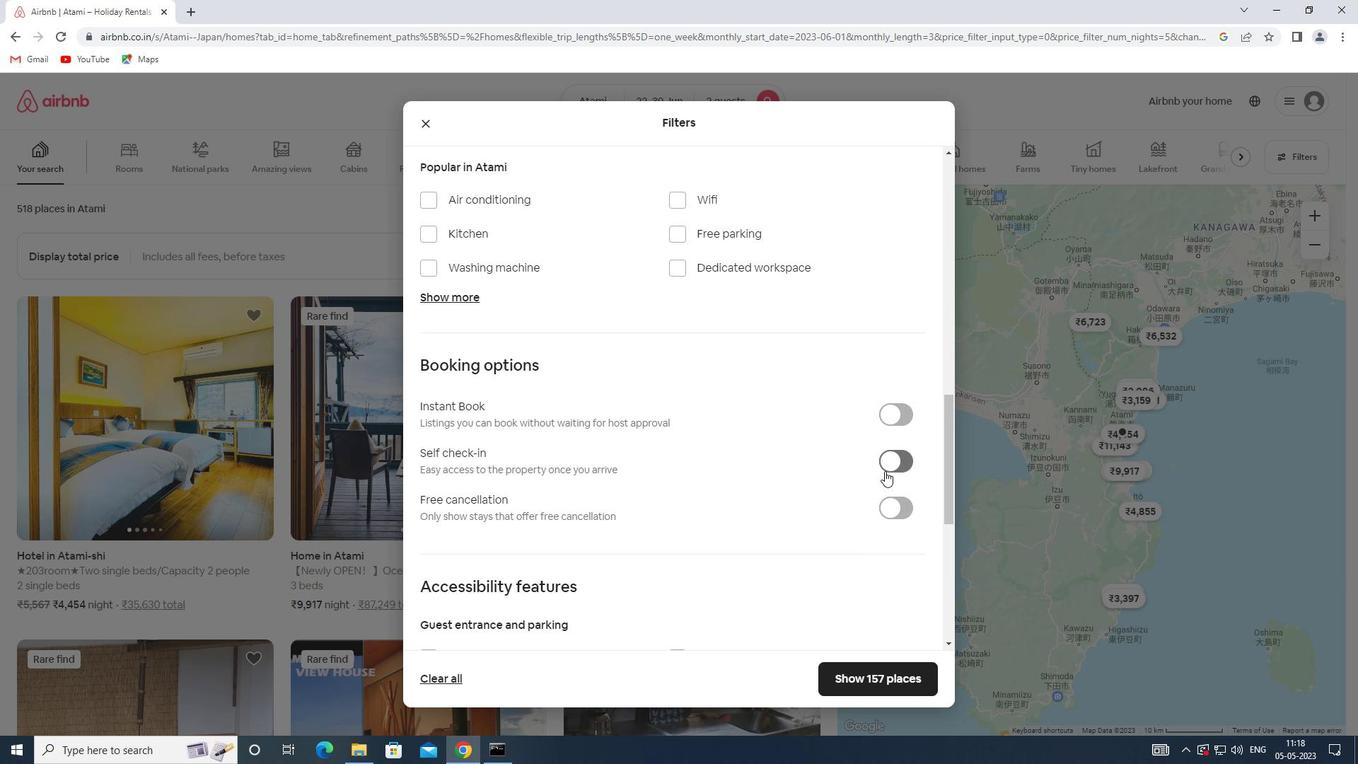 
Action: Mouse pressed left at (887, 464)
Screenshot: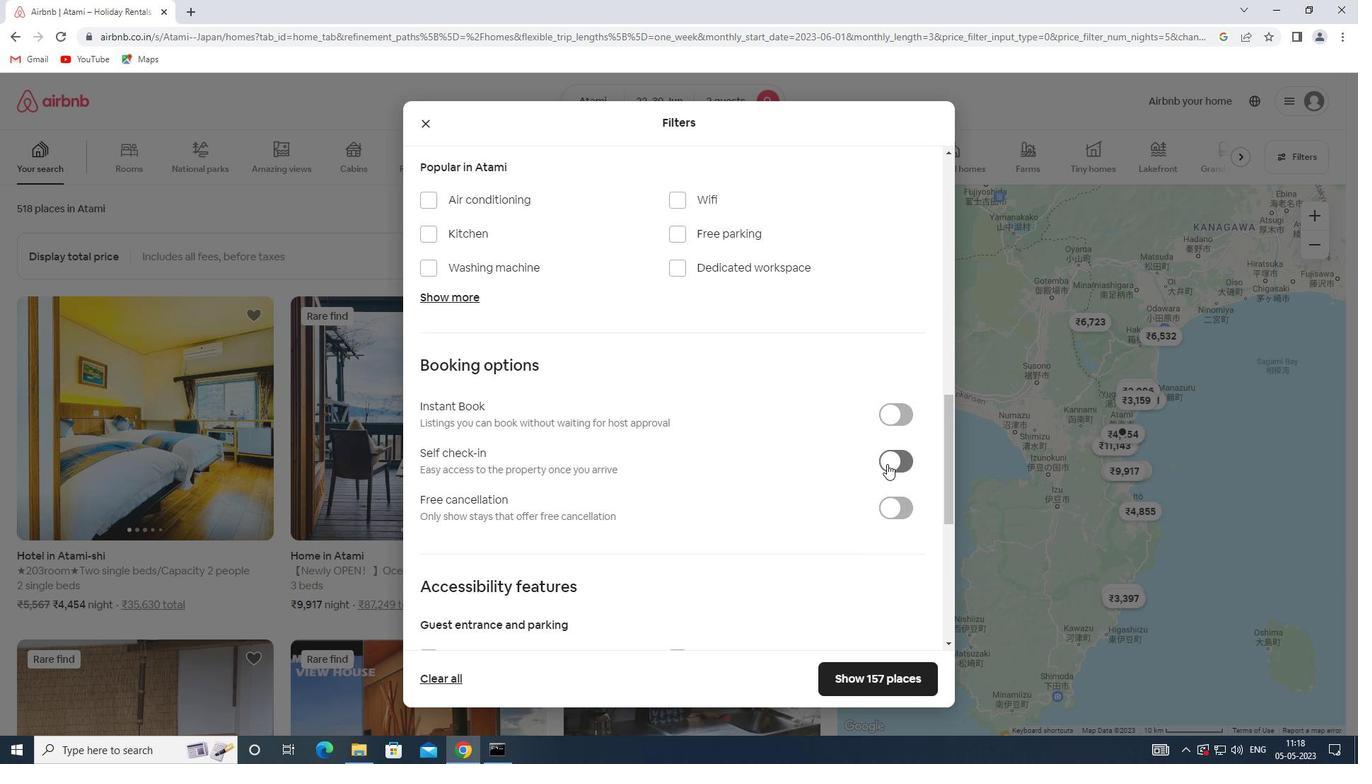 
Action: Mouse moved to (724, 459)
Screenshot: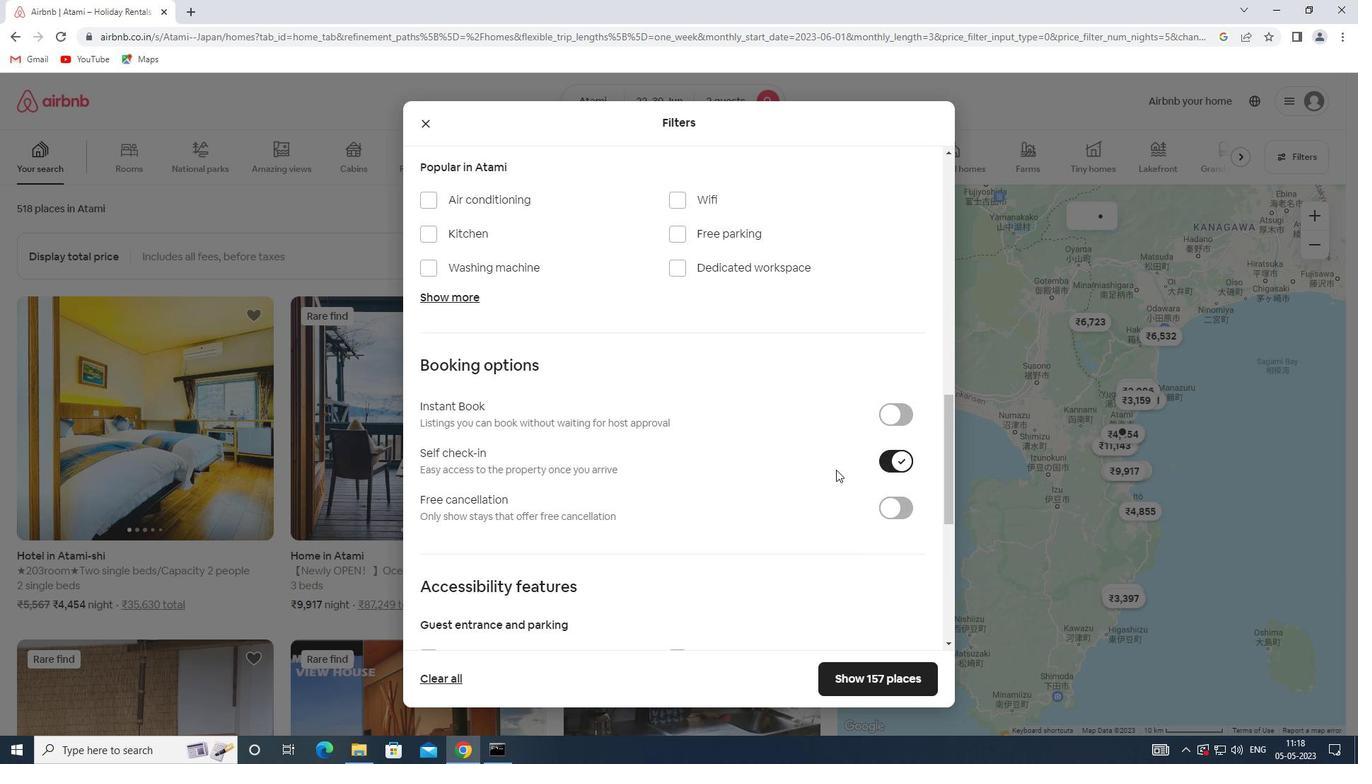
Action: Mouse scrolled (724, 458) with delta (0, 0)
Screenshot: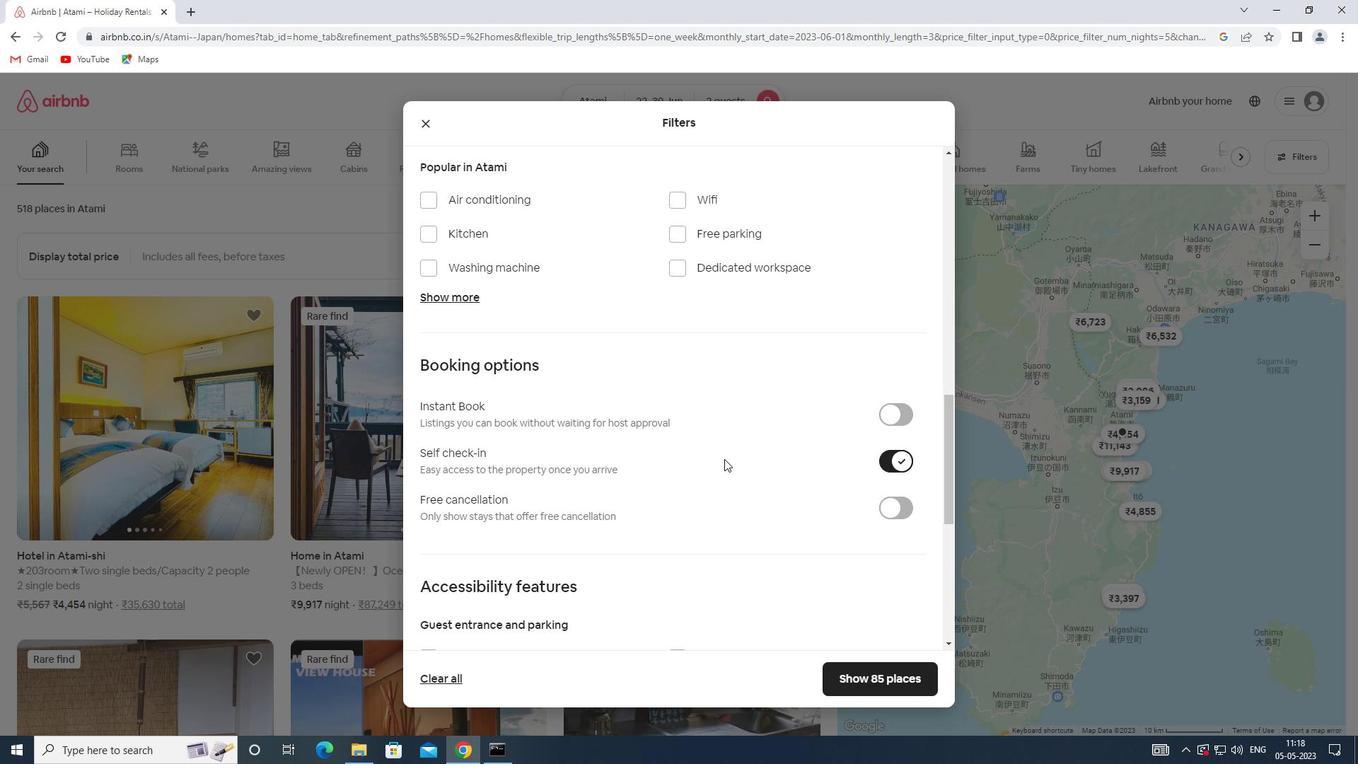 
Action: Mouse scrolled (724, 458) with delta (0, 0)
Screenshot: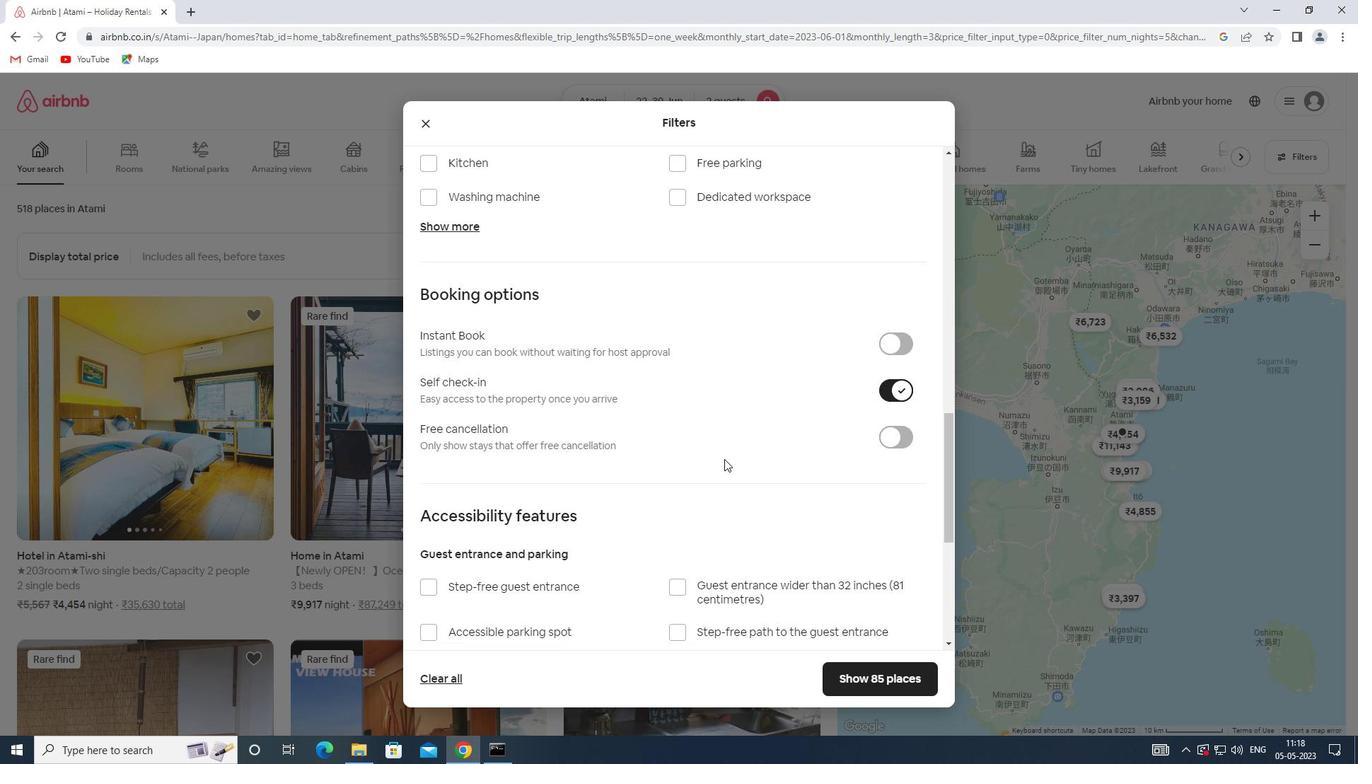 
Action: Mouse scrolled (724, 458) with delta (0, 0)
Screenshot: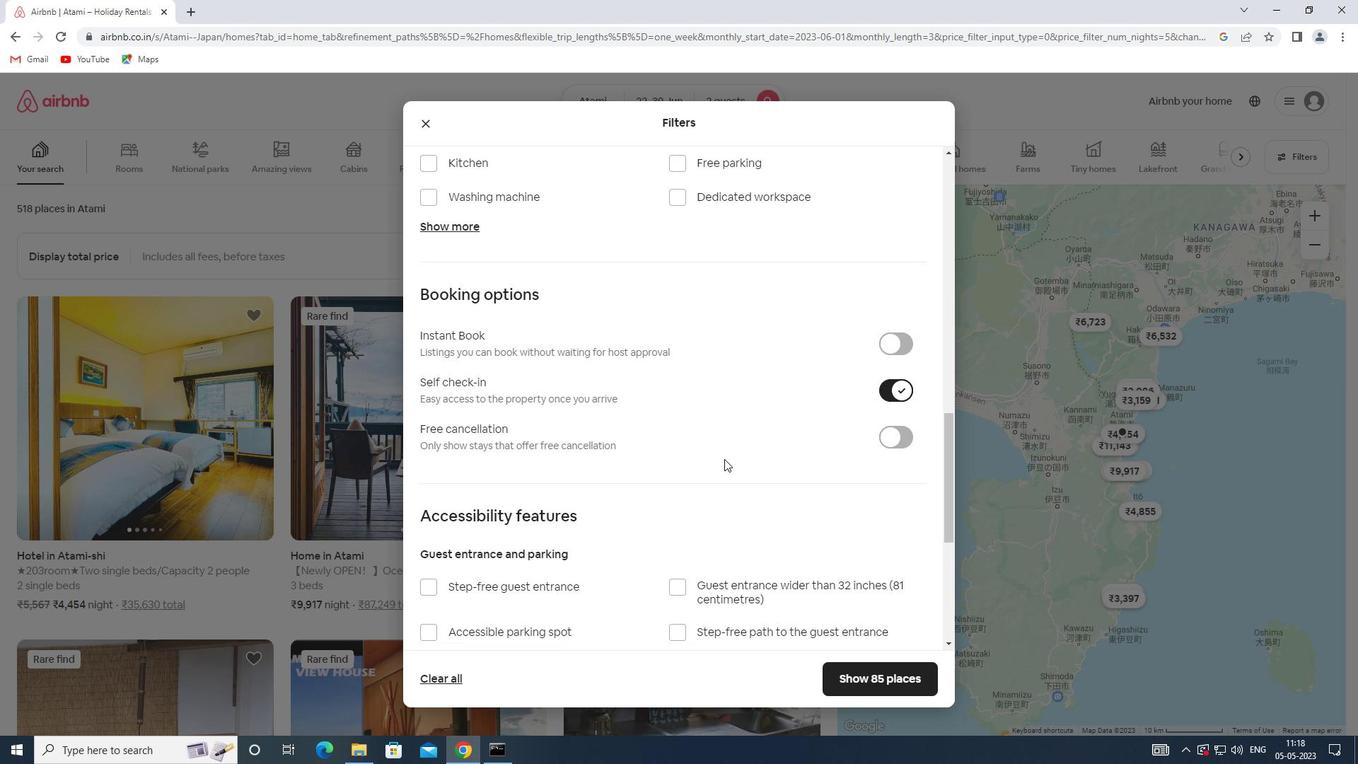 
Action: Mouse scrolled (724, 458) with delta (0, 0)
Screenshot: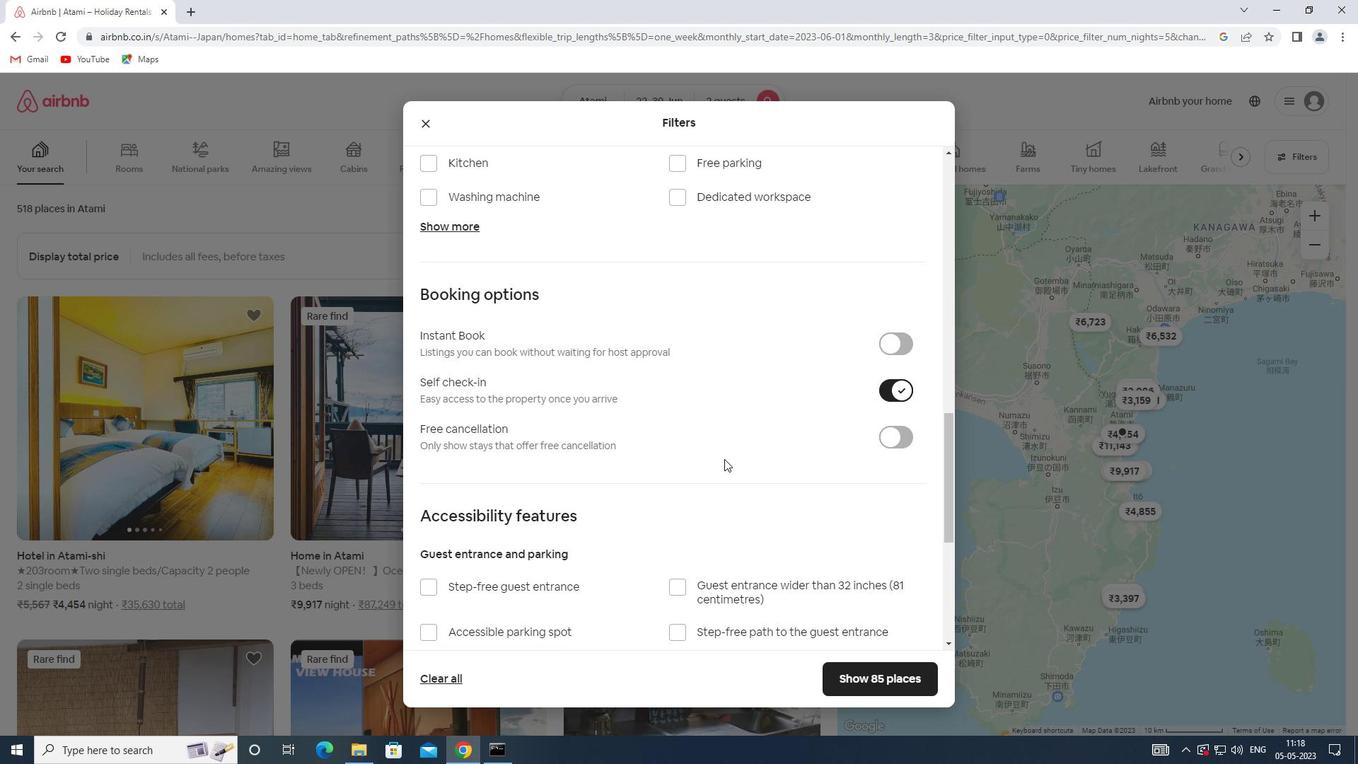 
Action: Mouse scrolled (724, 458) with delta (0, 0)
Screenshot: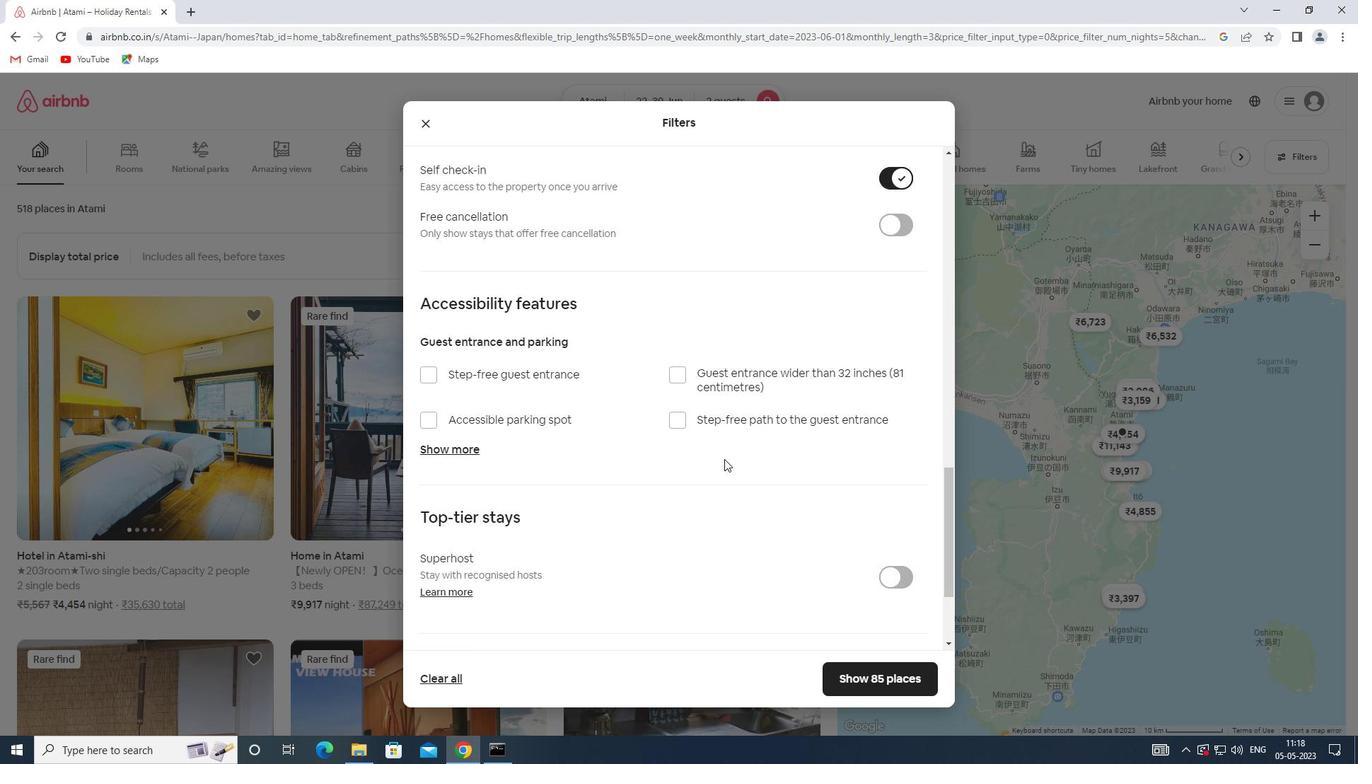 
Action: Mouse scrolled (724, 458) with delta (0, 0)
Screenshot: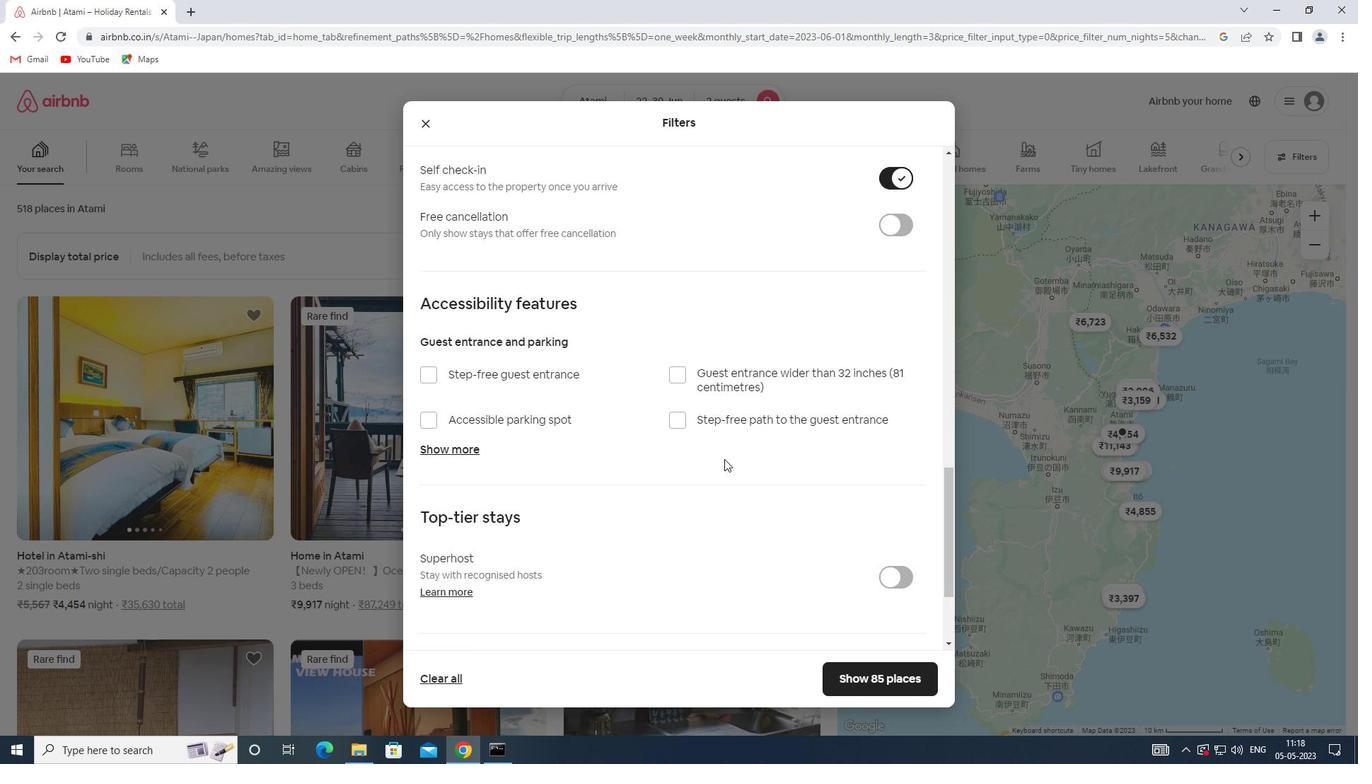 
Action: Mouse scrolled (724, 458) with delta (0, 0)
Screenshot: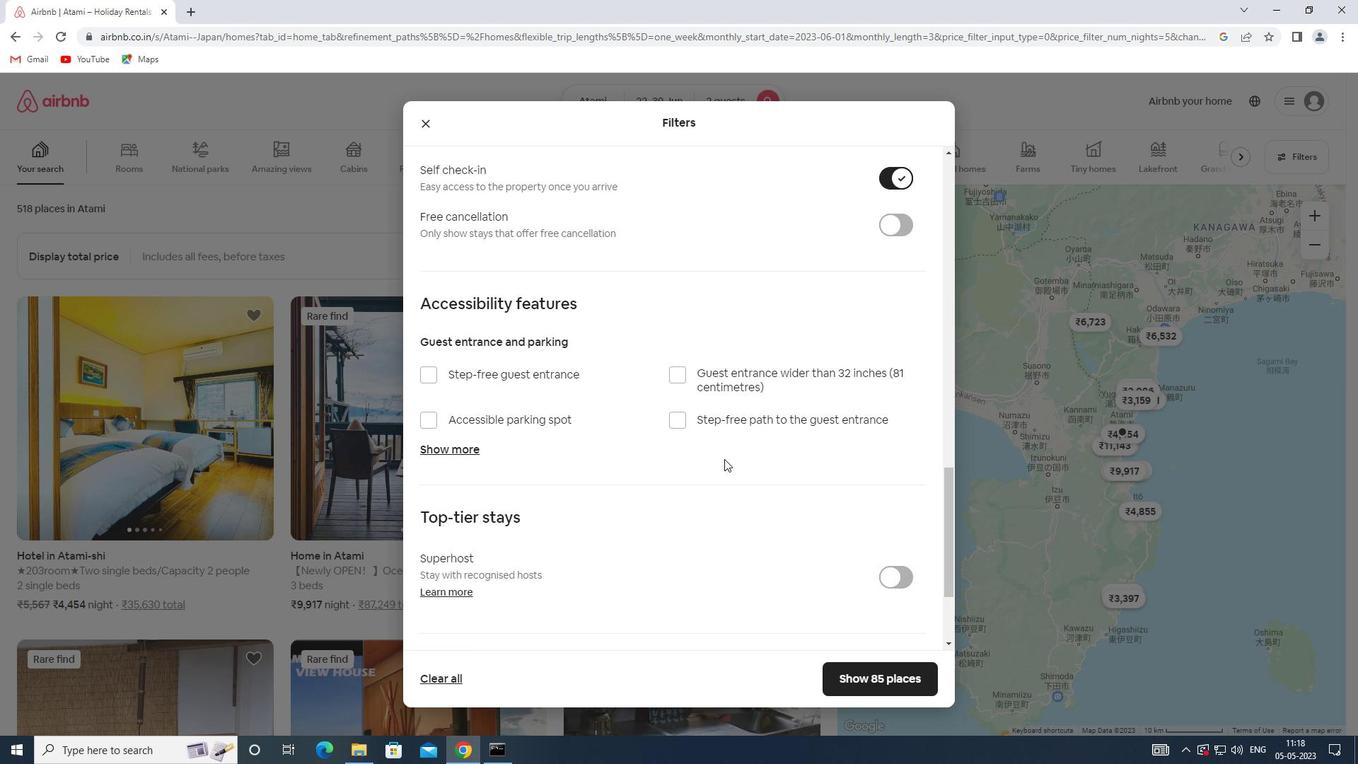 
Action: Mouse moved to (476, 542)
Screenshot: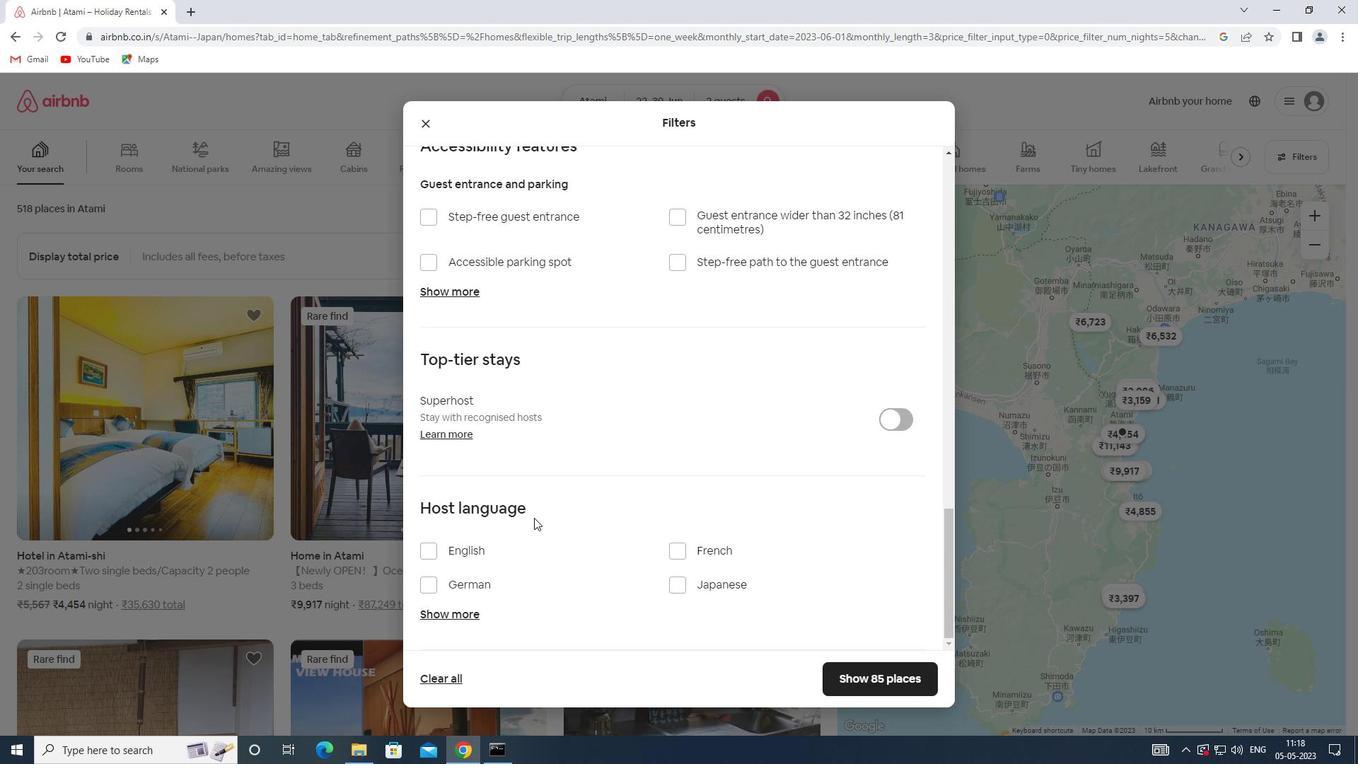 
Action: Mouse pressed left at (476, 542)
Screenshot: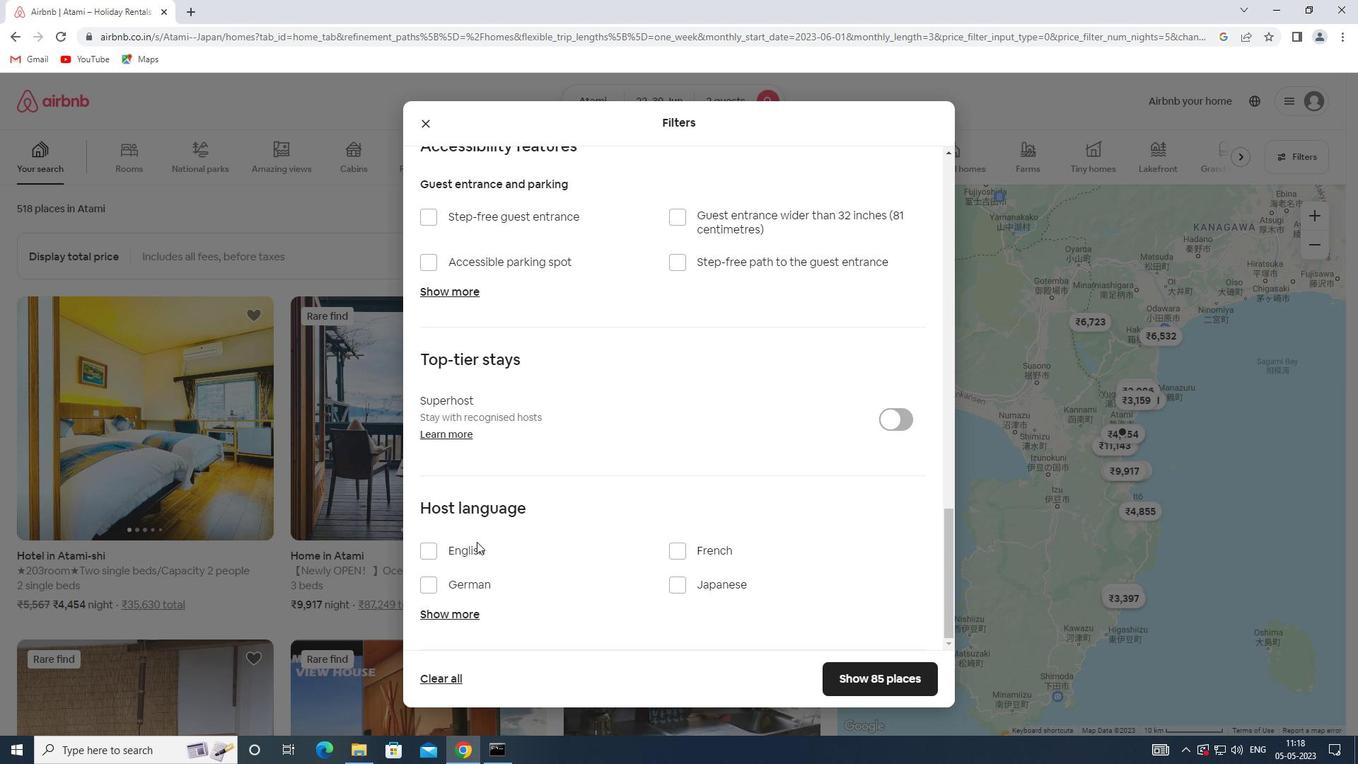 
Action: Mouse moved to (473, 550)
Screenshot: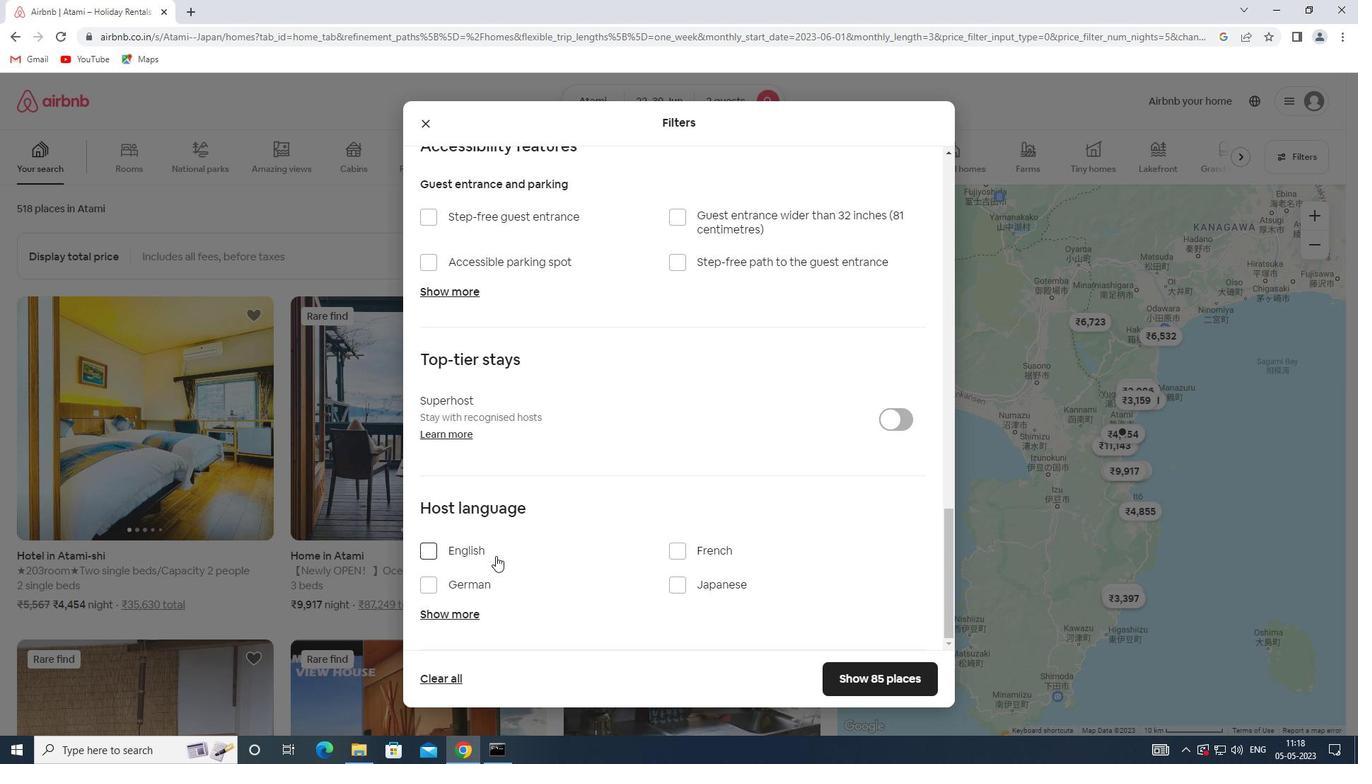 
Action: Mouse pressed left at (473, 550)
Screenshot: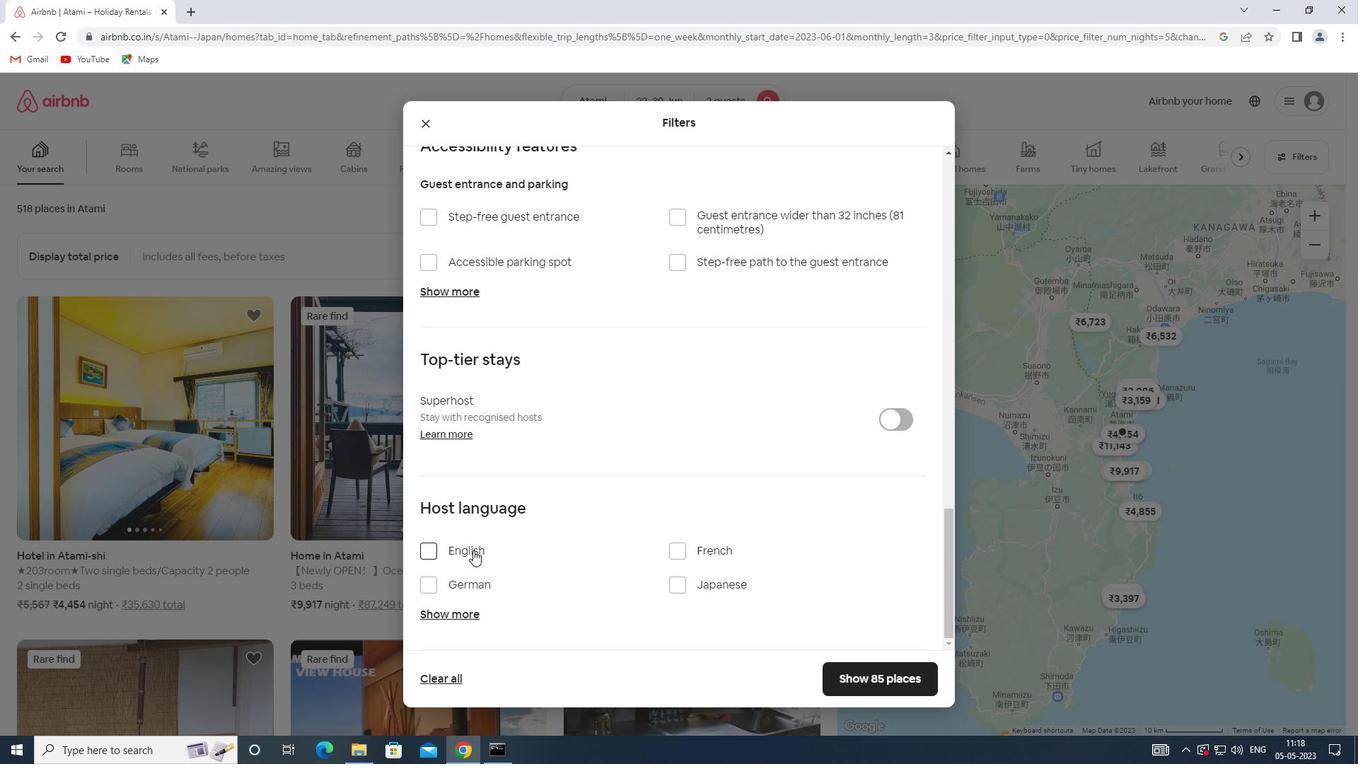 
Action: Mouse moved to (887, 679)
Screenshot: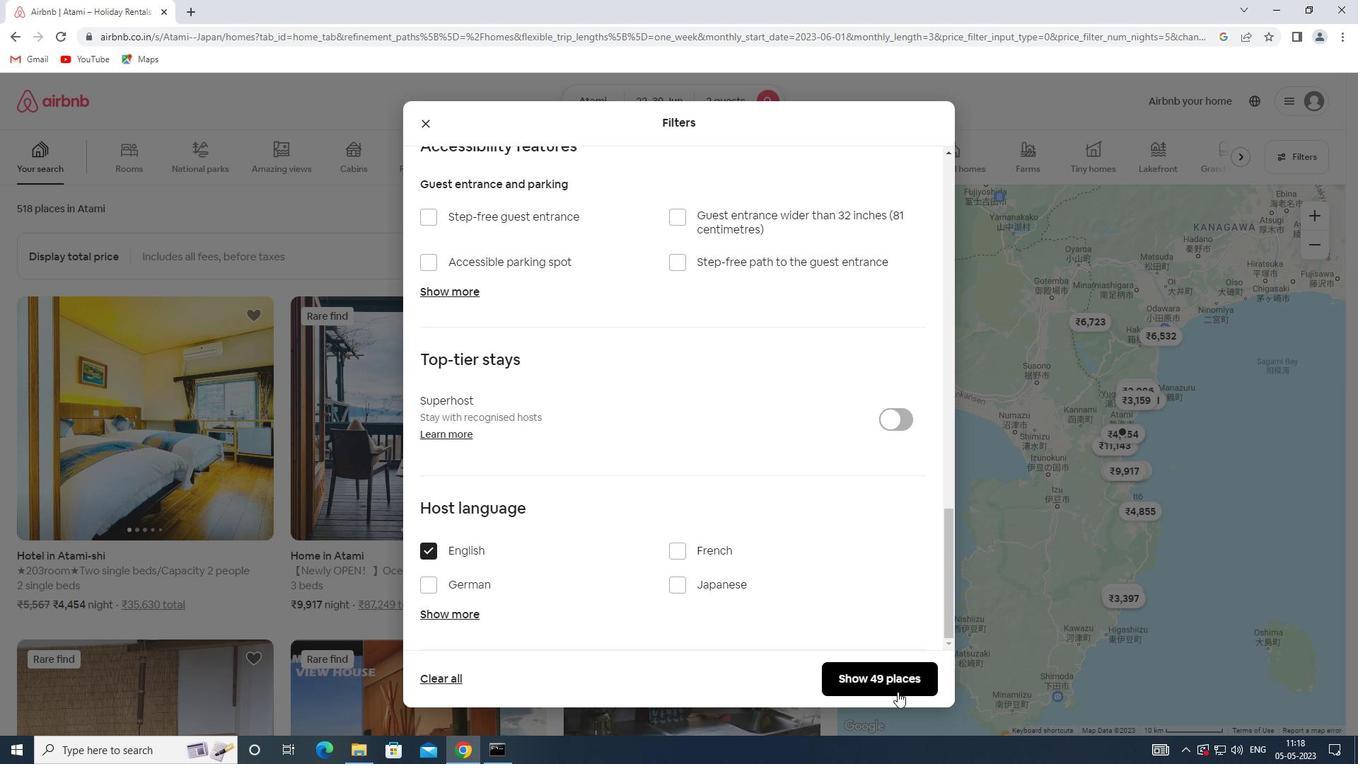 
Action: Mouse pressed left at (887, 679)
Screenshot: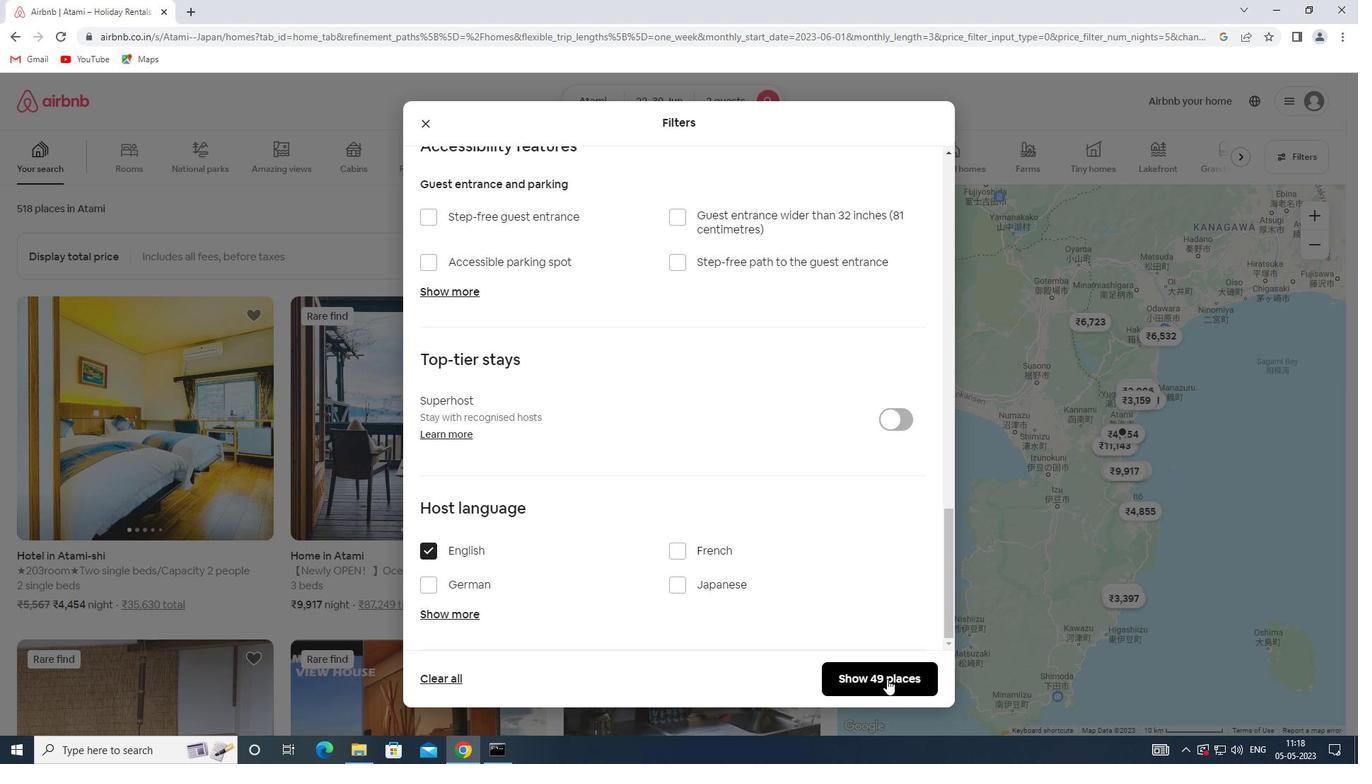 
